 Task: Buy 1 Glass Markers & Charms from Bar & Wine Tools section under best seller category for shipping address: Janice Green, 2096 Pike Street, San Diego, California 92126, Cell Number 8585770212. Pay from credit card ending with 9757, CVV 798
Action: Mouse moved to (22, 79)
Screenshot: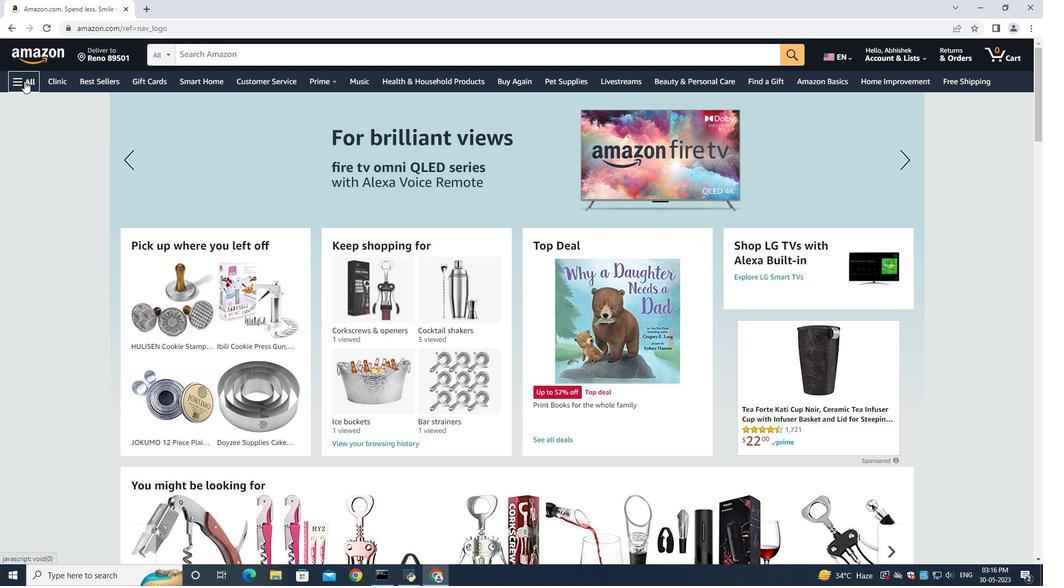 
Action: Mouse pressed left at (22, 79)
Screenshot: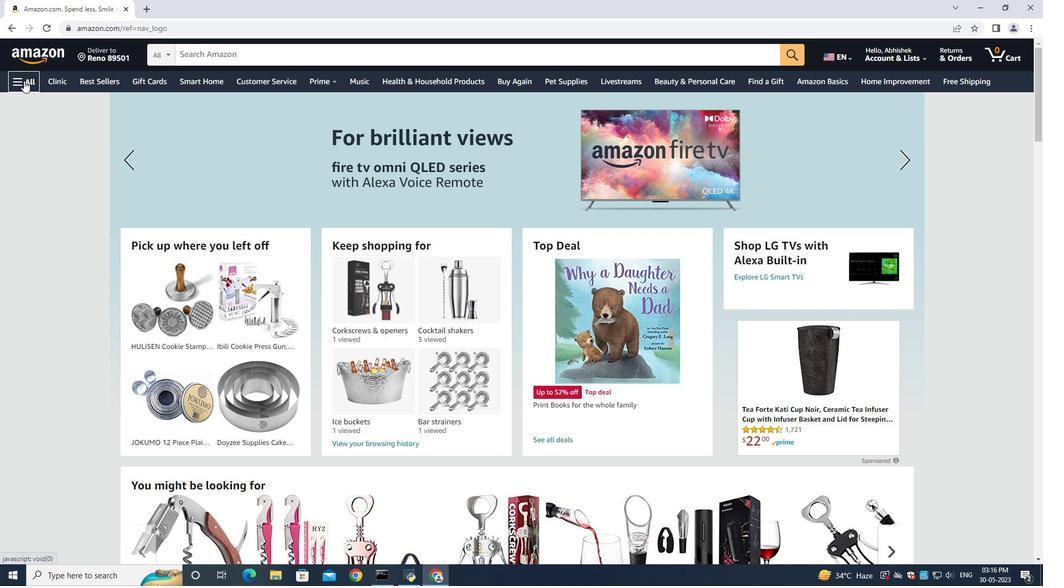 
Action: Mouse moved to (33, 96)
Screenshot: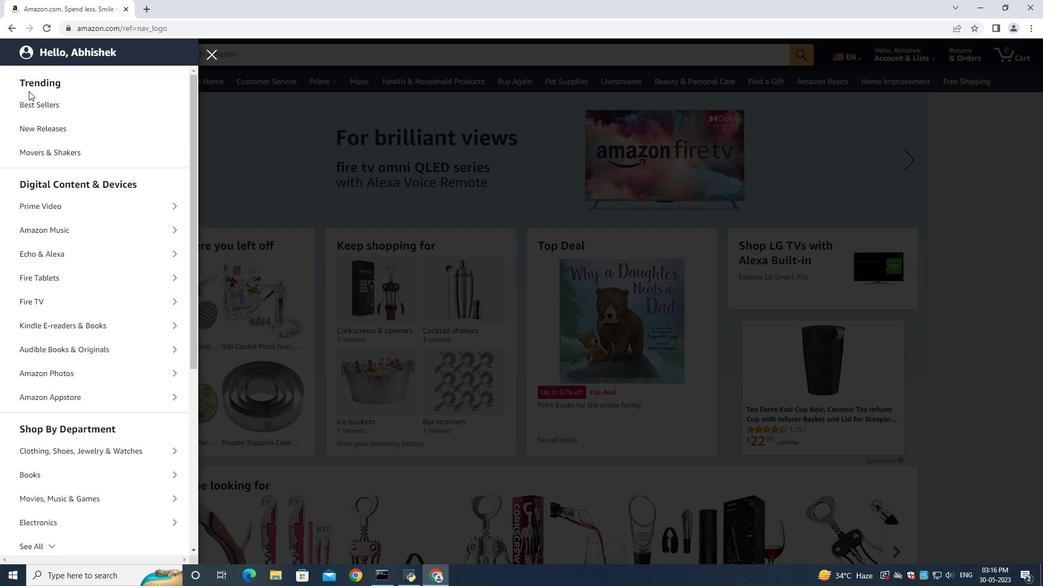 
Action: Mouse pressed left at (33, 96)
Screenshot: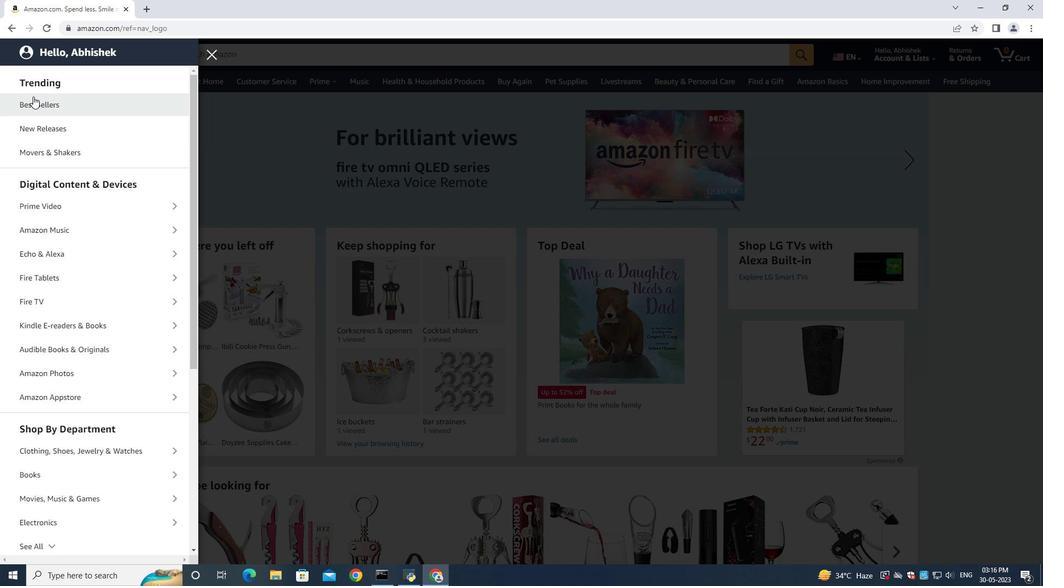 
Action: Mouse moved to (205, 57)
Screenshot: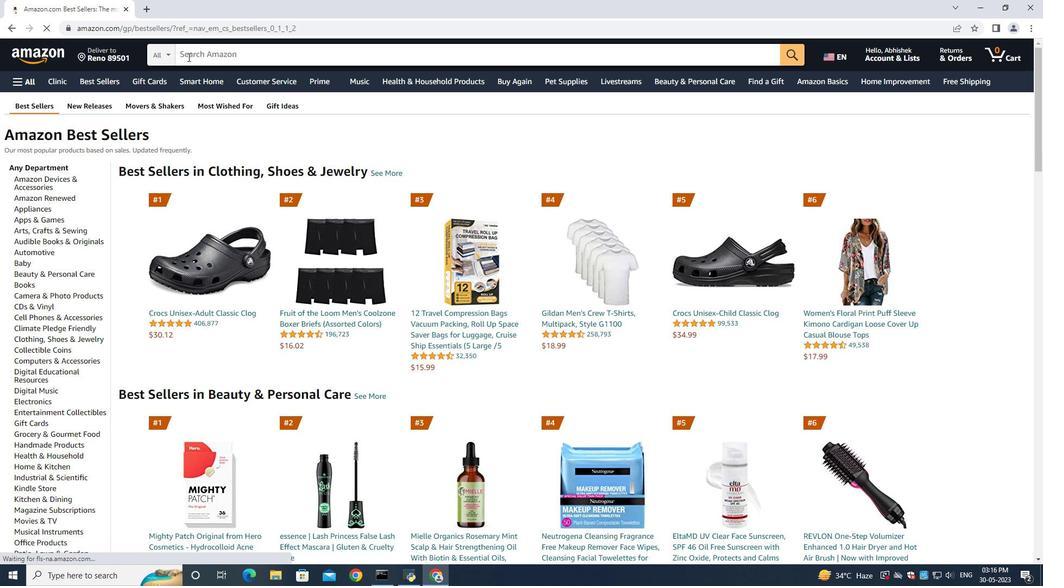 
Action: Mouse pressed left at (205, 57)
Screenshot: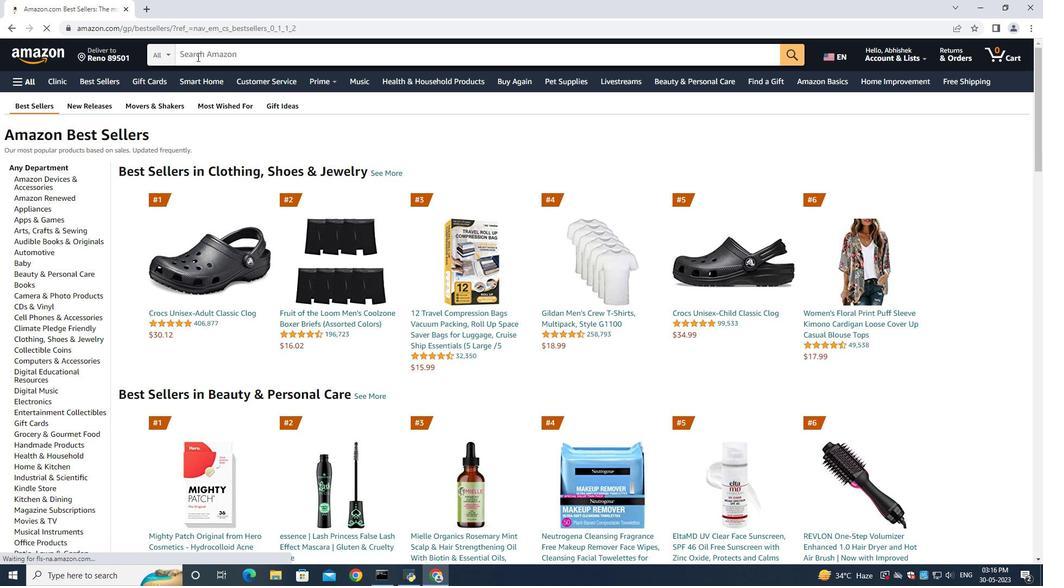 
Action: Key pressed <Key.shift><Key.shift><Key.shift><Key.shift><Key.shift><Key.shift><Key.shift><Key.shift><Key.shift>Glass<Key.space><Key.shift>Markers<Key.enter>
Screenshot: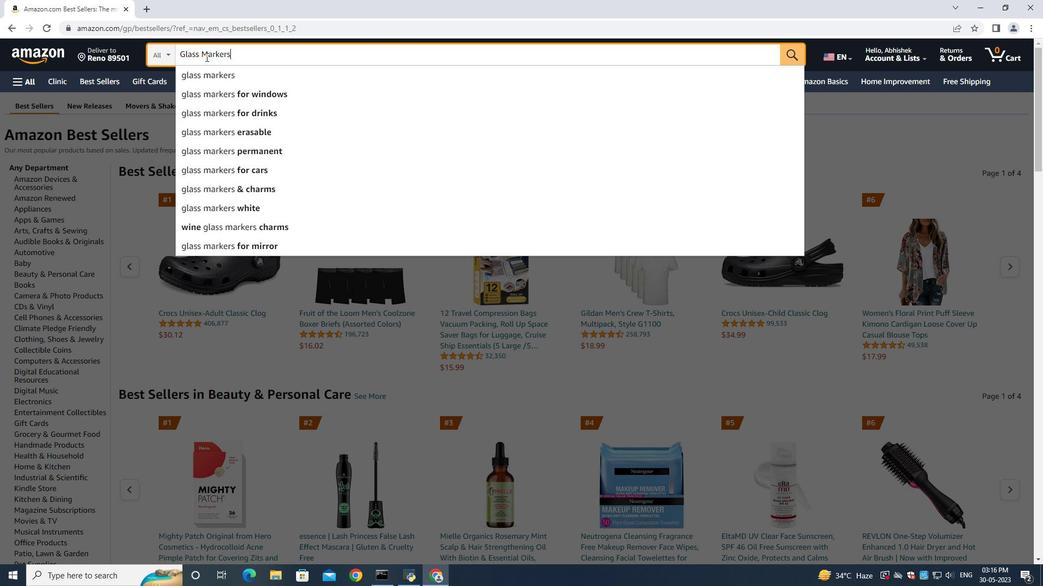 
Action: Mouse moved to (275, 54)
Screenshot: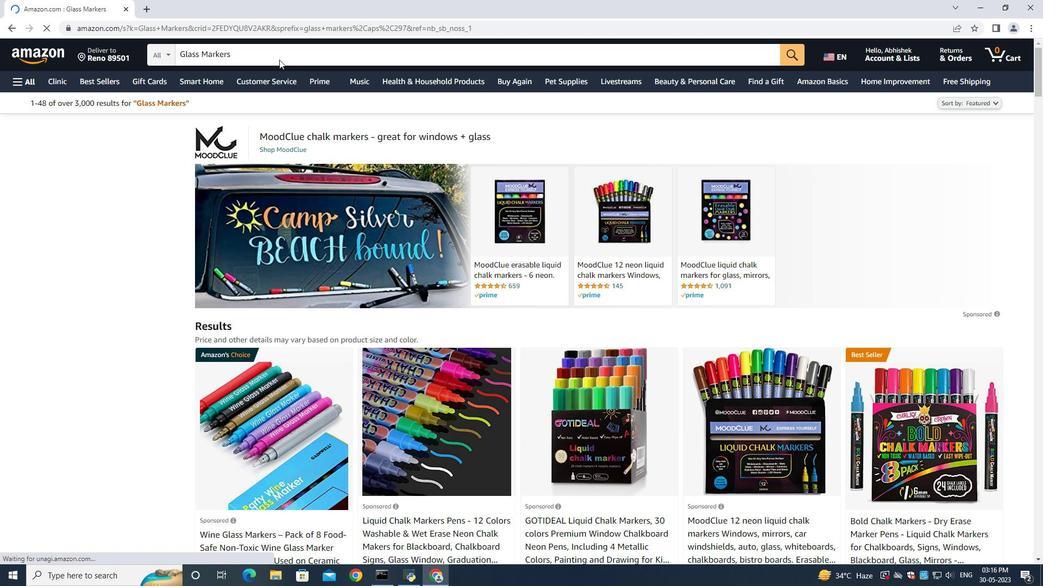 
Action: Mouse pressed left at (275, 54)
Screenshot: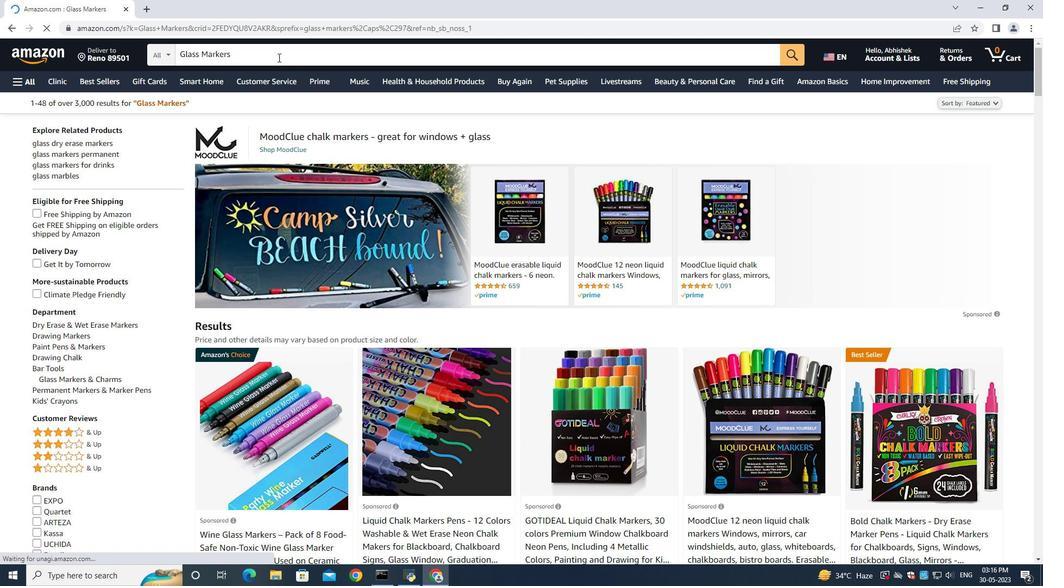 
Action: Key pressed <Key.space><Key.shift><Key.shift><Key.shift><Key.shift><Key.shift><Key.shift><Key.shift><Key.shift><Key.shift><Key.shift><Key.shift><Key.shift><Key.shift><Key.shift><Key.shift><Key.shift>&<Key.space><Key.shift>Charms<Key.space><Key.enter>
Screenshot: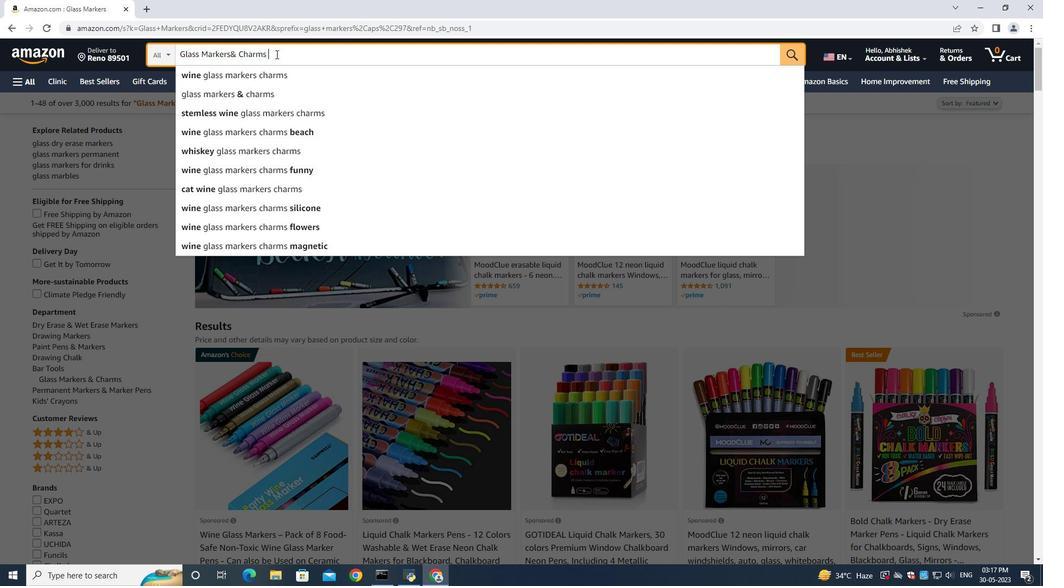
Action: Mouse moved to (354, 311)
Screenshot: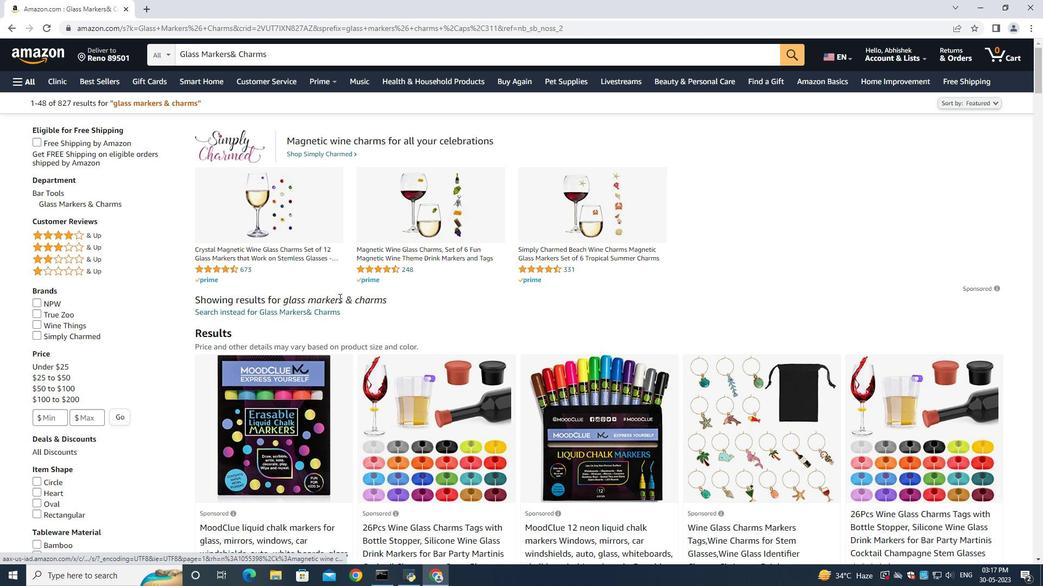 
Action: Mouse scrolled (354, 310) with delta (0, 0)
Screenshot: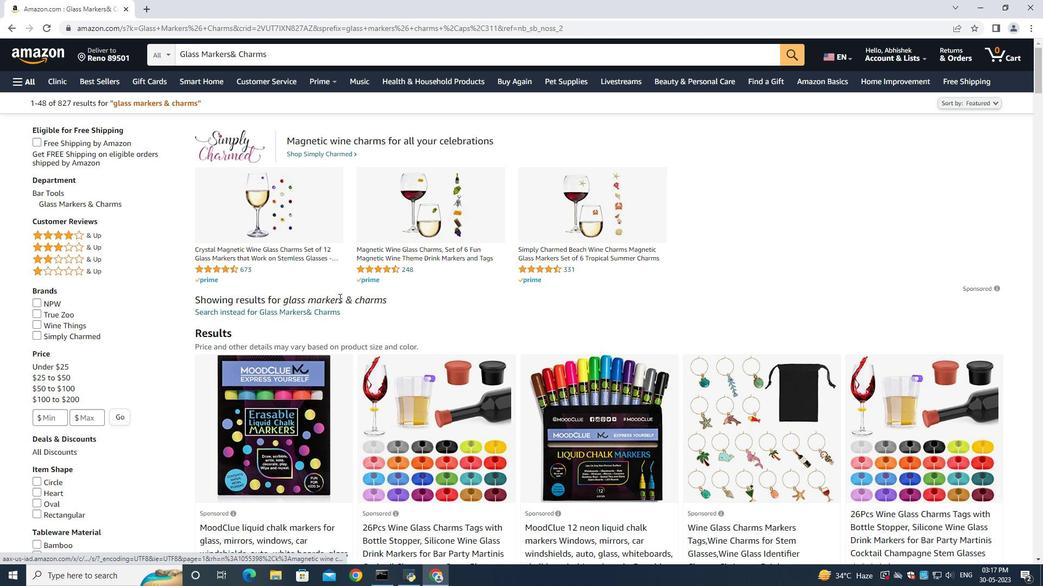 
Action: Mouse moved to (604, 331)
Screenshot: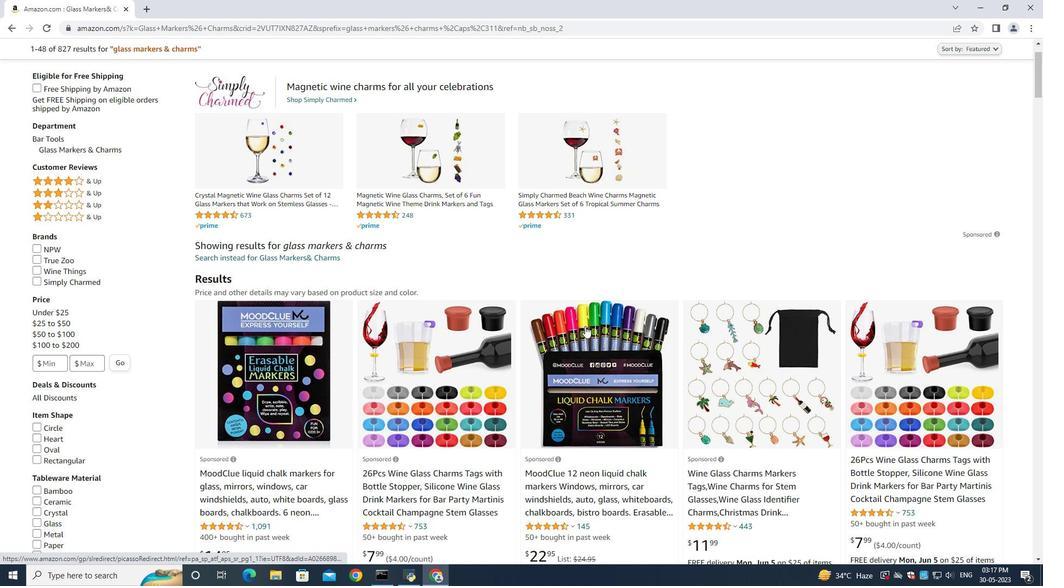 
Action: Mouse scrolled (604, 330) with delta (0, 0)
Screenshot: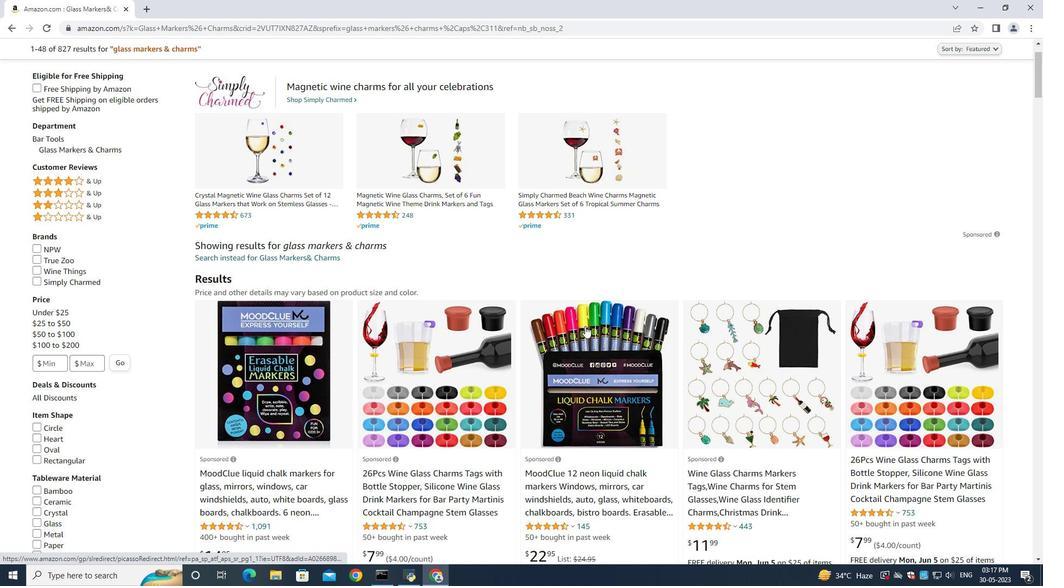 
Action: Mouse scrolled (604, 330) with delta (0, 0)
Screenshot: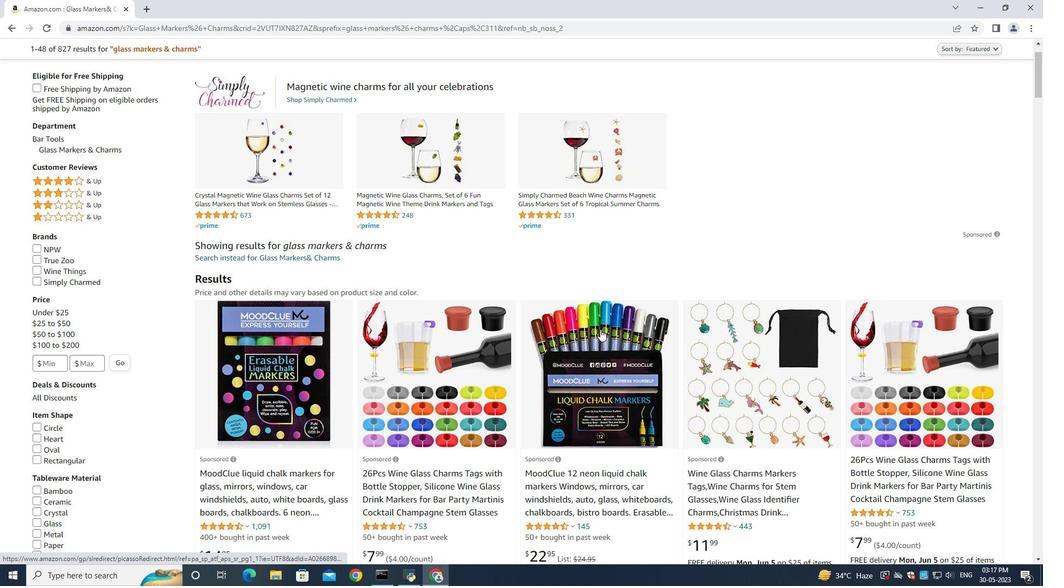 
Action: Mouse moved to (57, 102)
Screenshot: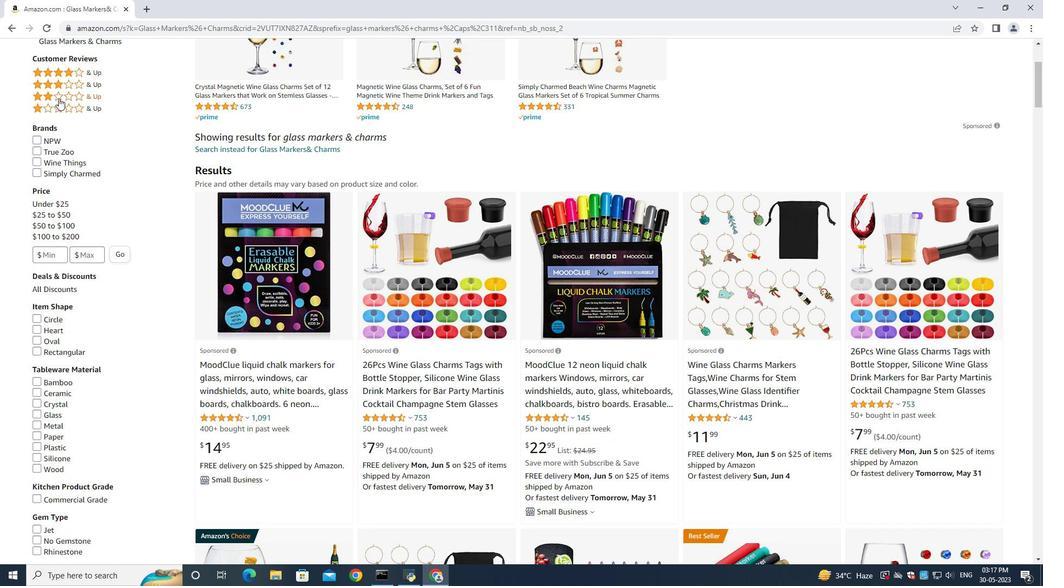 
Action: Mouse scrolled (57, 103) with delta (0, 0)
Screenshot: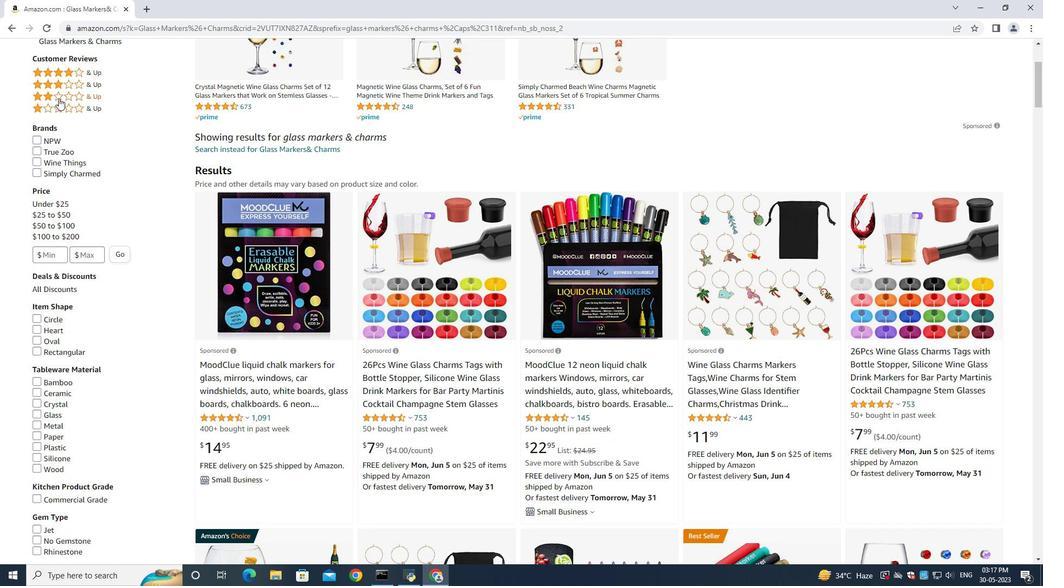 
Action: Mouse scrolled (57, 103) with delta (0, 0)
Screenshot: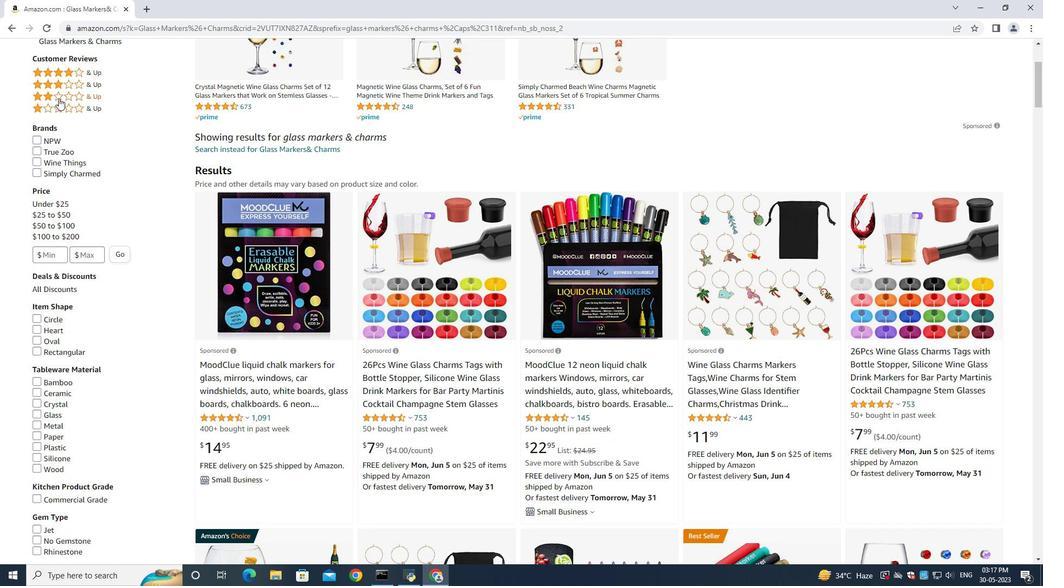 
Action: Mouse scrolled (57, 103) with delta (0, 0)
Screenshot: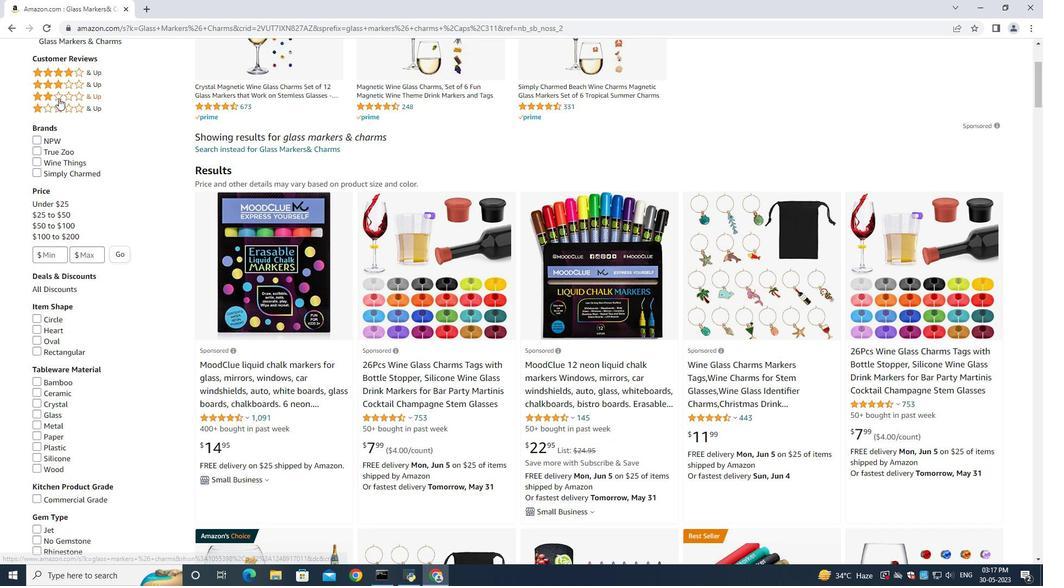 
Action: Mouse scrolled (57, 103) with delta (0, 0)
Screenshot: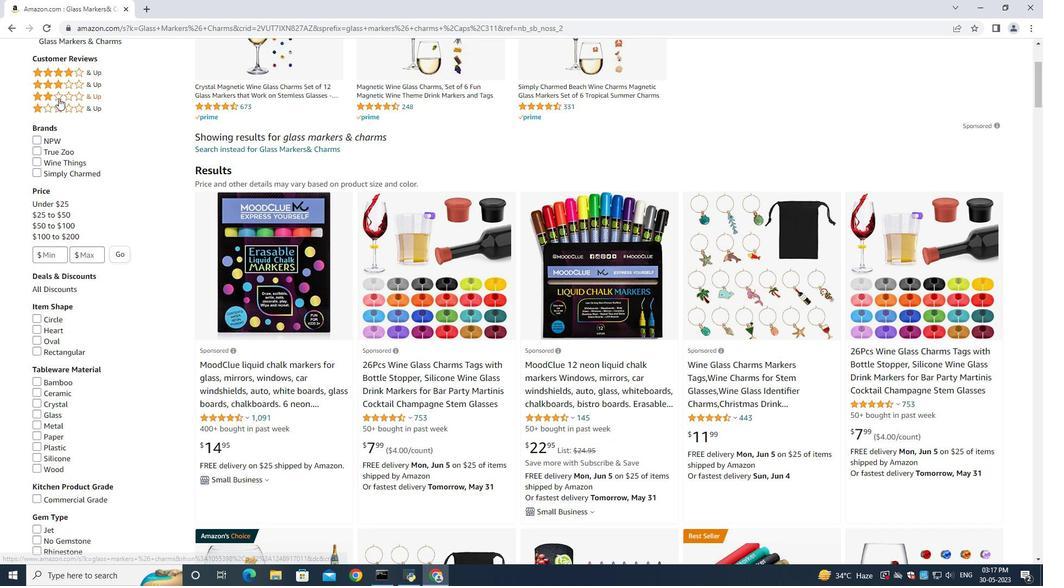 
Action: Mouse moved to (44, 191)
Screenshot: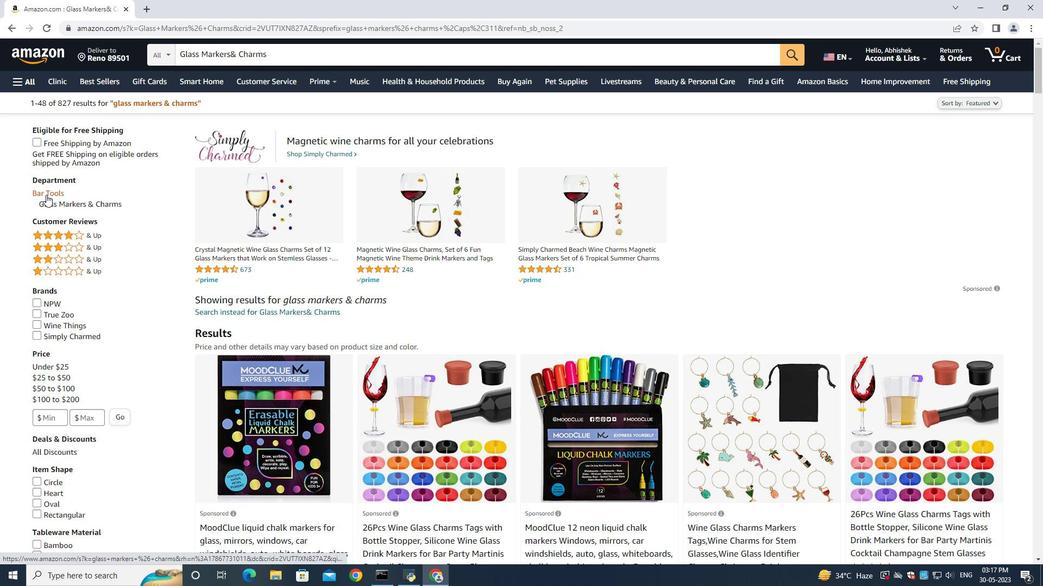 
Action: Mouse pressed left at (44, 191)
Screenshot: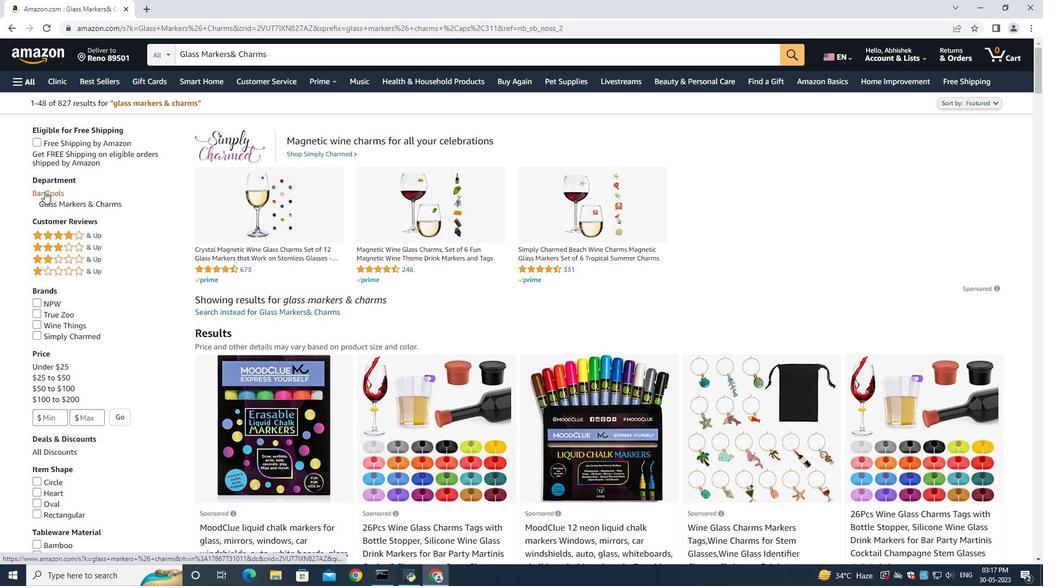 
Action: Mouse moved to (110, 253)
Screenshot: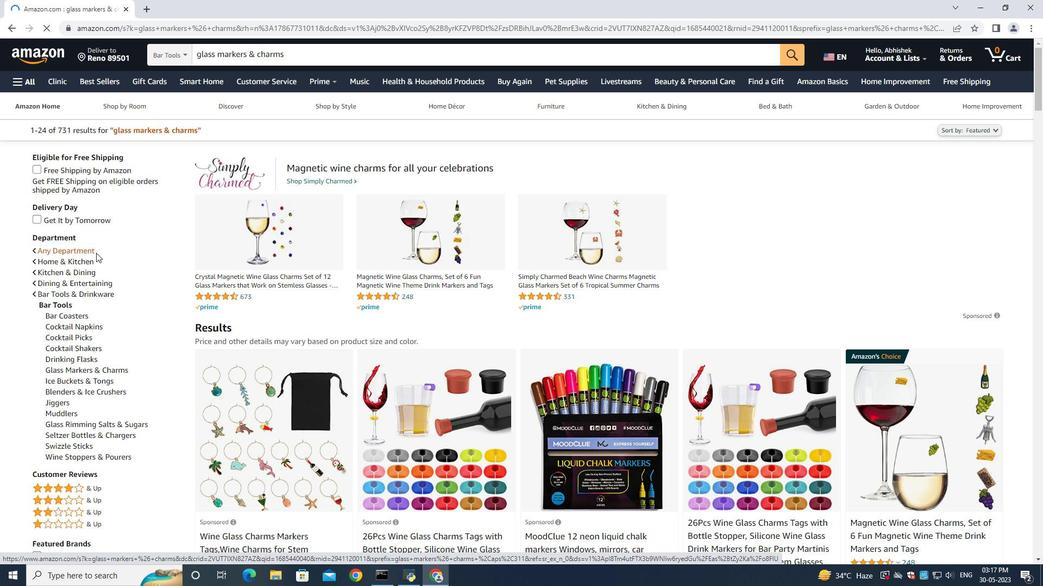 
Action: Mouse scrolled (110, 252) with delta (0, 0)
Screenshot: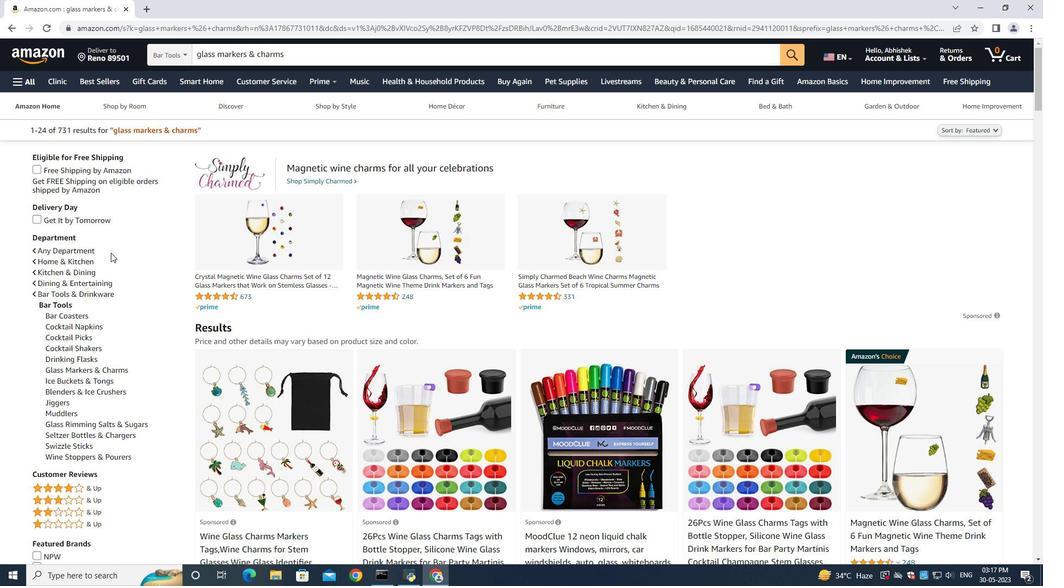 
Action: Mouse moved to (15, 32)
Screenshot: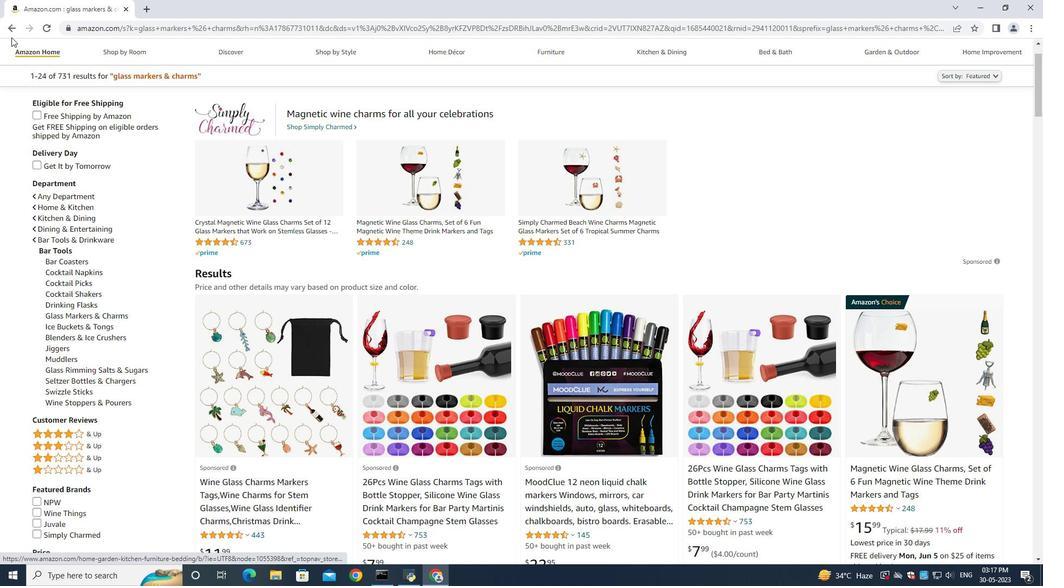 
Action: Mouse pressed left at (15, 32)
Screenshot: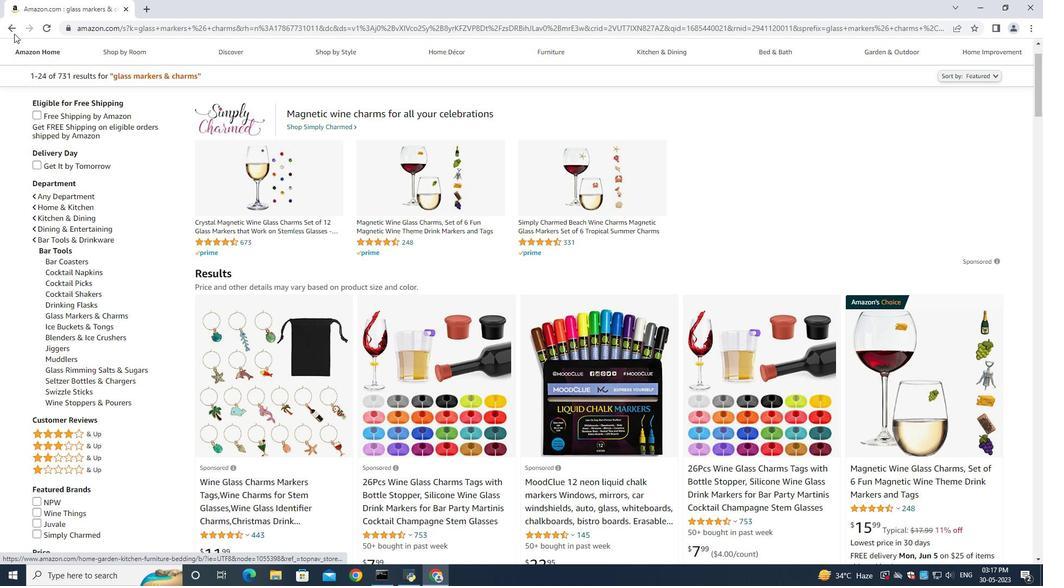 
Action: Mouse moved to (639, 339)
Screenshot: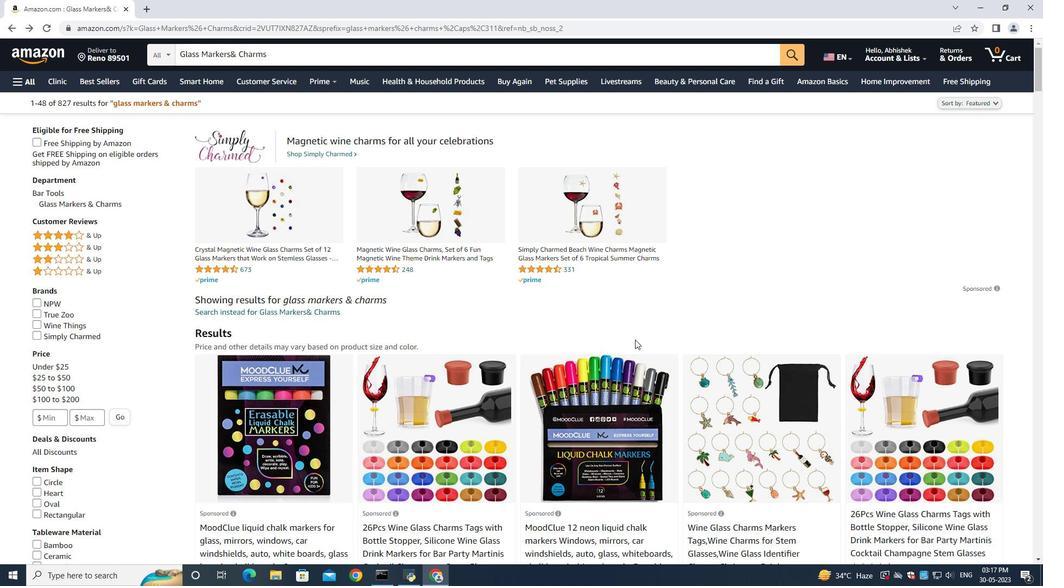 
Action: Mouse scrolled (639, 338) with delta (0, 0)
Screenshot: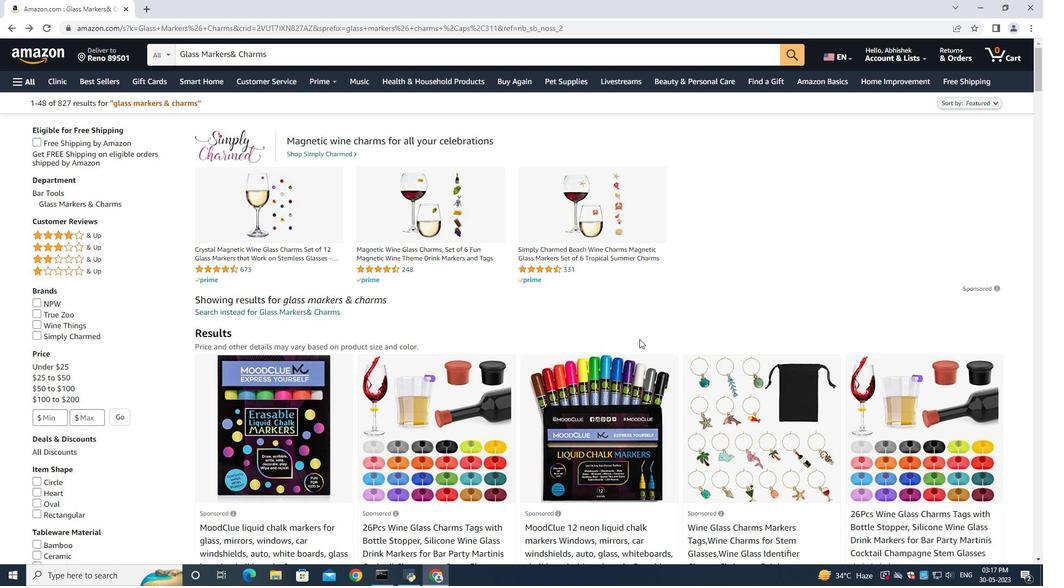 
Action: Mouse scrolled (639, 338) with delta (0, 0)
Screenshot: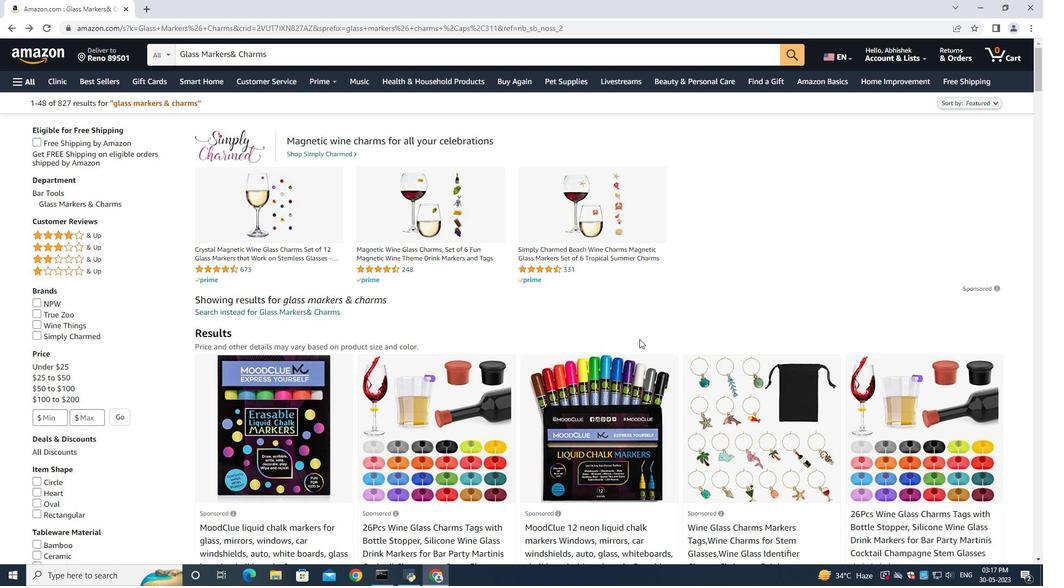 
Action: Mouse scrolled (639, 338) with delta (0, 0)
Screenshot: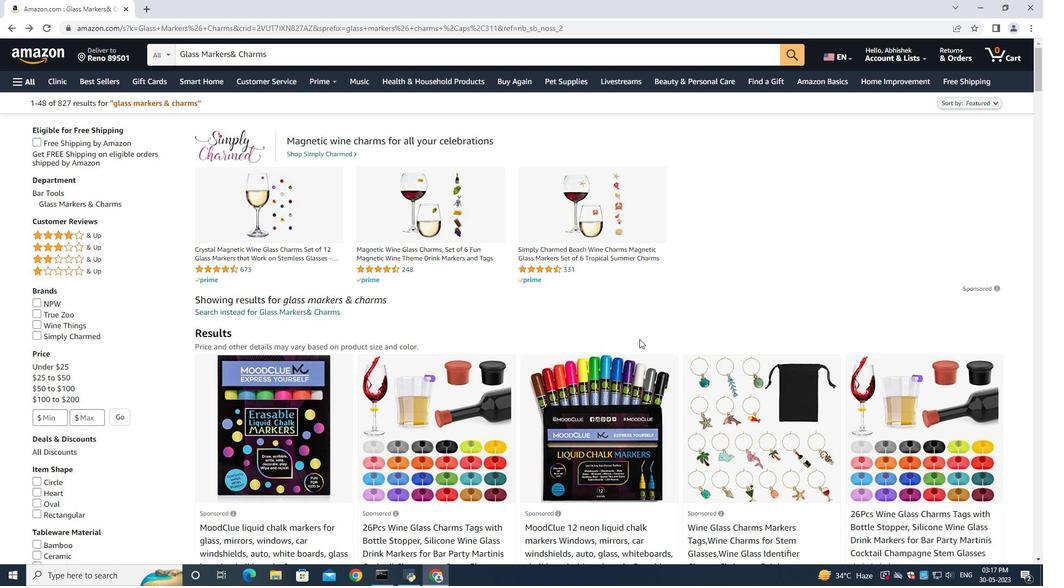 
Action: Mouse scrolled (639, 338) with delta (0, 0)
Screenshot: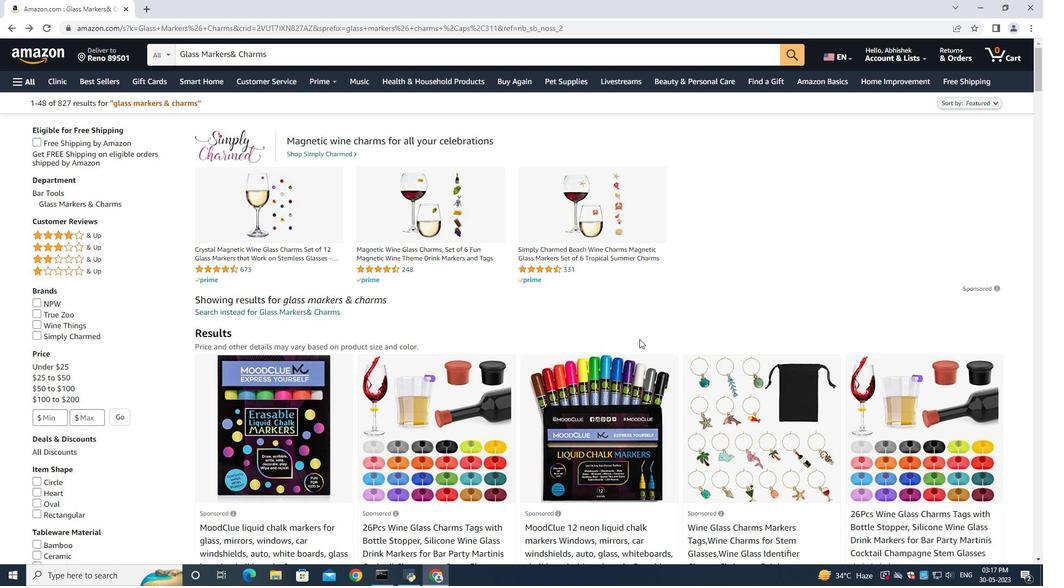 
Action: Mouse scrolled (639, 338) with delta (0, 0)
Screenshot: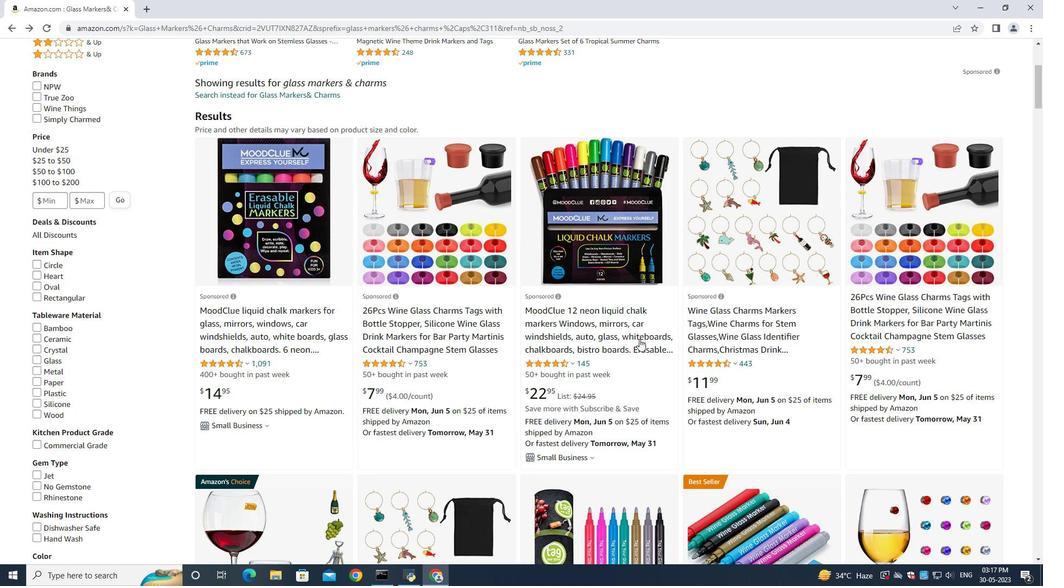 
Action: Mouse scrolled (639, 338) with delta (0, 0)
Screenshot: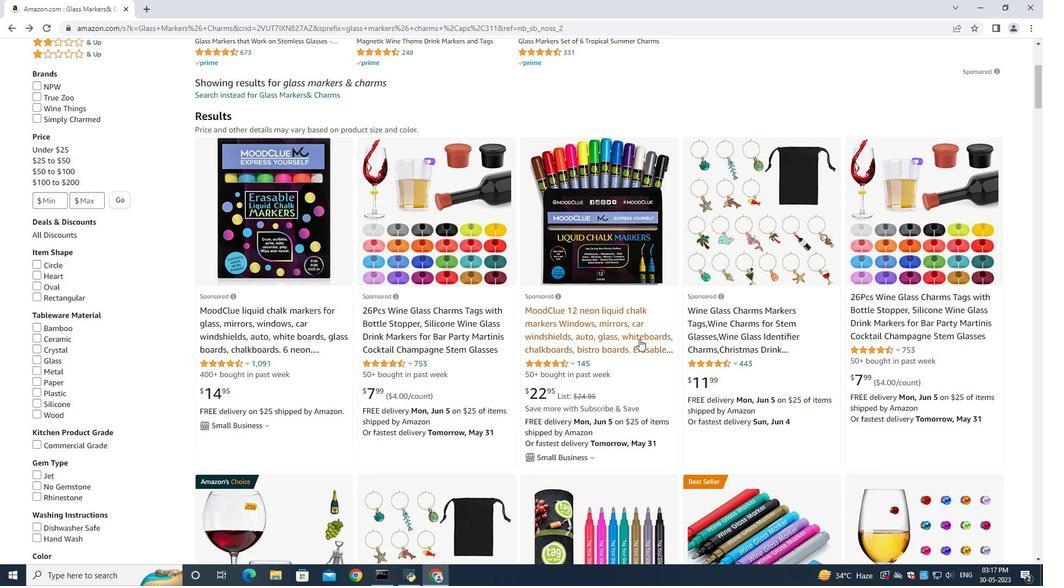 
Action: Mouse scrolled (639, 338) with delta (0, 0)
Screenshot: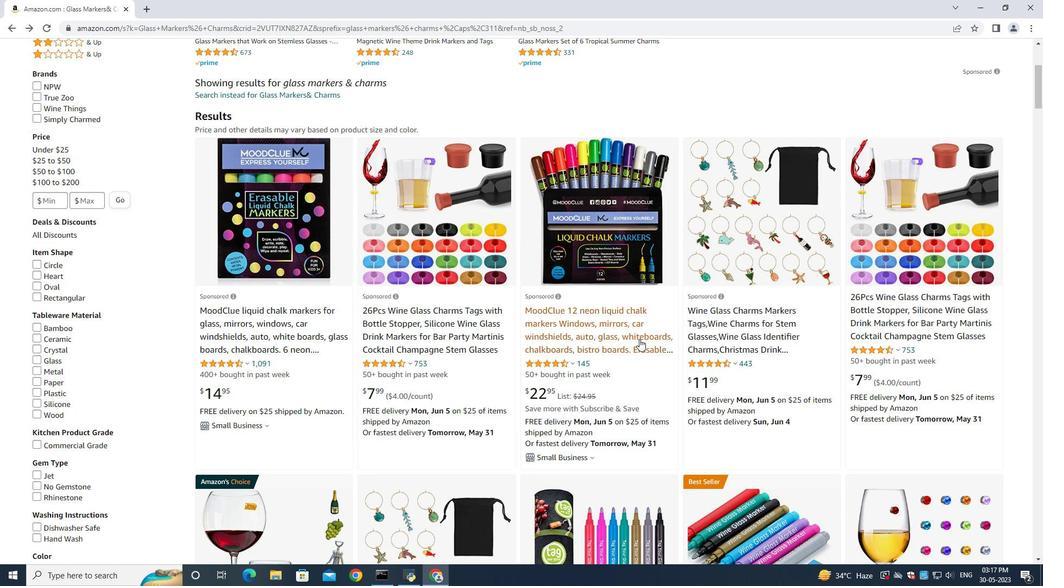 
Action: Mouse moved to (772, 494)
Screenshot: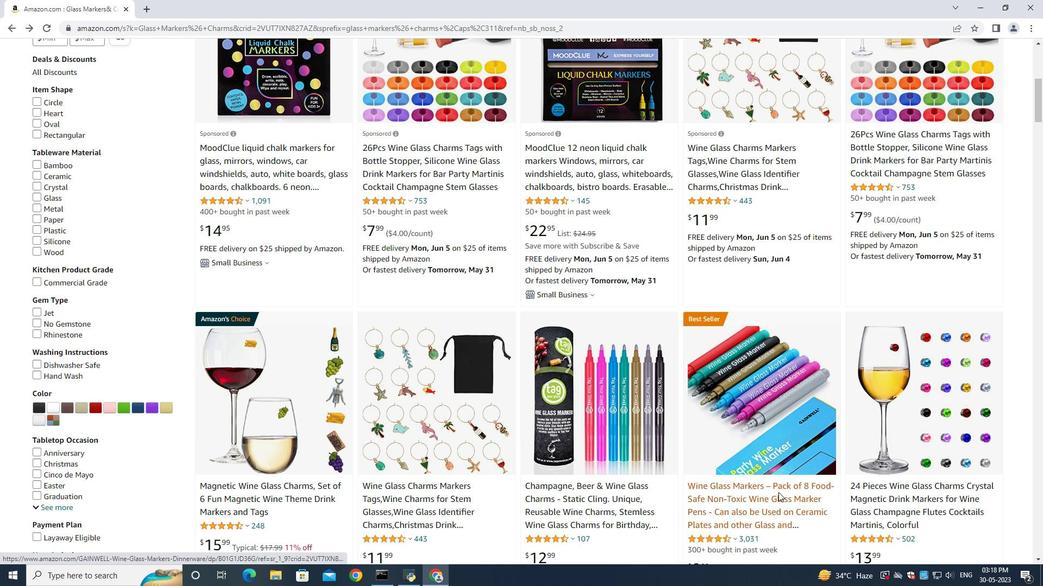 
Action: Mouse pressed left at (772, 494)
Screenshot: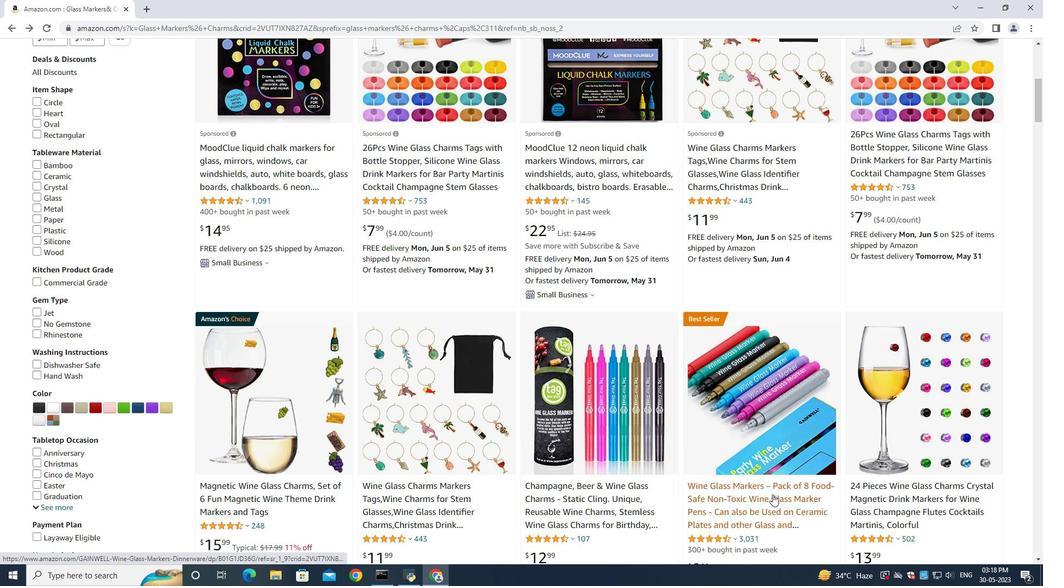 
Action: Mouse moved to (833, 451)
Screenshot: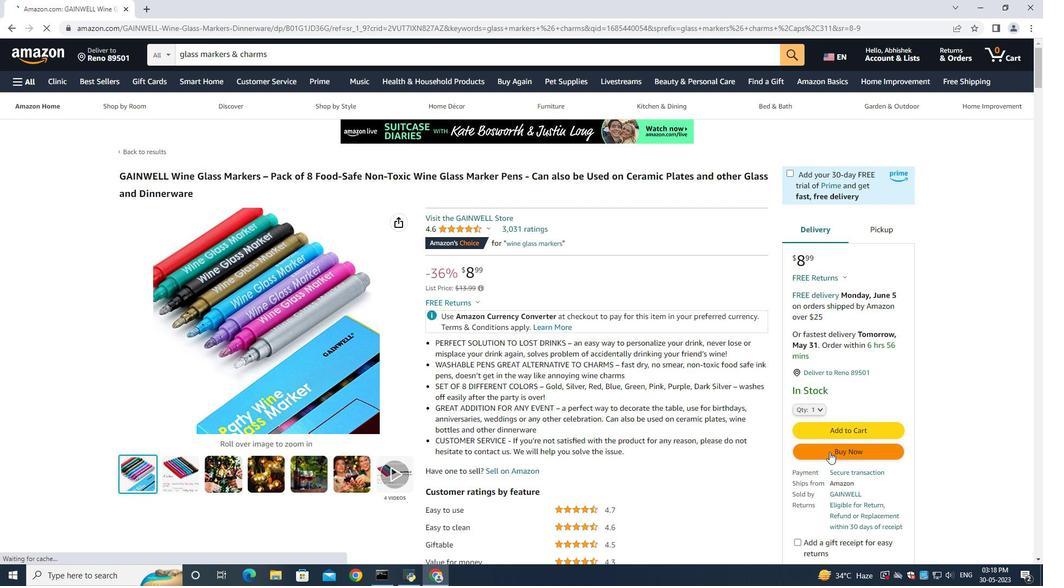 
Action: Mouse pressed left at (833, 451)
Screenshot: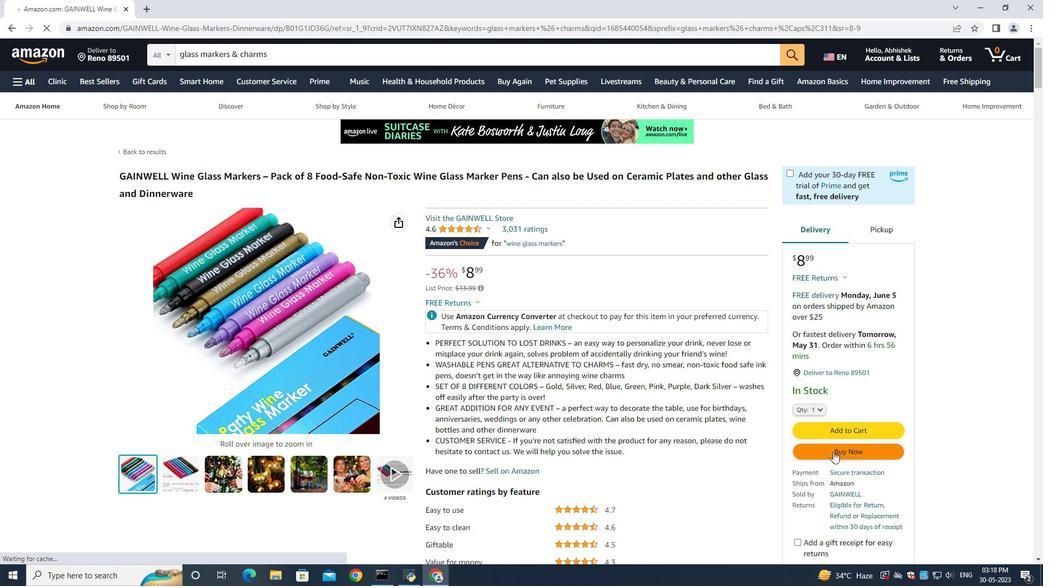 
Action: Mouse moved to (543, 242)
Screenshot: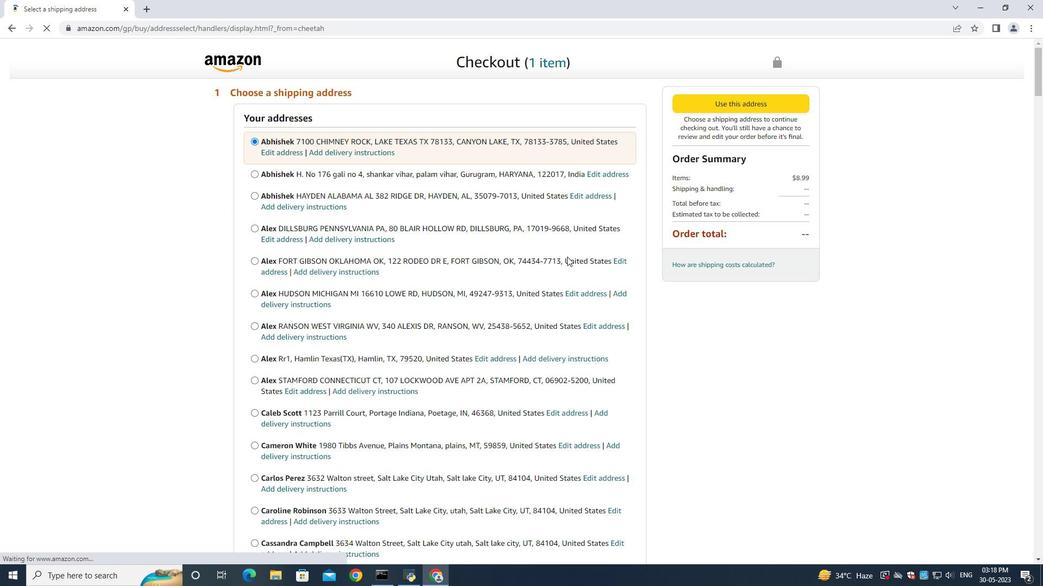 
Action: Mouse scrolled (543, 242) with delta (0, 0)
Screenshot: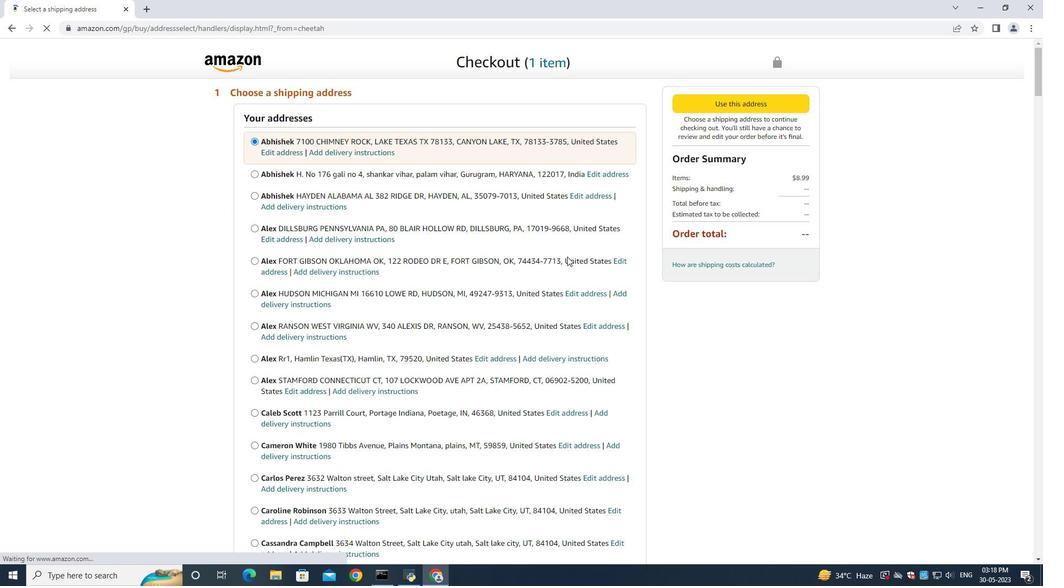 
Action: Mouse scrolled (543, 242) with delta (0, 0)
Screenshot: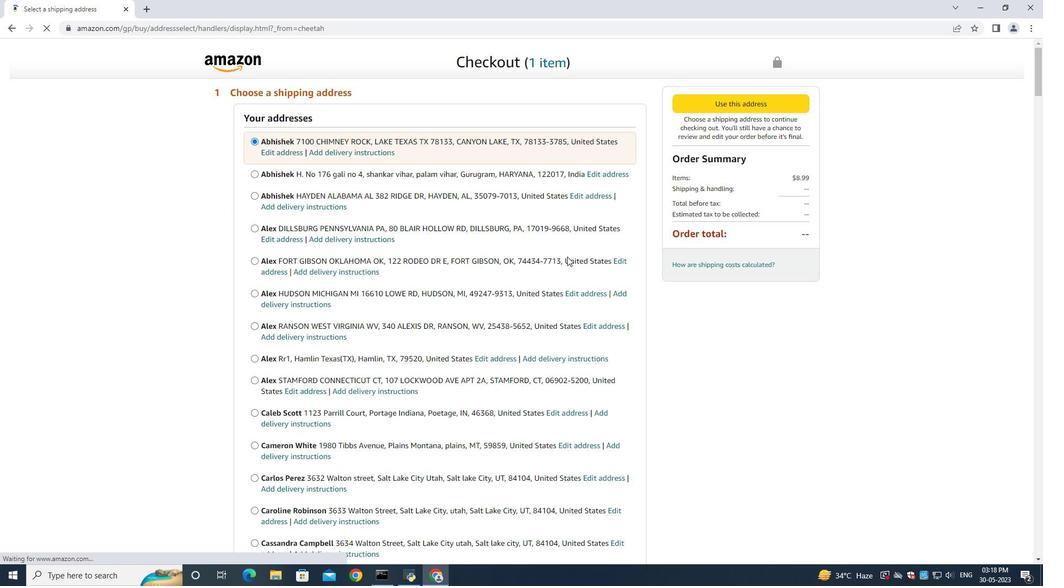 
Action: Mouse scrolled (543, 242) with delta (0, 0)
Screenshot: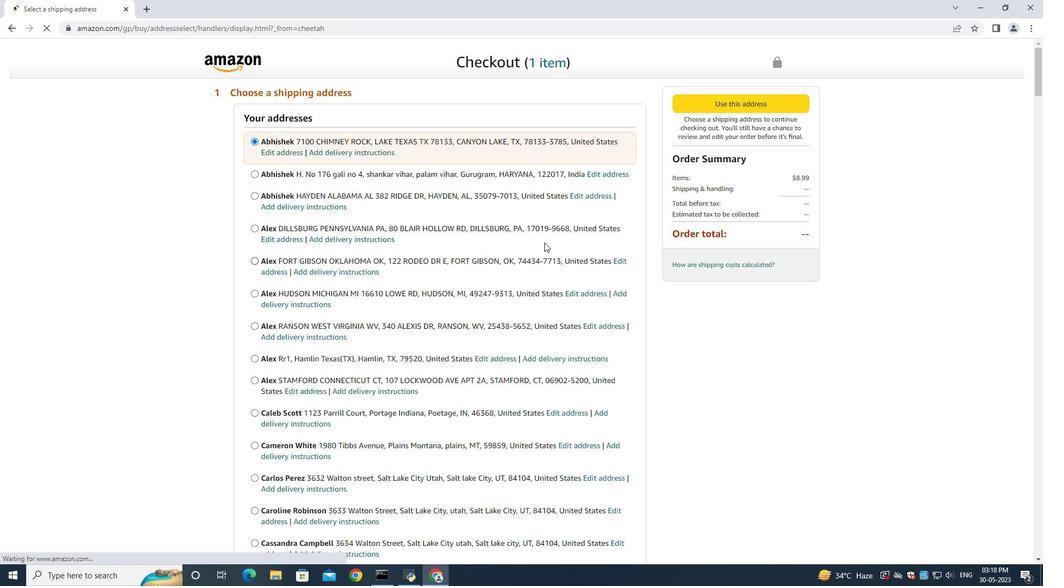 
Action: Mouse scrolled (543, 242) with delta (0, 0)
Screenshot: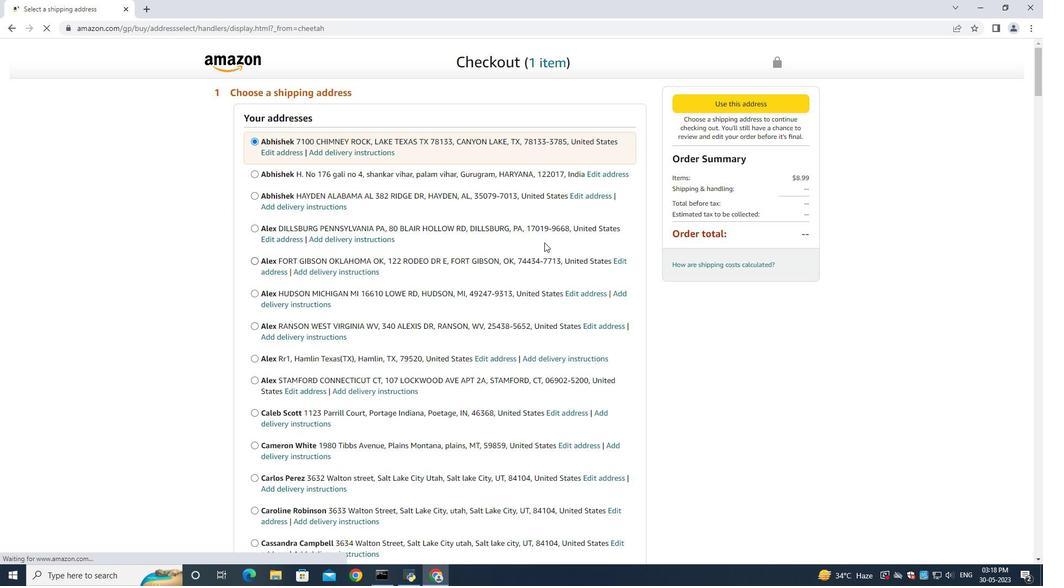 
Action: Mouse scrolled (543, 242) with delta (0, 0)
Screenshot: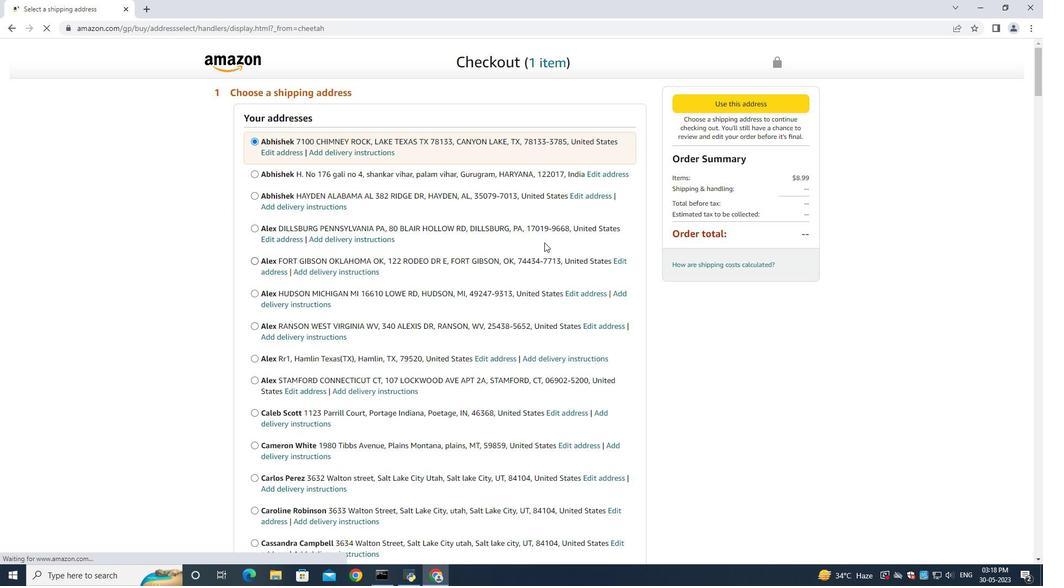 
Action: Mouse scrolled (543, 242) with delta (0, 0)
Screenshot: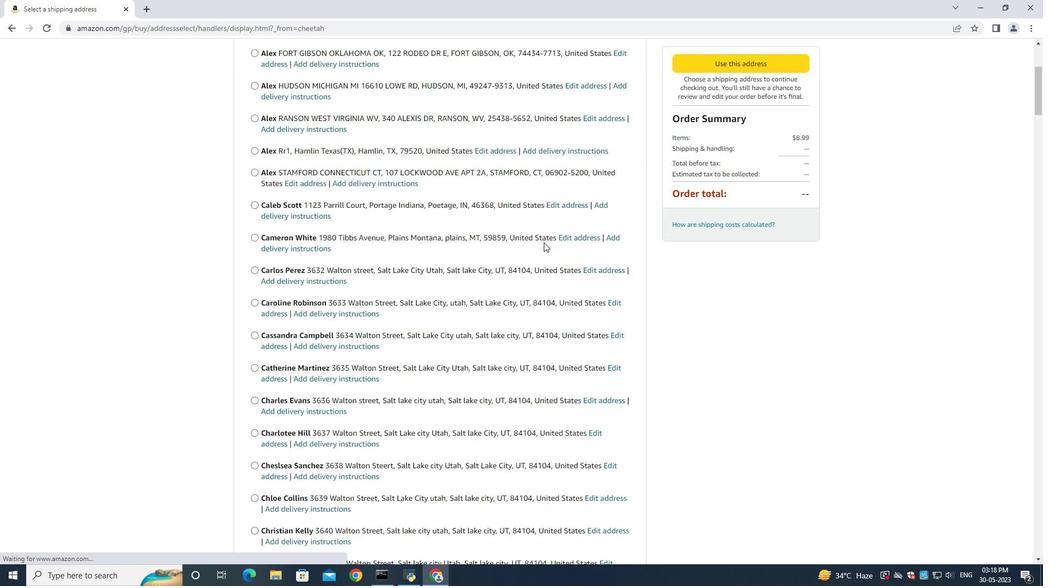 
Action: Mouse scrolled (543, 242) with delta (0, 0)
Screenshot: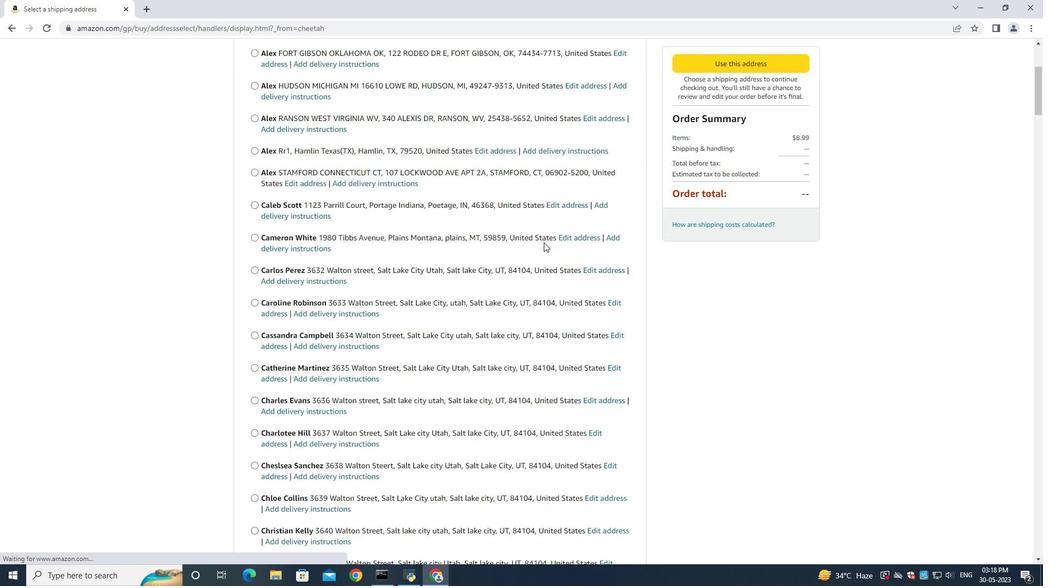 
Action: Mouse scrolled (543, 242) with delta (0, 0)
Screenshot: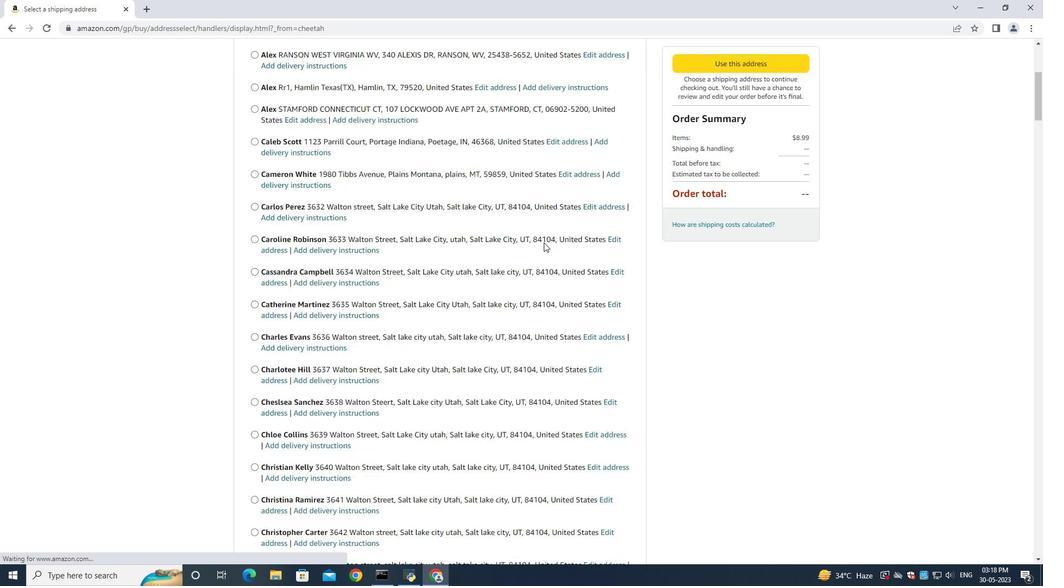 
Action: Mouse moved to (543, 242)
Screenshot: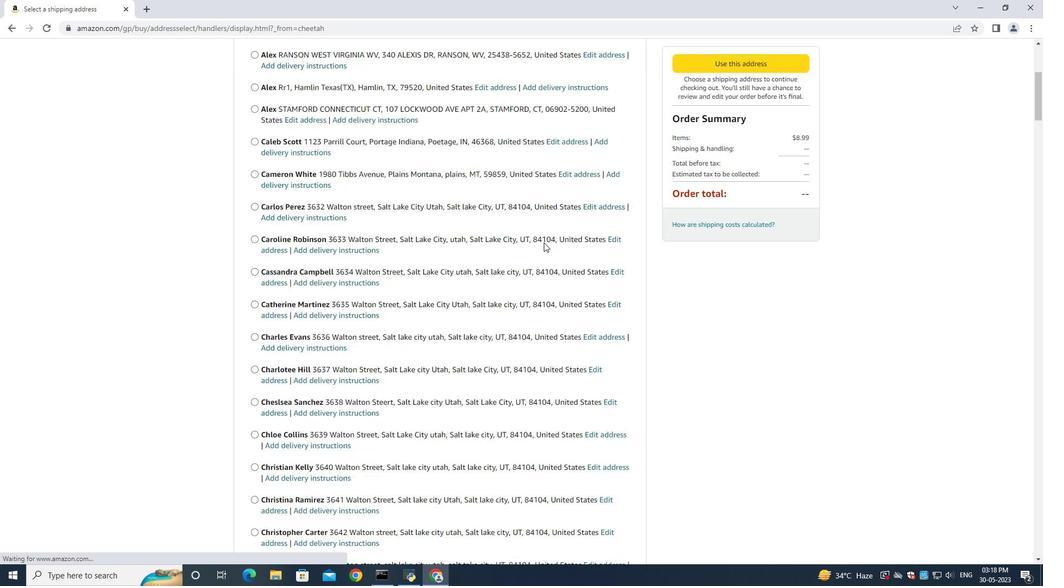 
Action: Mouse scrolled (543, 242) with delta (0, 0)
Screenshot: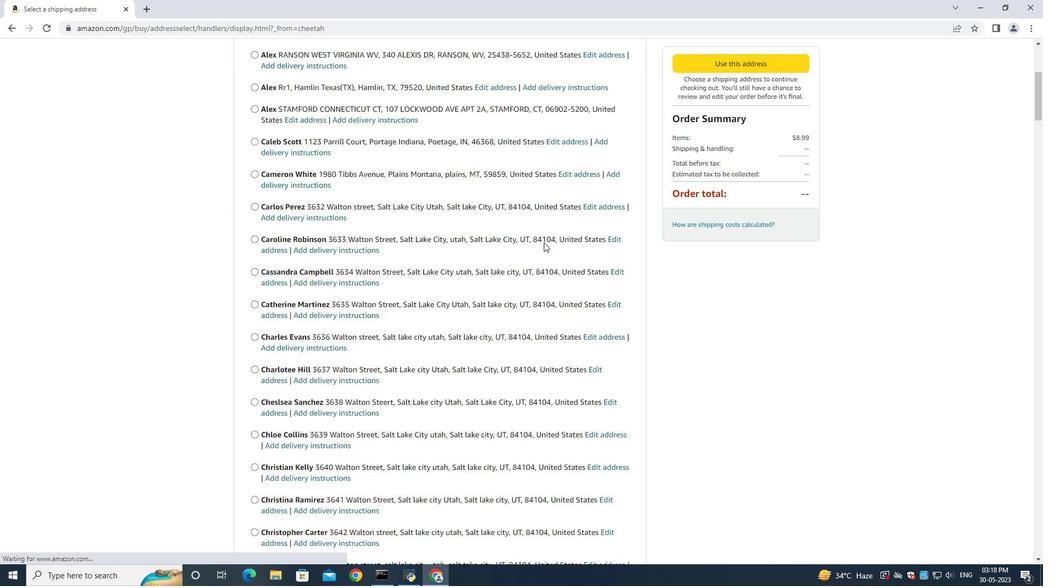 
Action: Mouse moved to (543, 242)
Screenshot: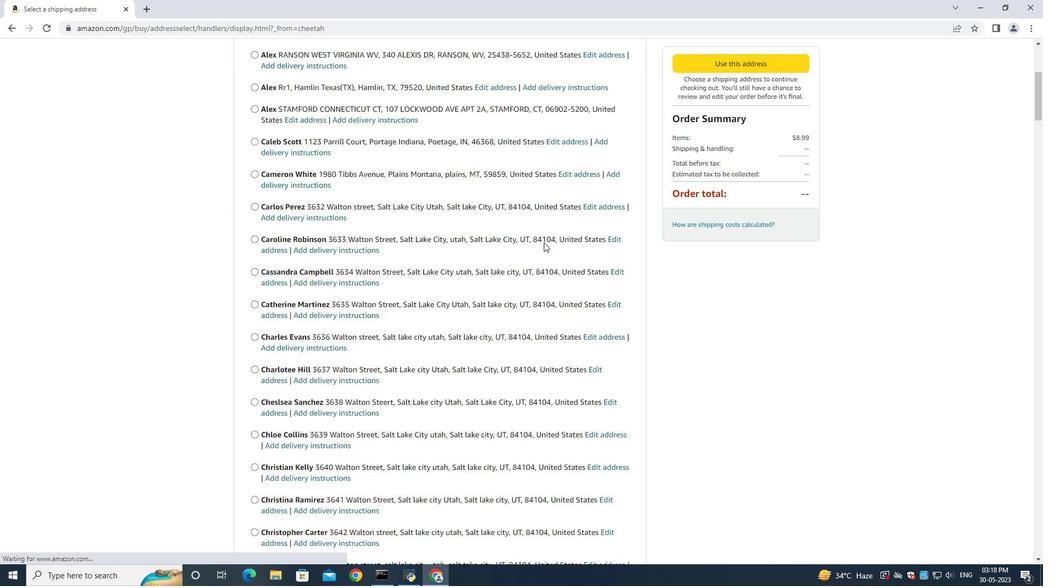 
Action: Mouse scrolled (543, 242) with delta (0, 0)
Screenshot: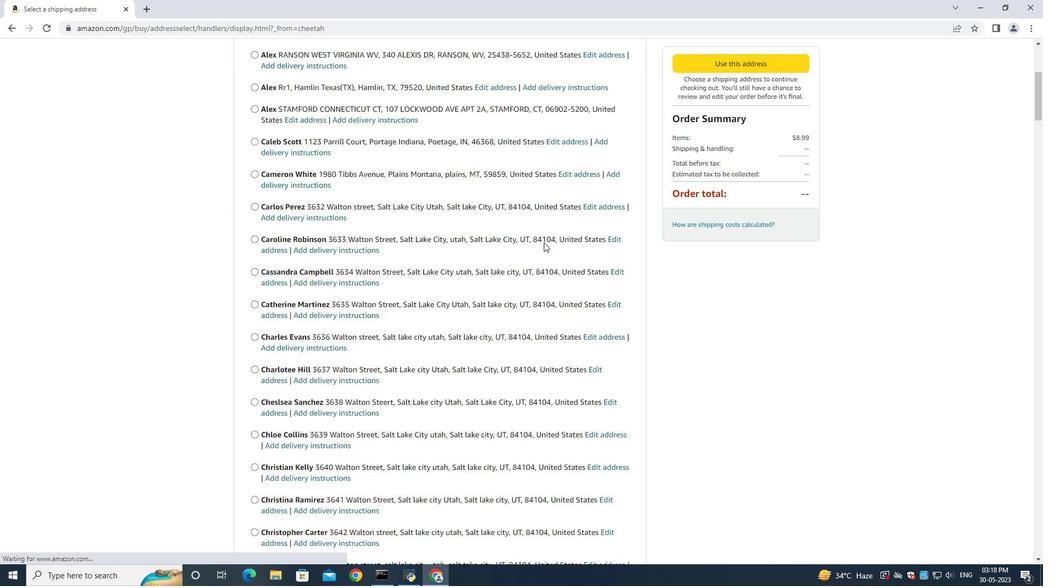 
Action: Mouse scrolled (543, 242) with delta (0, 0)
Screenshot: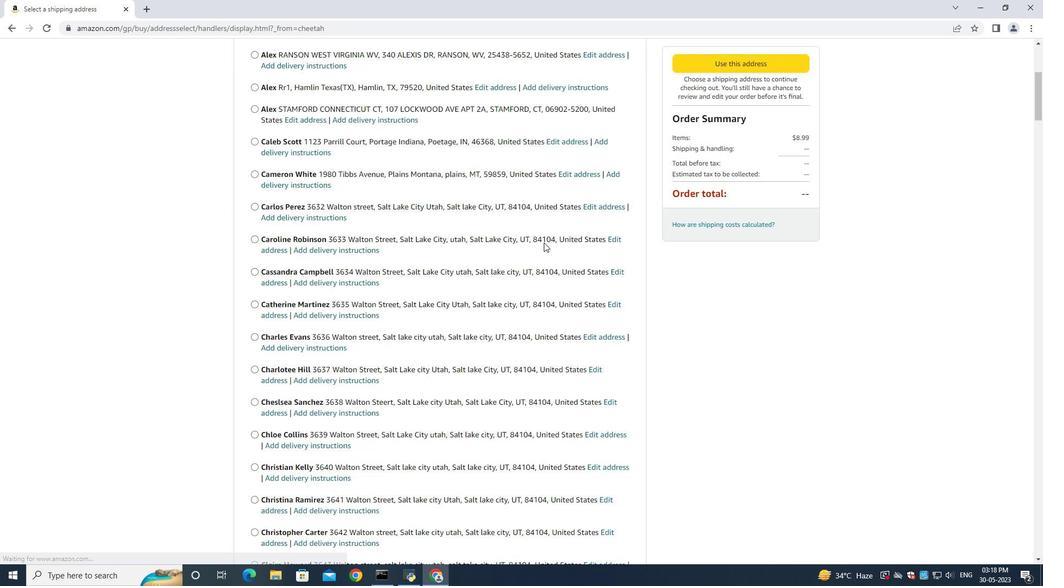 
Action: Mouse scrolled (543, 242) with delta (0, 0)
Screenshot: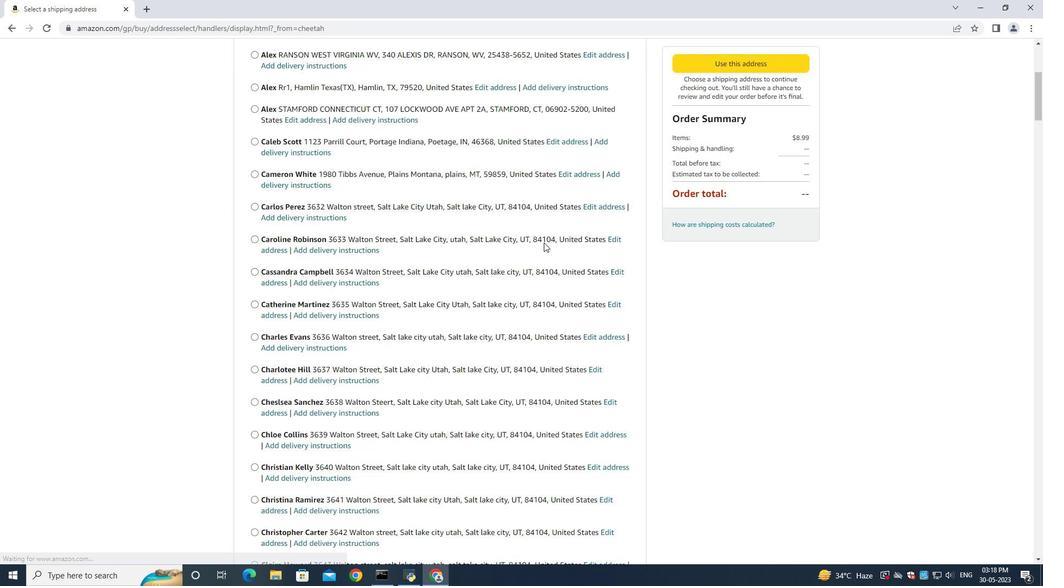 
Action: Mouse moved to (495, 281)
Screenshot: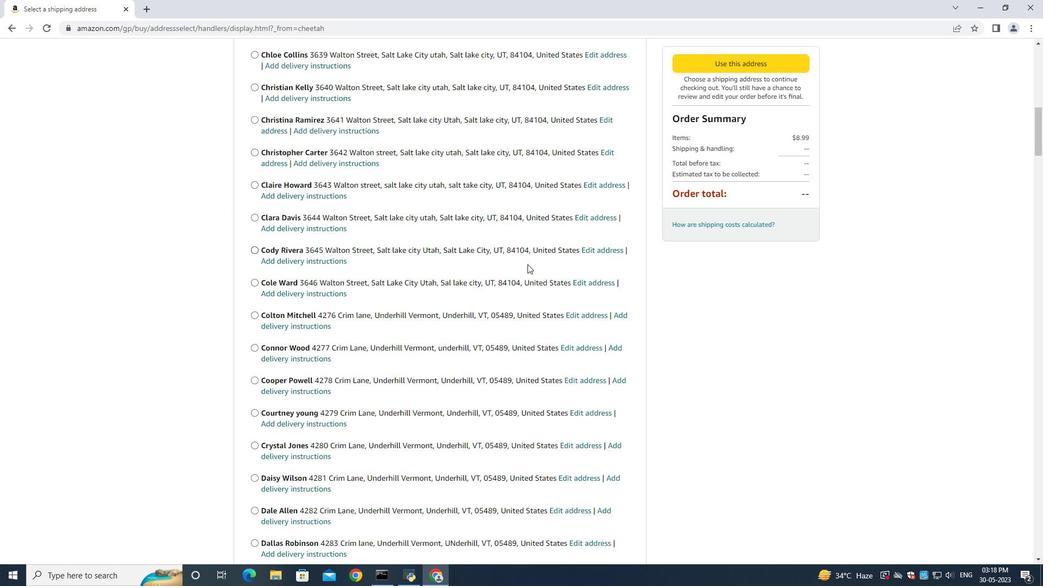
Action: Mouse scrolled (506, 276) with delta (0, 0)
Screenshot: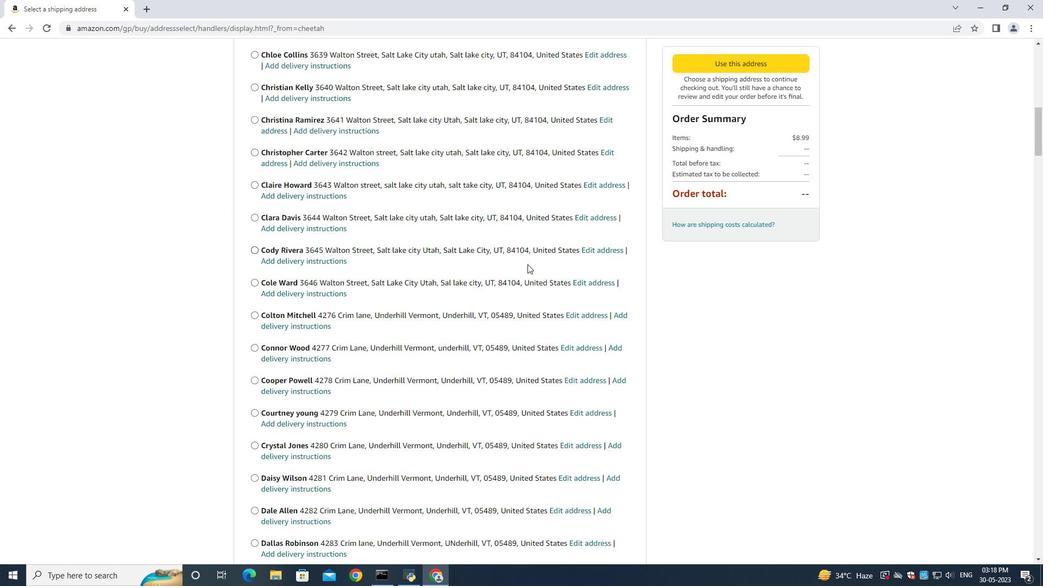 
Action: Mouse moved to (495, 281)
Screenshot: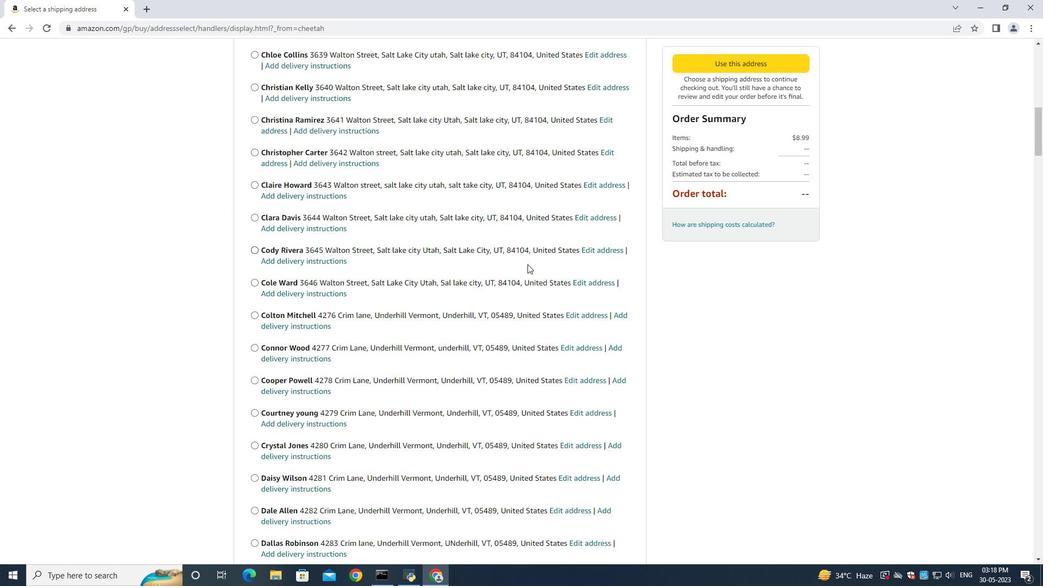 
Action: Mouse scrolled (500, 278) with delta (0, 0)
Screenshot: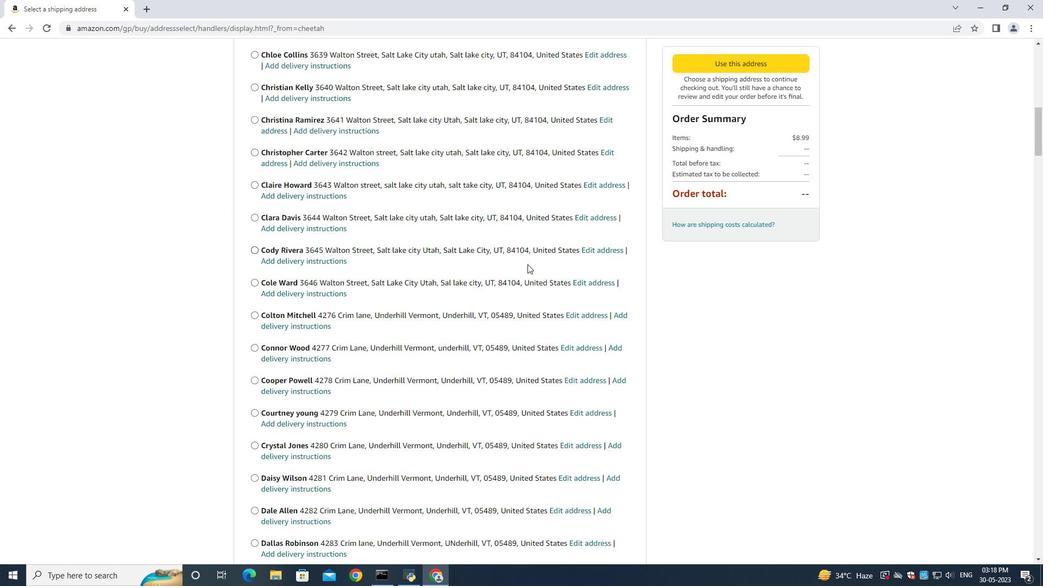 
Action: Mouse moved to (488, 279)
Screenshot: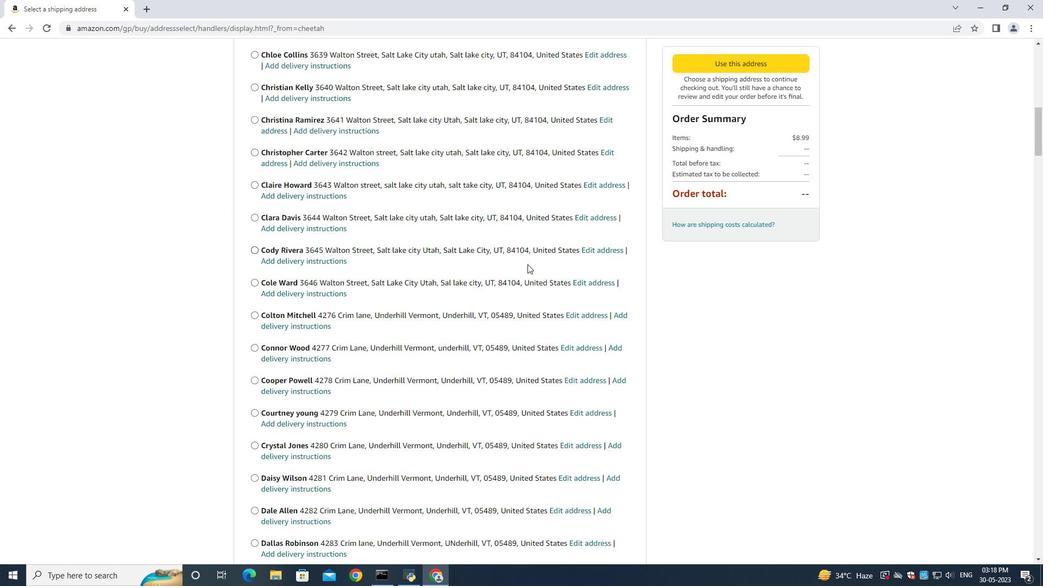 
Action: Mouse scrolled (496, 280) with delta (0, 0)
Screenshot: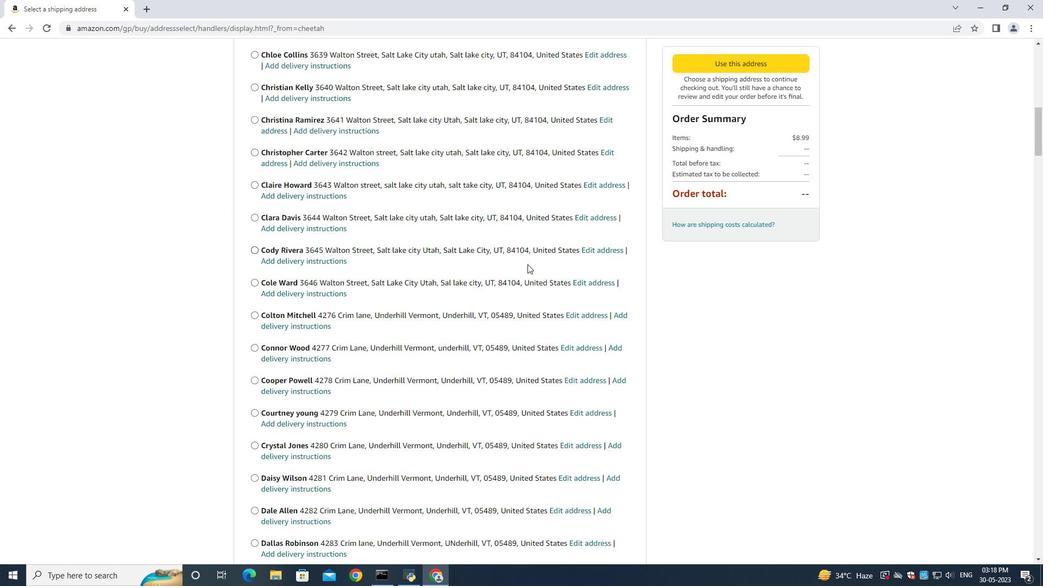 
Action: Mouse moved to (478, 278)
Screenshot: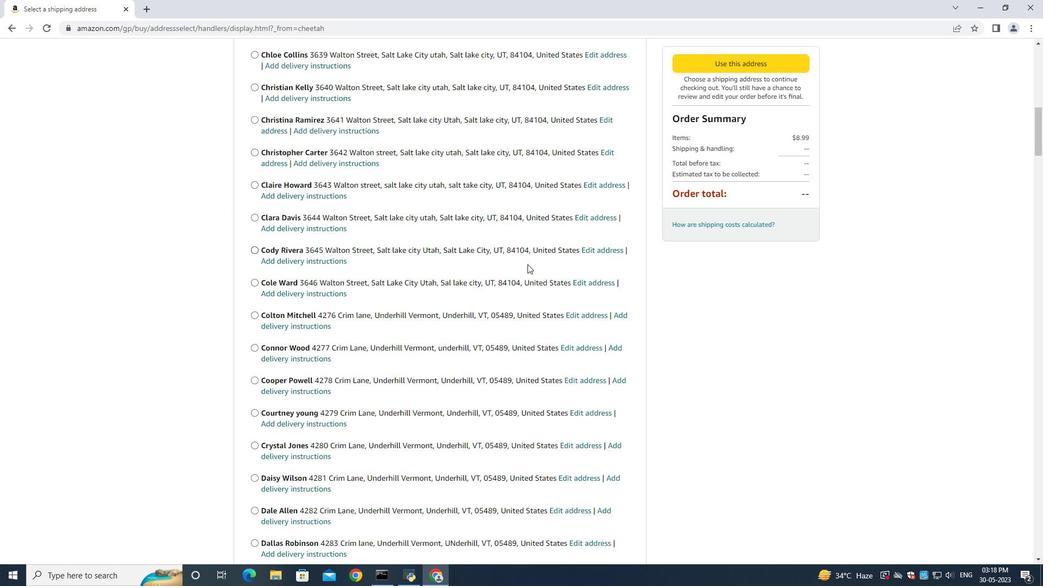 
Action: Mouse scrolled (495, 281) with delta (0, 0)
Screenshot: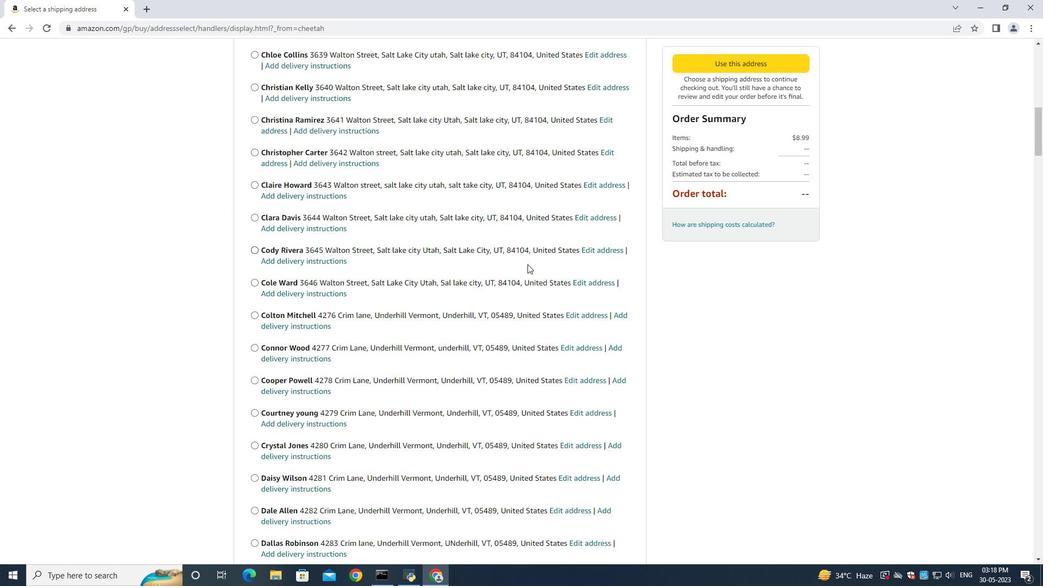 
Action: Mouse moved to (478, 278)
Screenshot: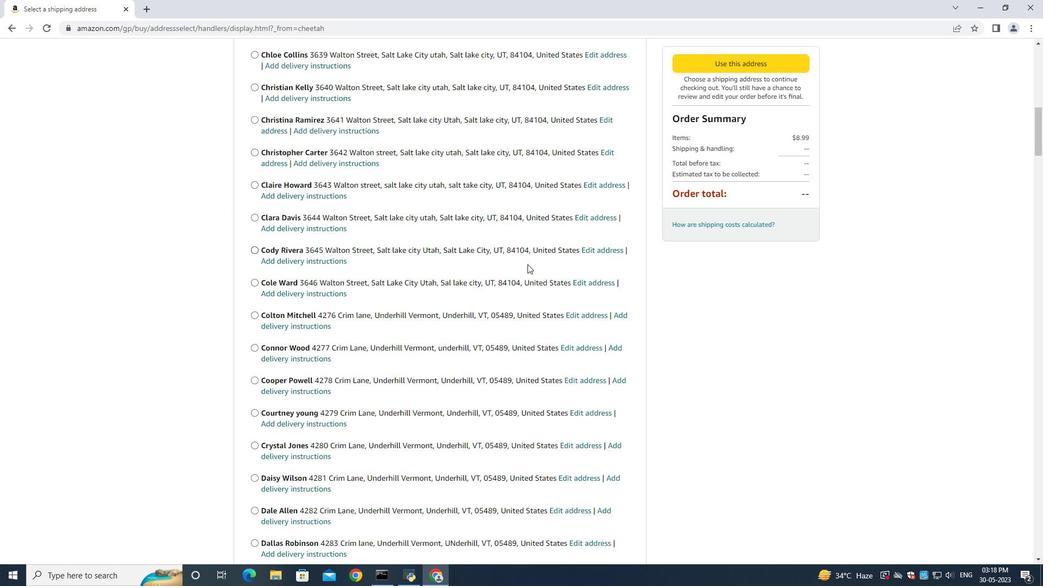 
Action: Mouse scrolled (495, 281) with delta (0, 0)
Screenshot: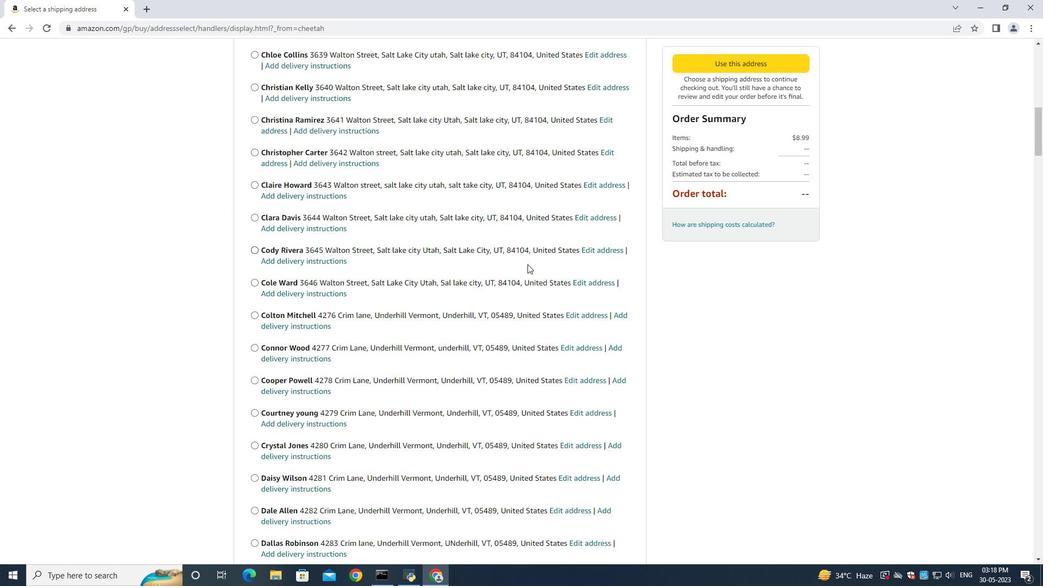 
Action: Mouse moved to (477, 278)
Screenshot: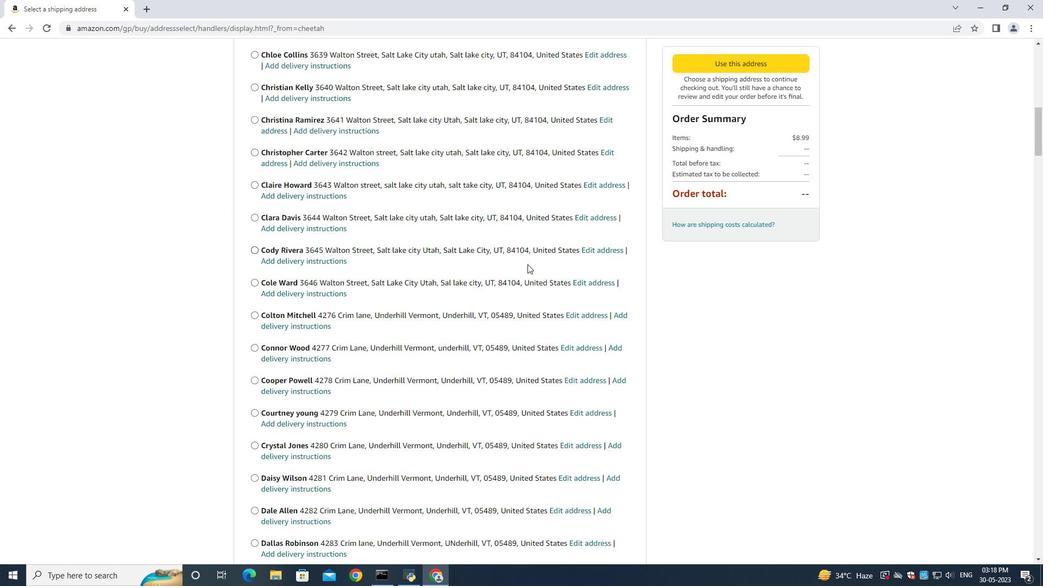 
Action: Mouse scrolled (495, 281) with delta (0, 0)
Screenshot: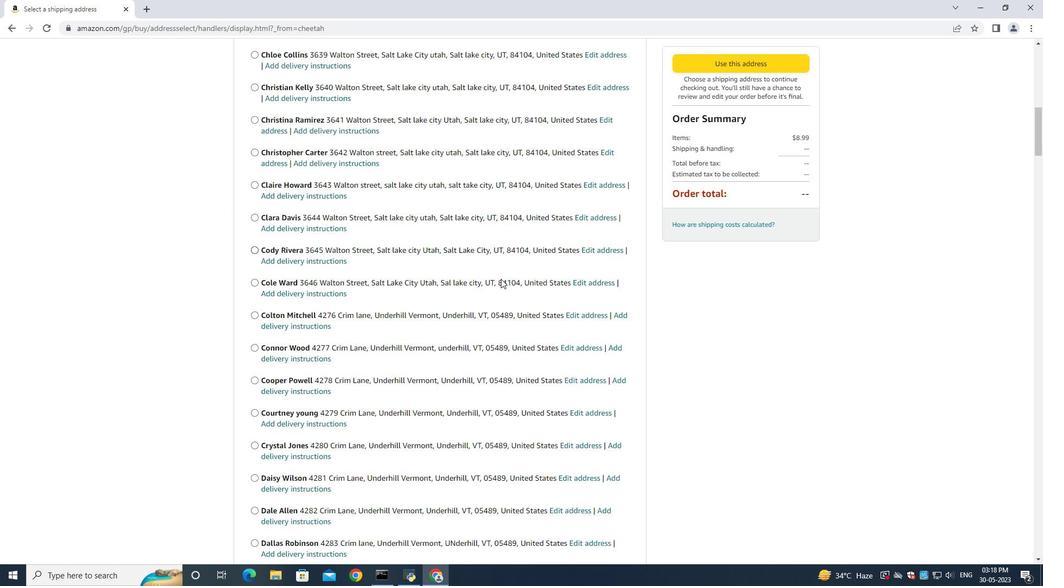 
Action: Mouse moved to (476, 278)
Screenshot: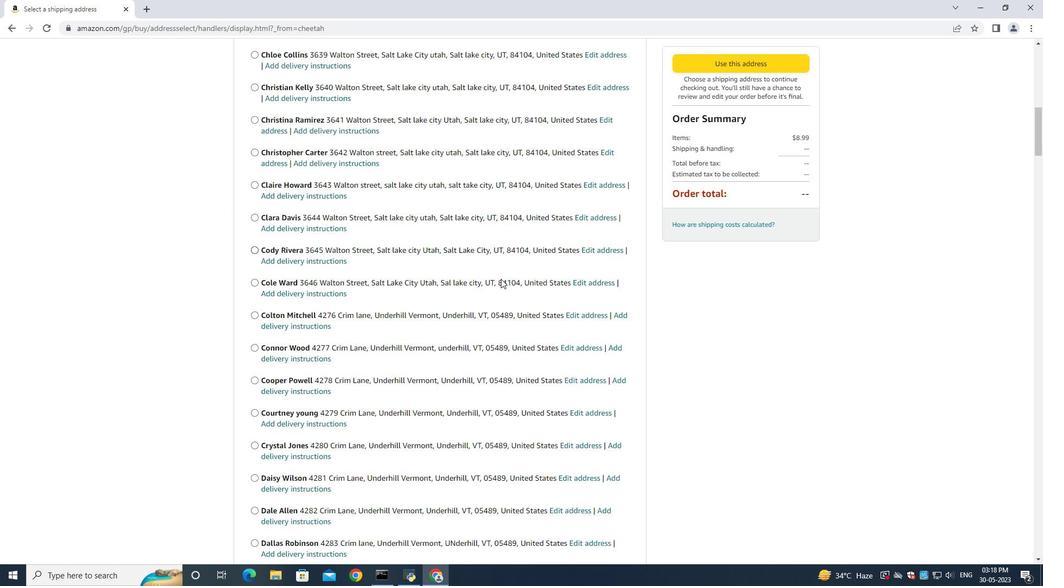 
Action: Mouse scrolled (478, 278) with delta (0, 0)
Screenshot: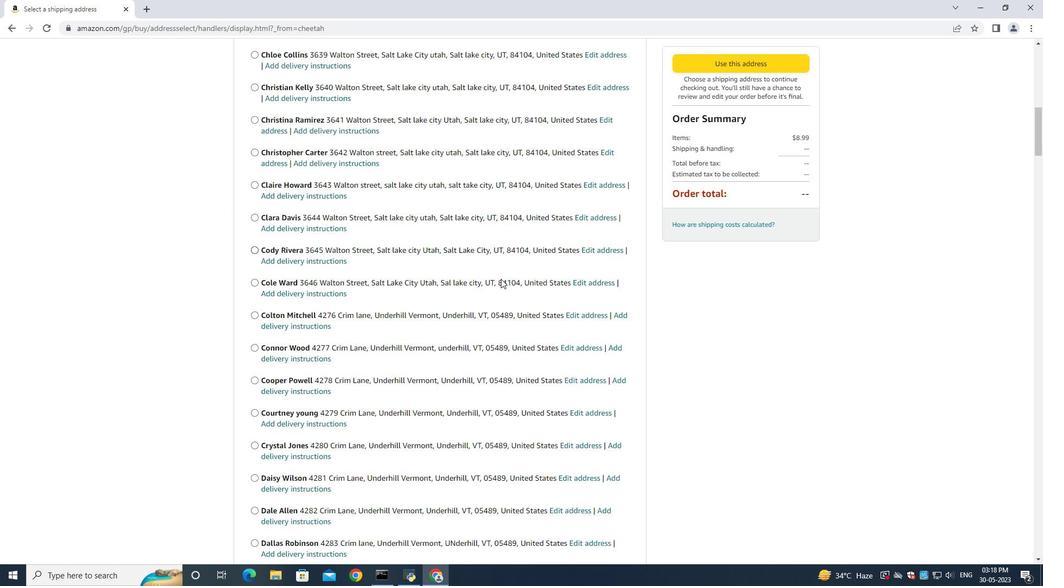 
Action: Mouse moved to (475, 279)
Screenshot: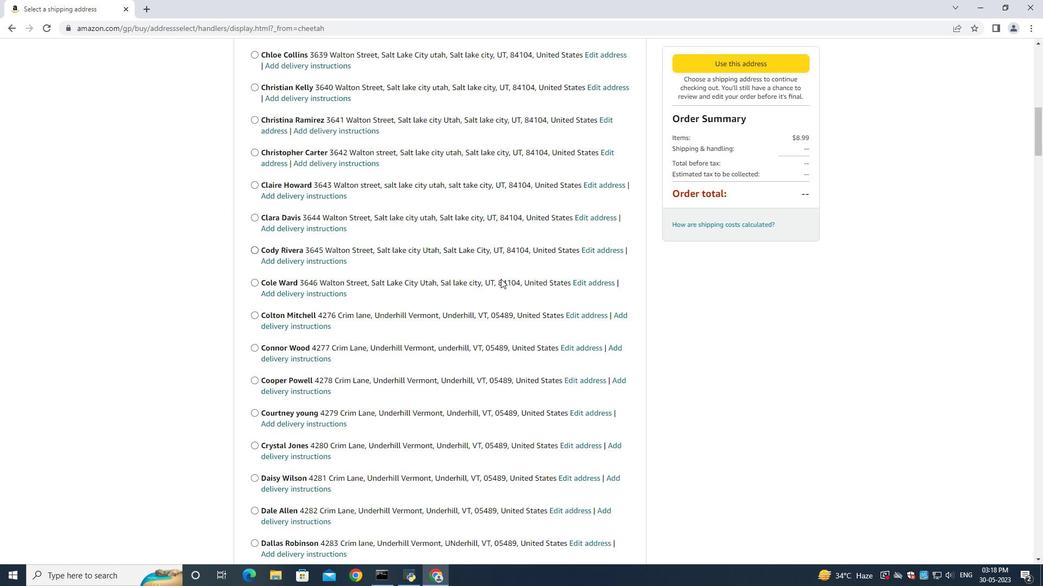 
Action: Mouse scrolled (476, 278) with delta (0, 0)
Screenshot: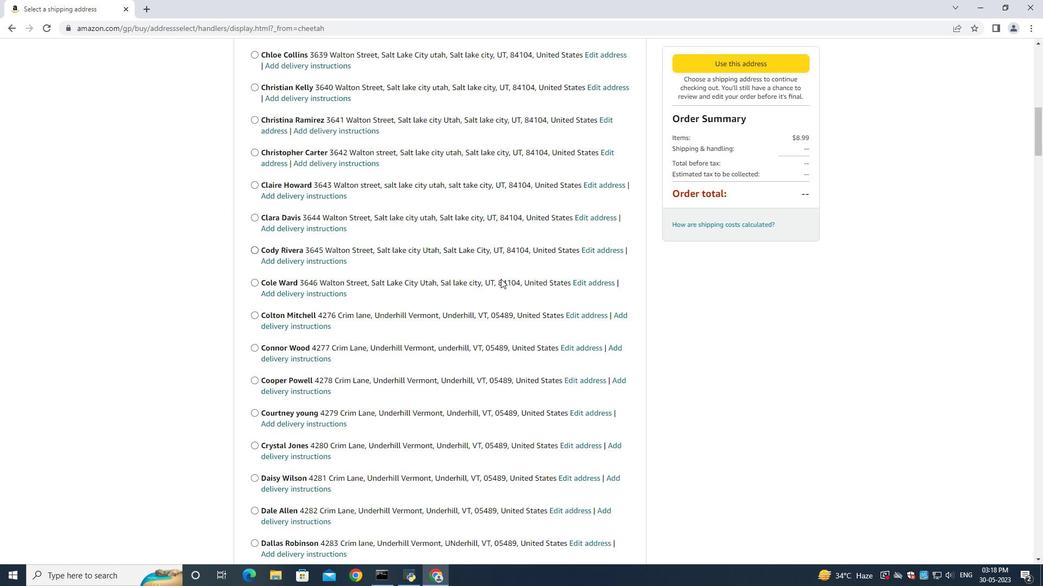 
Action: Mouse scrolled (475, 278) with delta (0, 0)
Screenshot: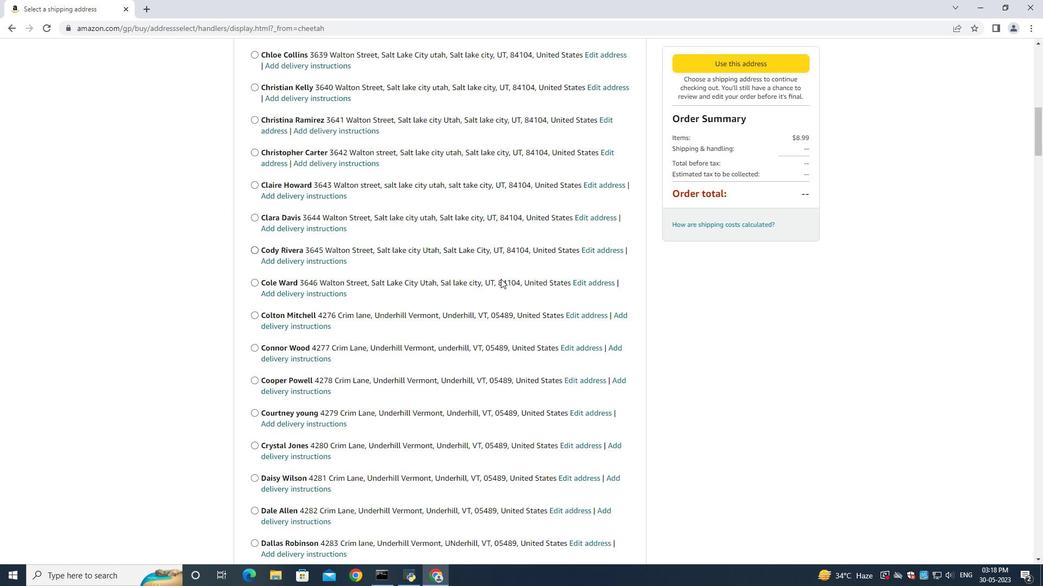 
Action: Mouse scrolled (475, 278) with delta (0, 0)
Screenshot: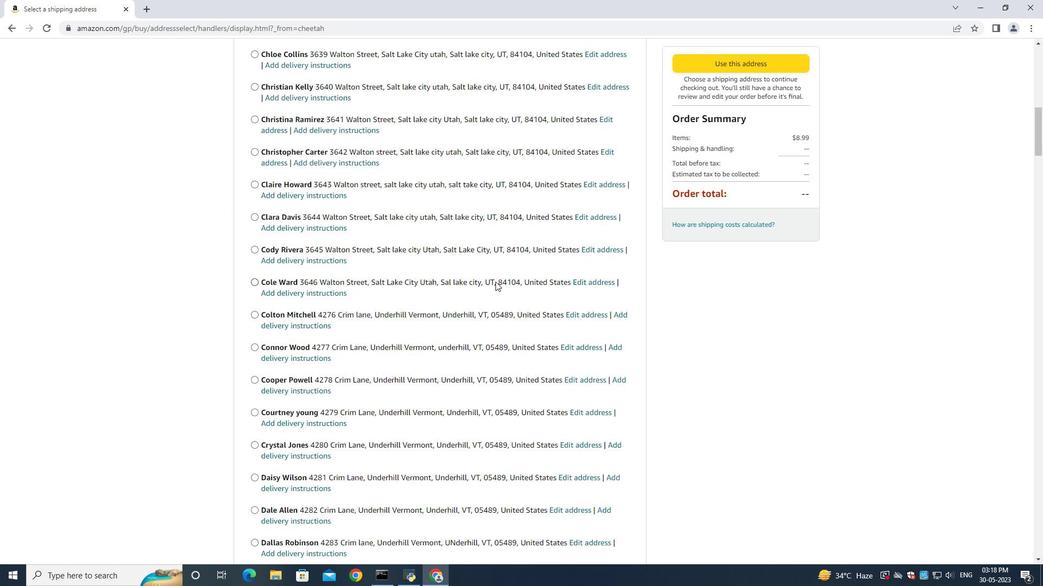 
Action: Mouse scrolled (475, 278) with delta (0, 0)
Screenshot: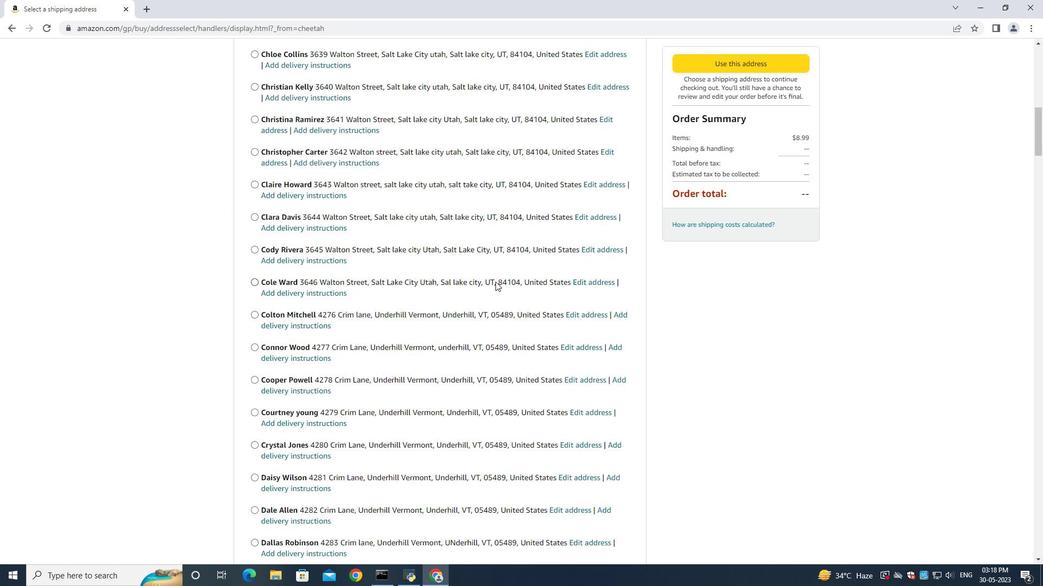 
Action: Mouse scrolled (475, 278) with delta (0, 0)
Screenshot: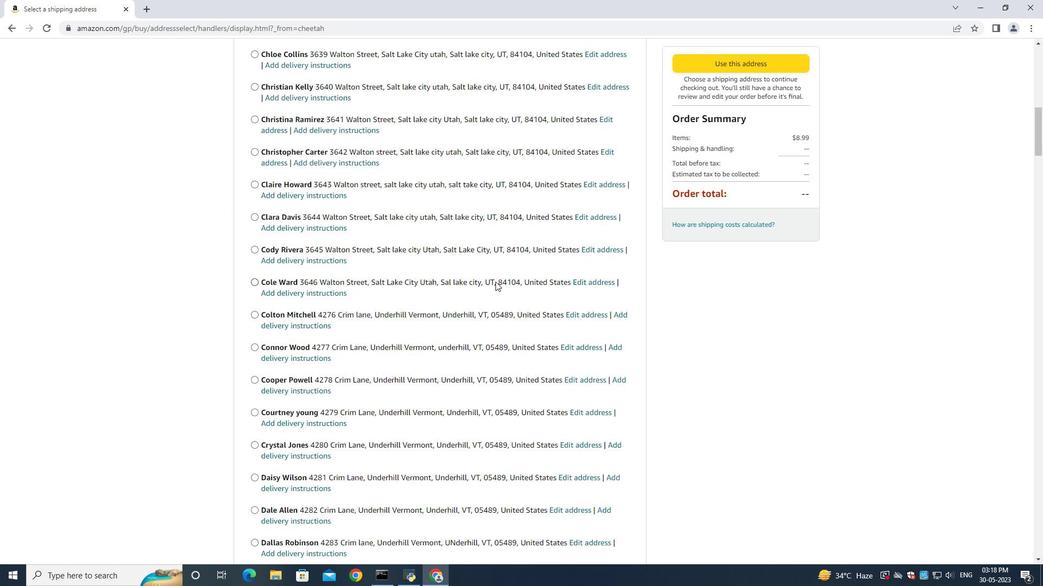 
Action: Mouse moved to (474, 278)
Screenshot: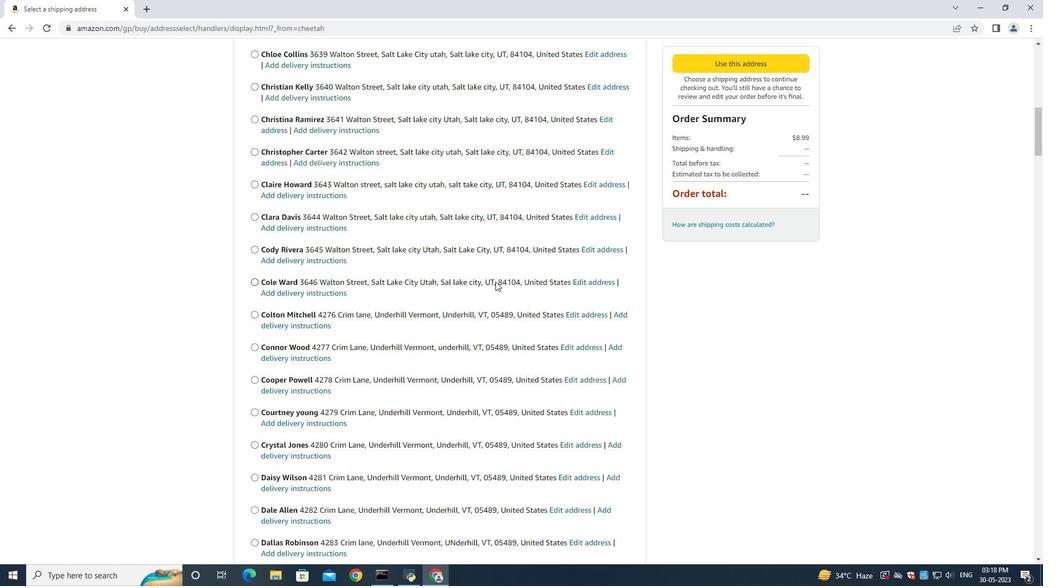 
Action: Mouse scrolled (474, 277) with delta (0, 0)
Screenshot: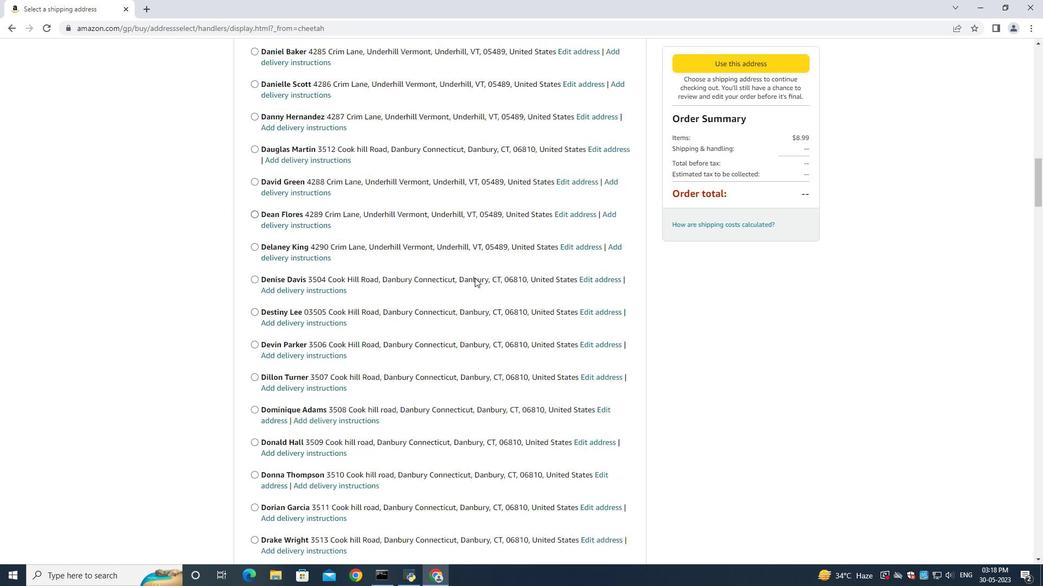 
Action: Mouse scrolled (474, 277) with delta (0, 0)
Screenshot: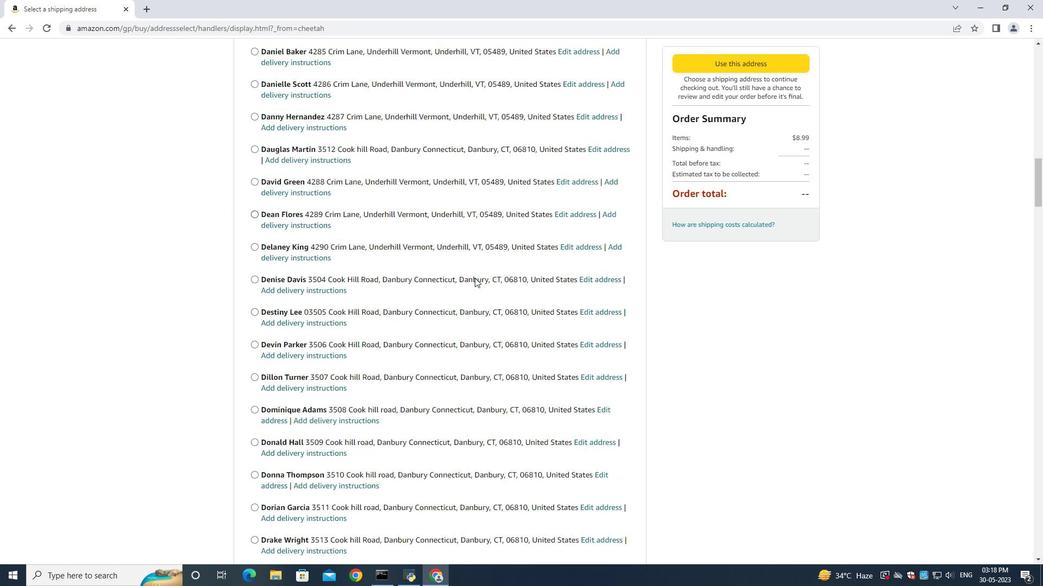 
Action: Mouse scrolled (474, 277) with delta (0, 0)
Screenshot: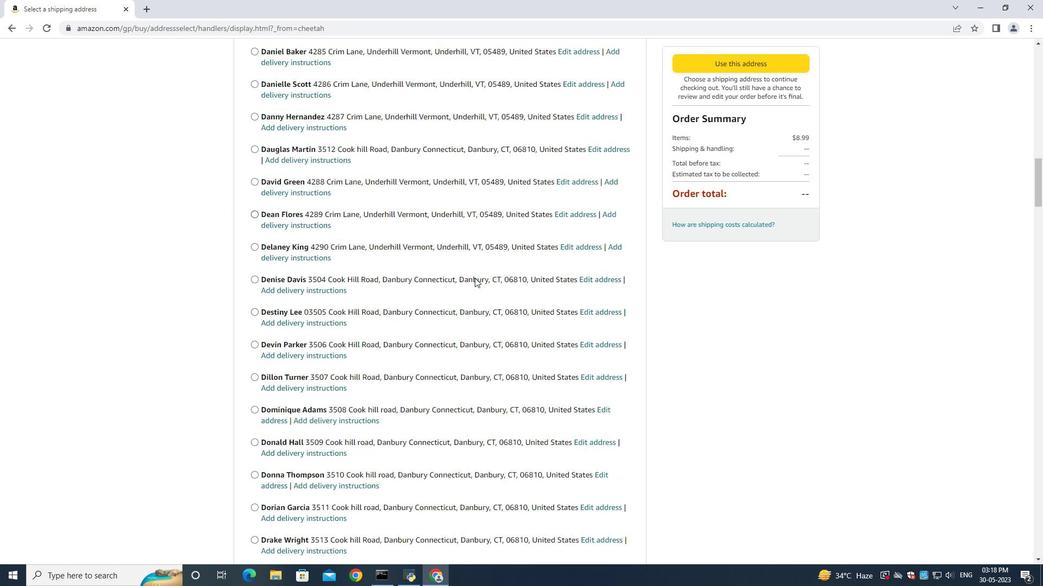 
Action: Mouse scrolled (474, 277) with delta (0, 0)
Screenshot: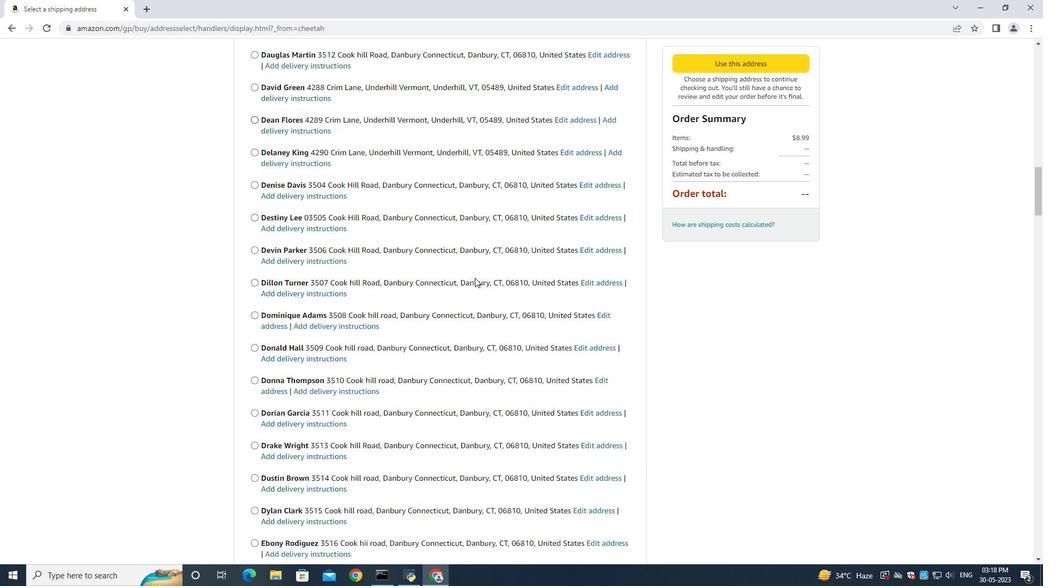
Action: Mouse scrolled (474, 277) with delta (0, 0)
Screenshot: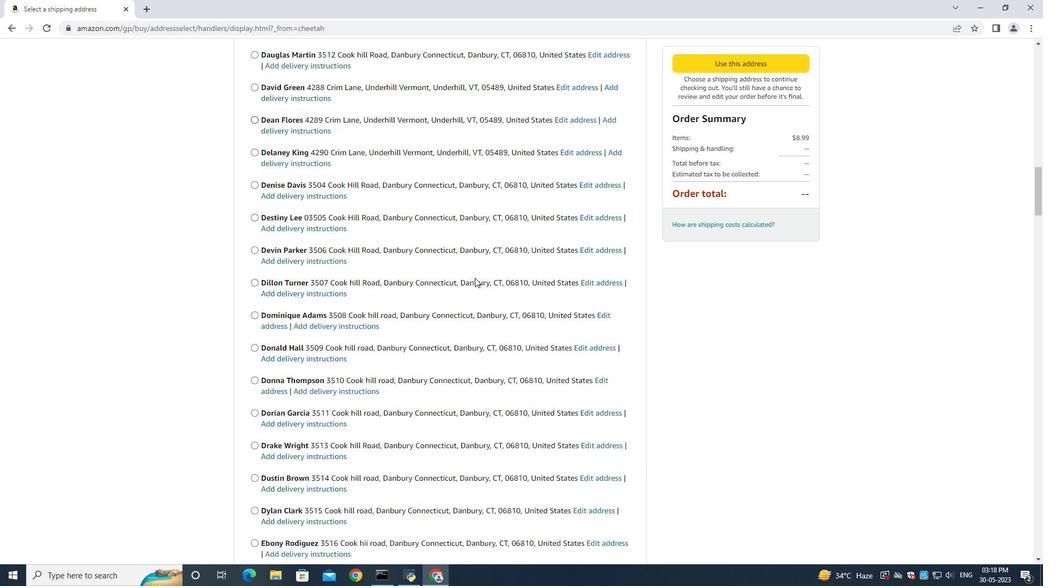 
Action: Mouse moved to (473, 274)
Screenshot: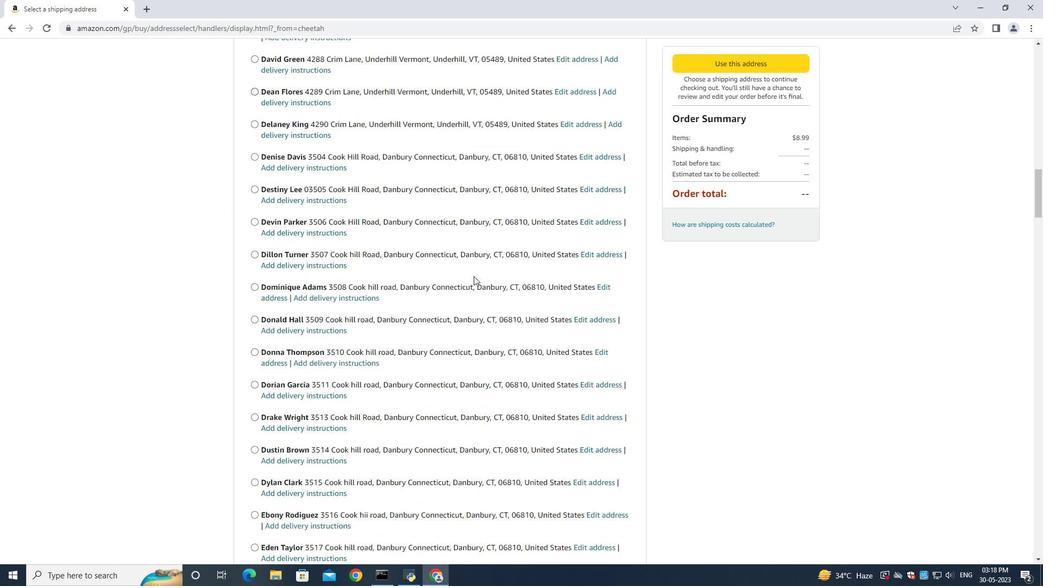 
Action: Mouse scrolled (473, 273) with delta (0, 0)
Screenshot: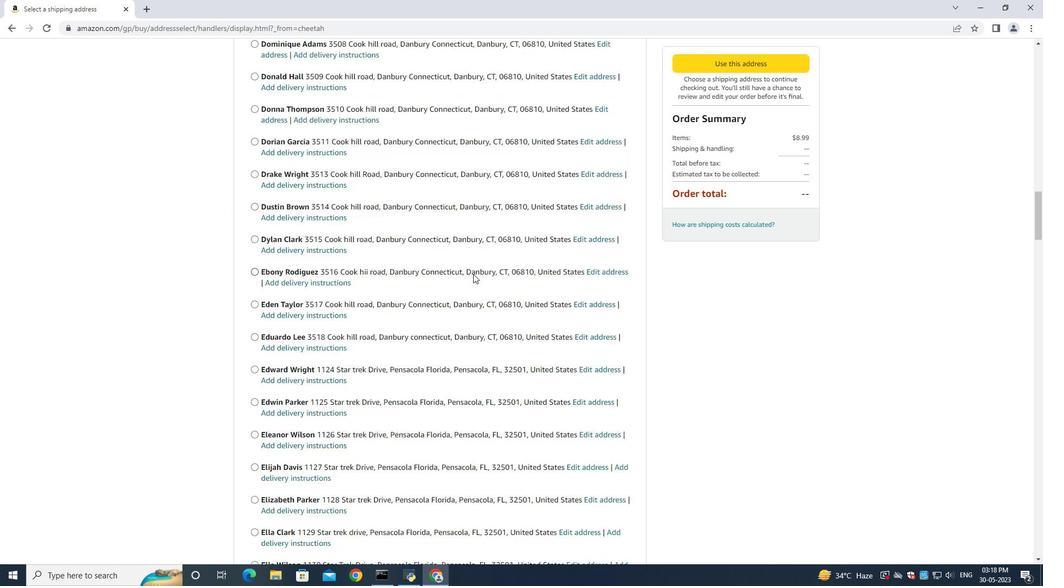 
Action: Mouse scrolled (473, 273) with delta (0, 0)
Screenshot: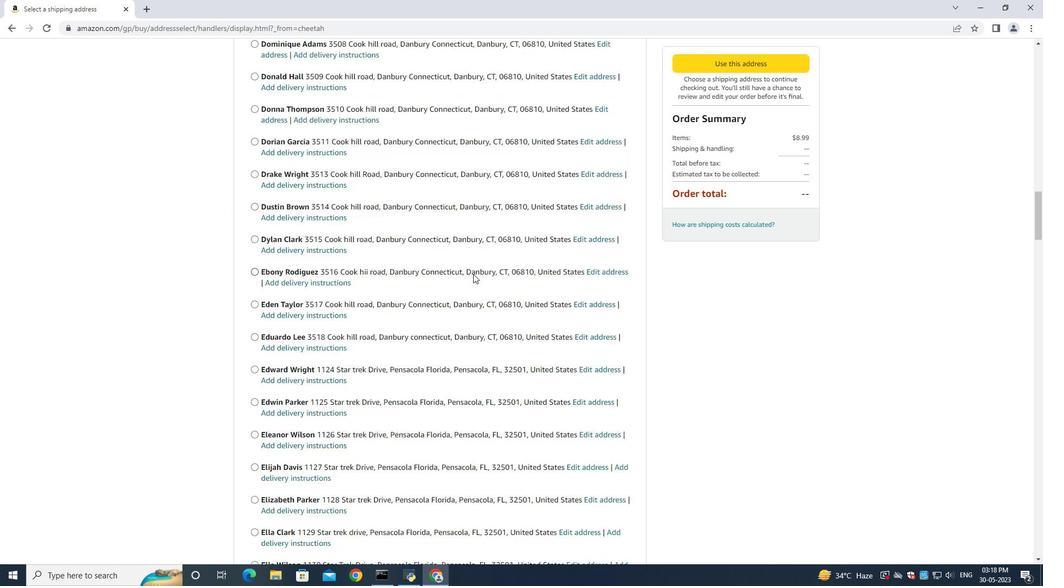 
Action: Mouse scrolled (473, 273) with delta (0, 0)
Screenshot: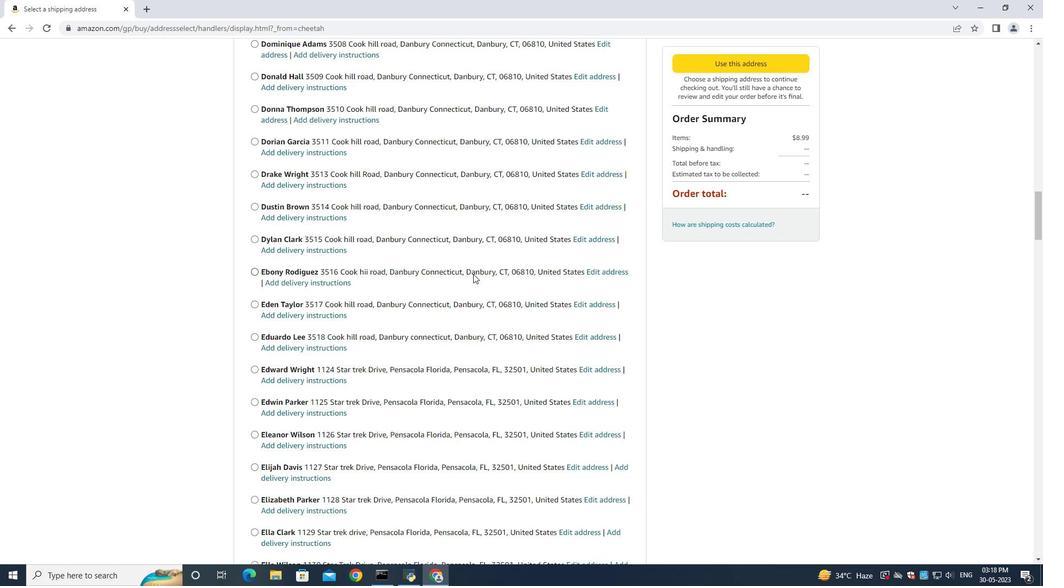 
Action: Mouse scrolled (473, 273) with delta (0, 0)
Screenshot: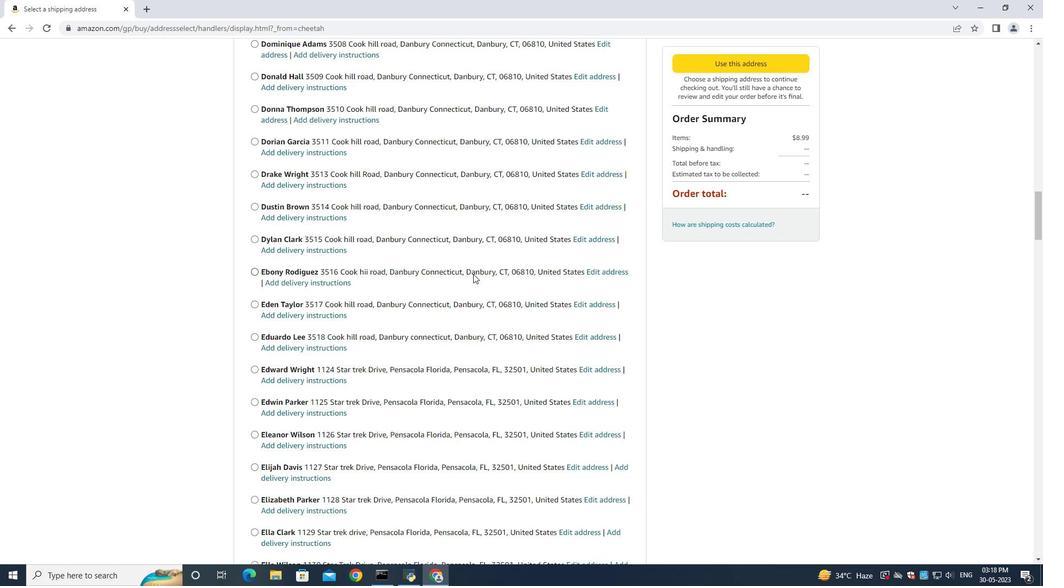 
Action: Mouse scrolled (473, 273) with delta (0, 0)
Screenshot: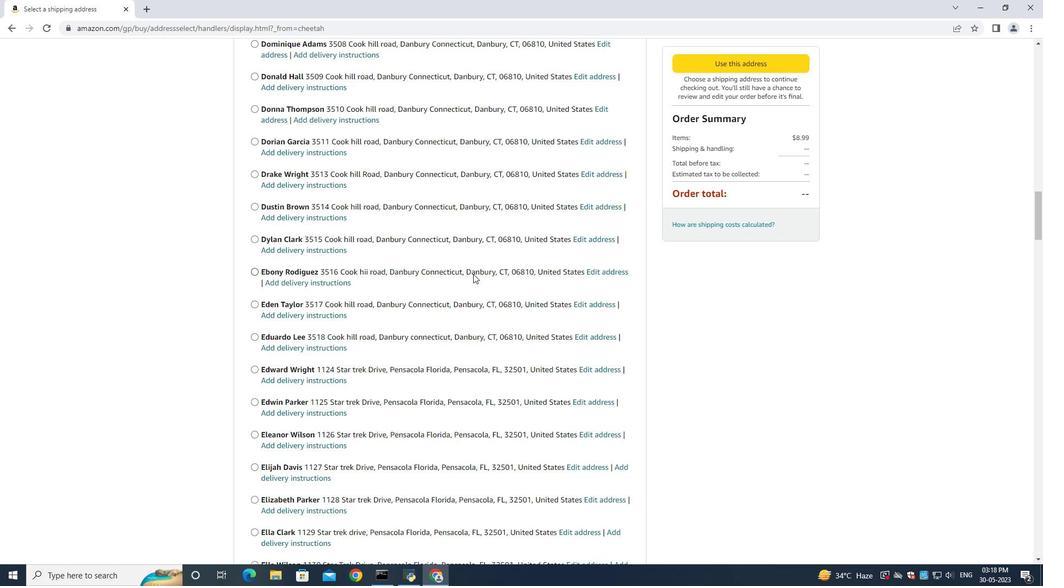 
Action: Mouse scrolled (473, 273) with delta (0, 0)
Screenshot: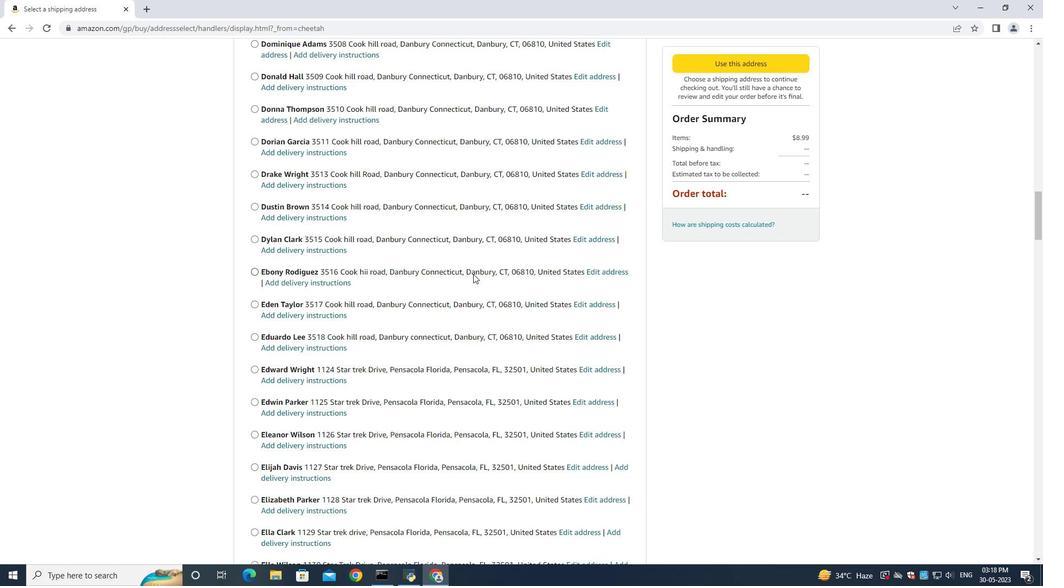 
Action: Mouse moved to (473, 272)
Screenshot: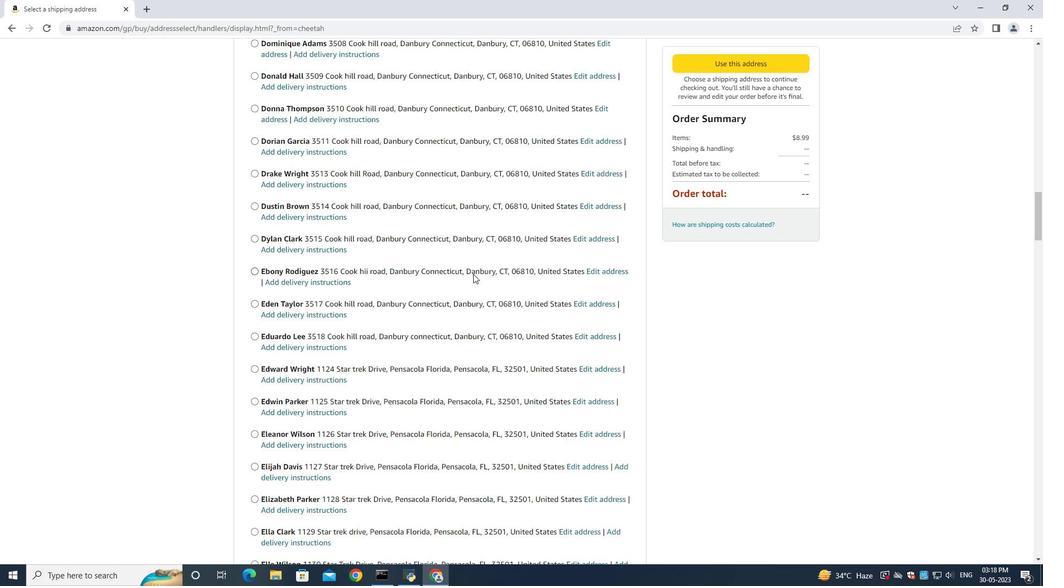
Action: Mouse scrolled (473, 271) with delta (0, 0)
Screenshot: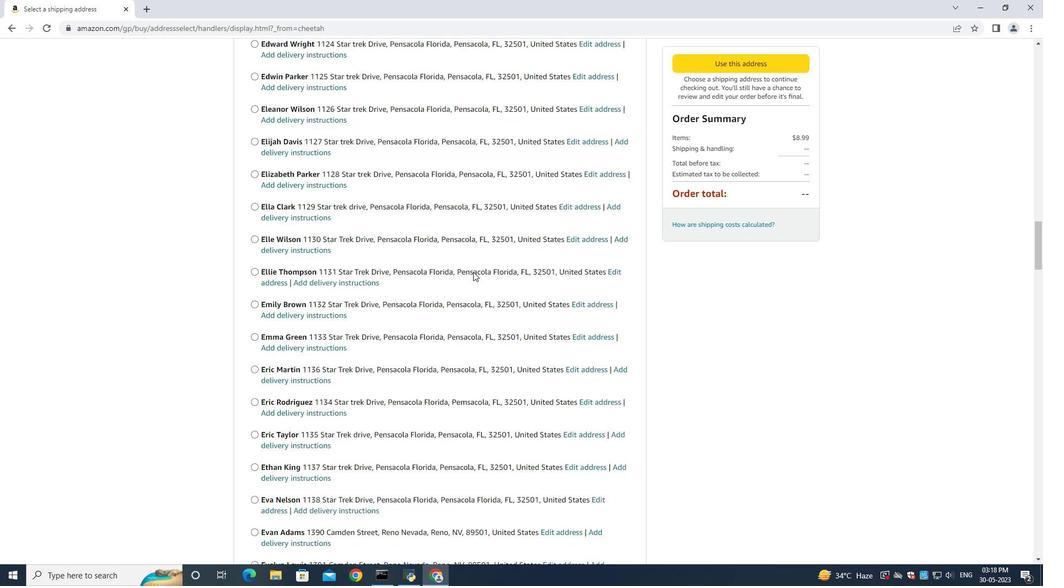 
Action: Mouse scrolled (473, 271) with delta (0, 0)
Screenshot: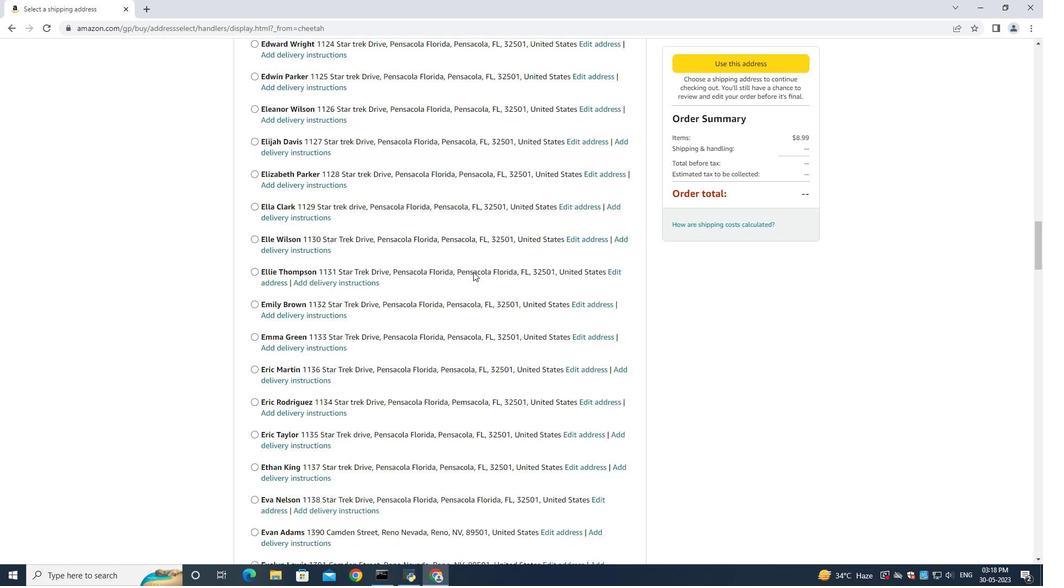 
Action: Mouse scrolled (473, 271) with delta (0, 0)
Screenshot: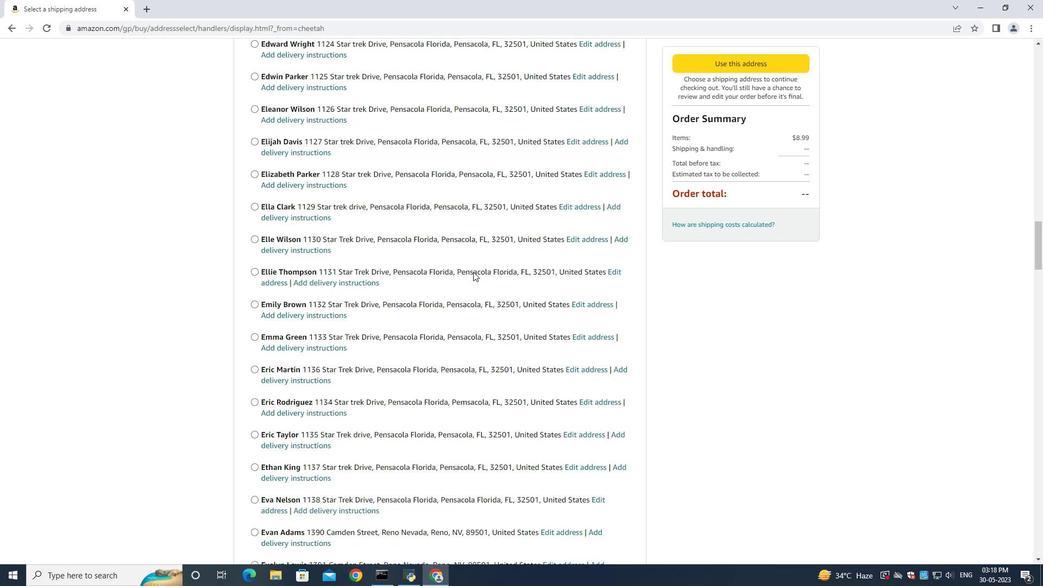 
Action: Mouse scrolled (473, 271) with delta (0, 0)
Screenshot: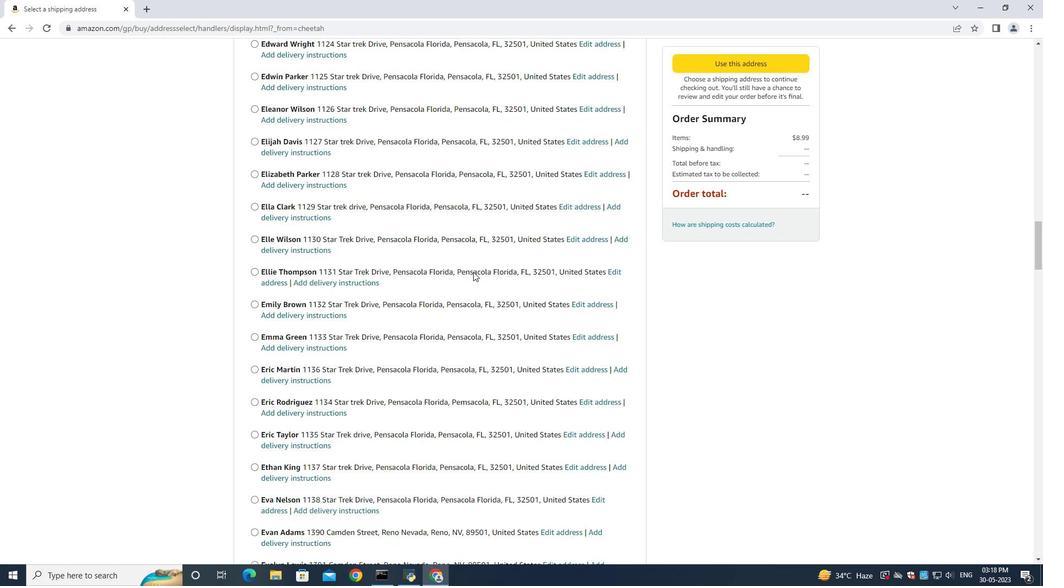 
Action: Mouse scrolled (473, 271) with delta (0, 0)
Screenshot: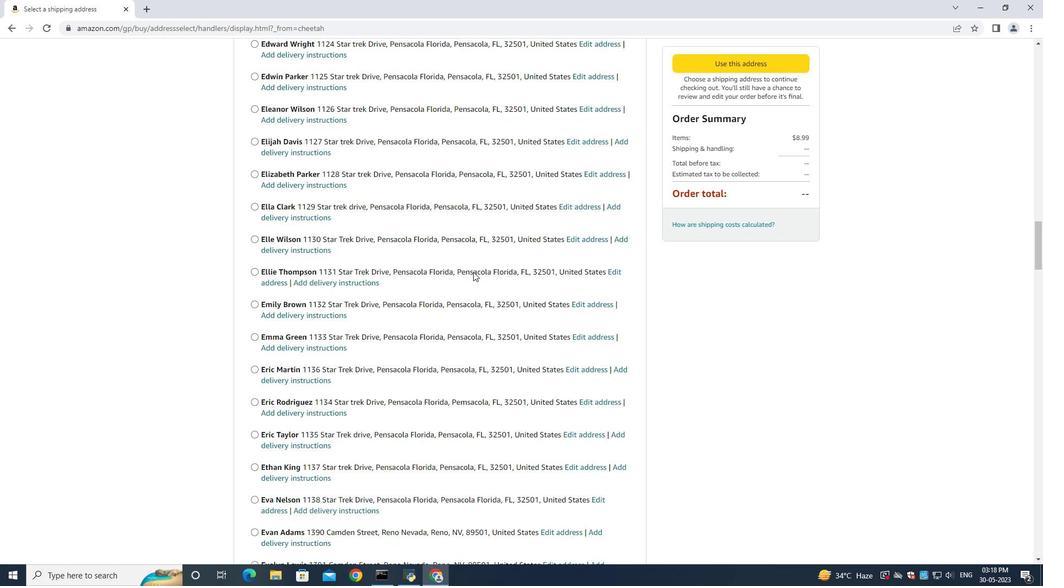 
Action: Mouse scrolled (473, 271) with delta (0, 0)
Screenshot: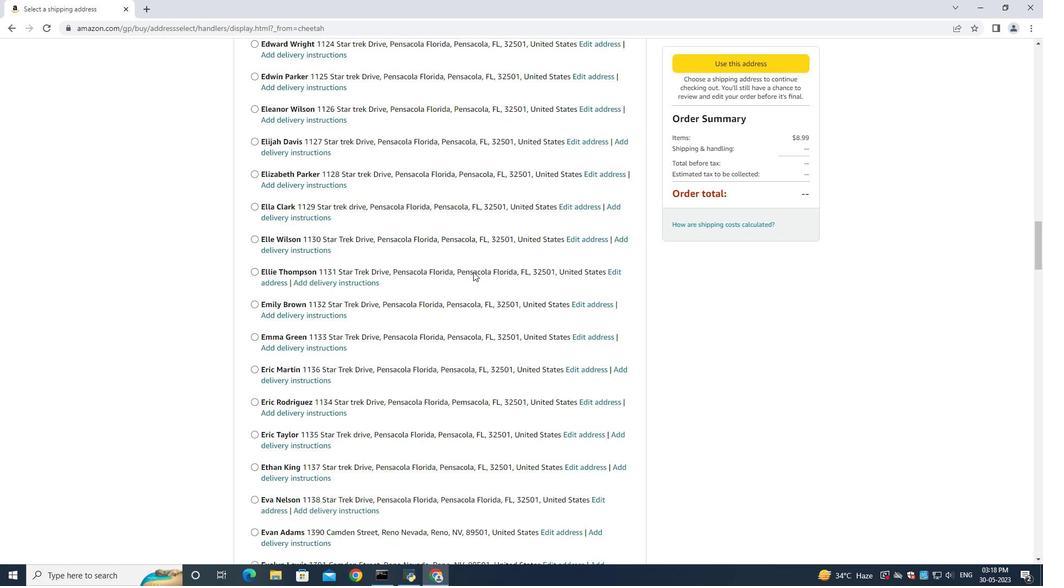 
Action: Mouse moved to (473, 271)
Screenshot: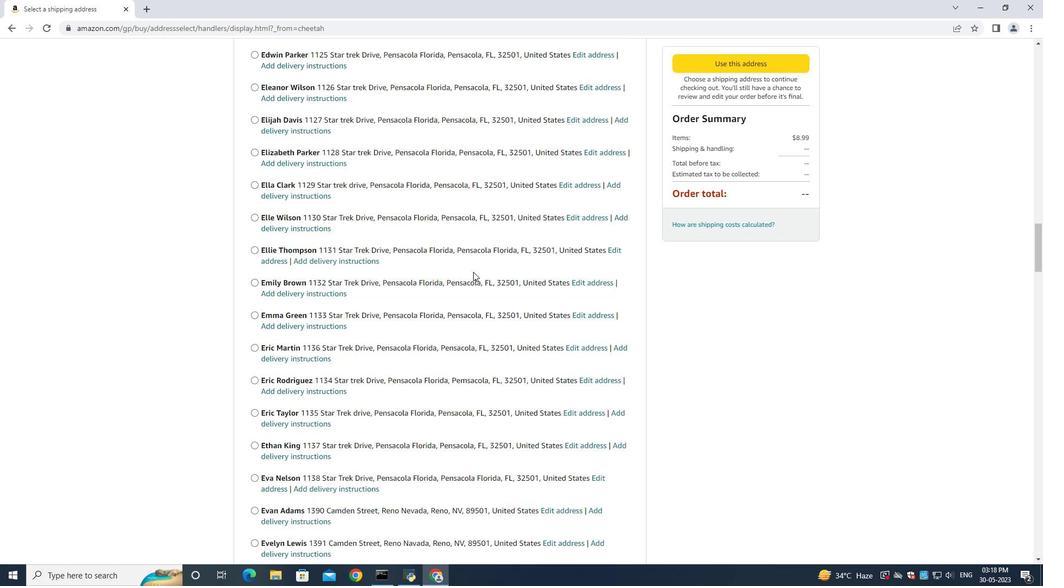 
Action: Mouse scrolled (473, 270) with delta (0, 0)
Screenshot: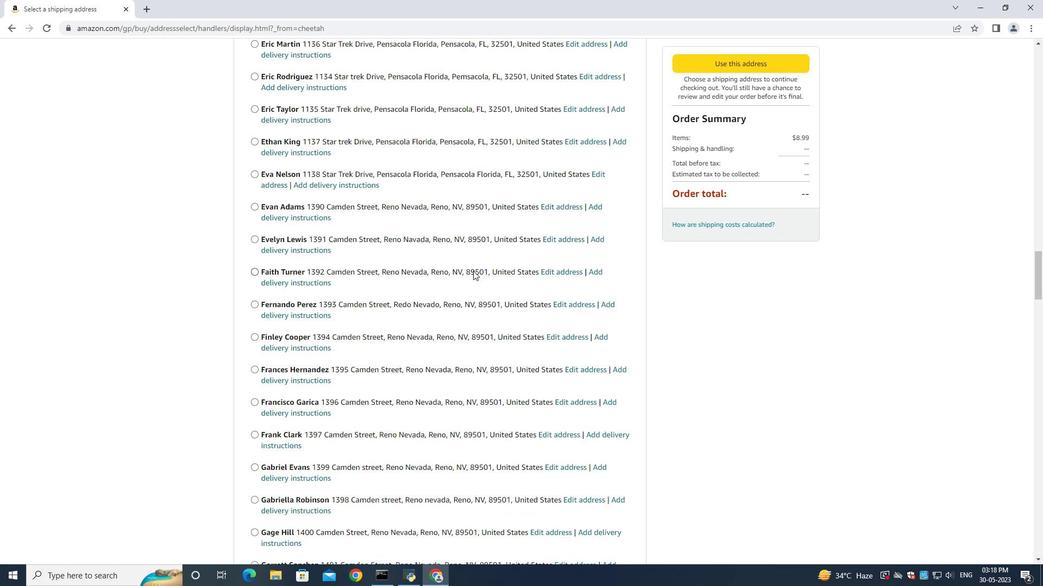
Action: Mouse scrolled (473, 270) with delta (0, 0)
Screenshot: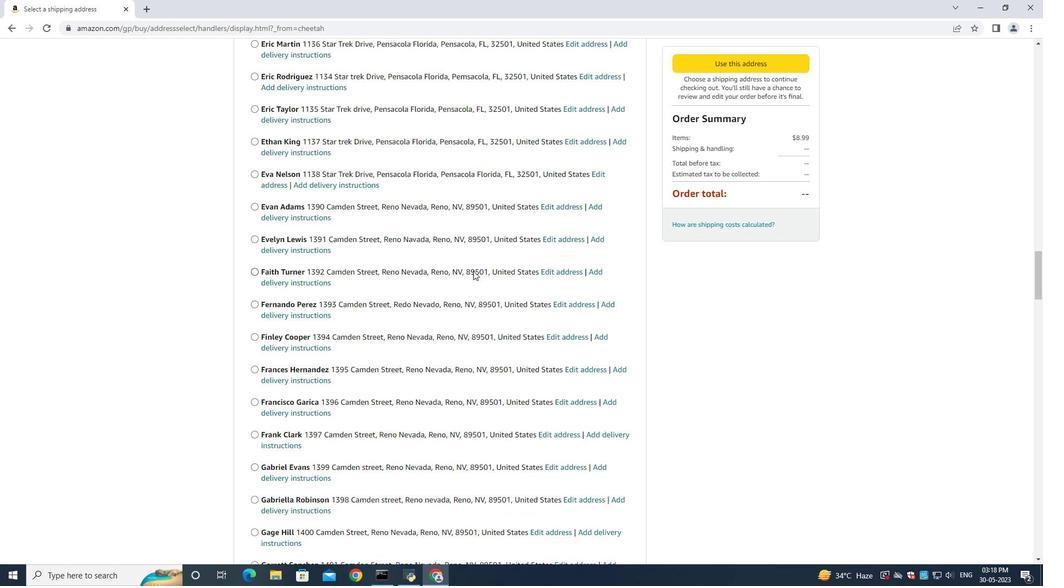 
Action: Mouse scrolled (473, 270) with delta (0, 0)
Screenshot: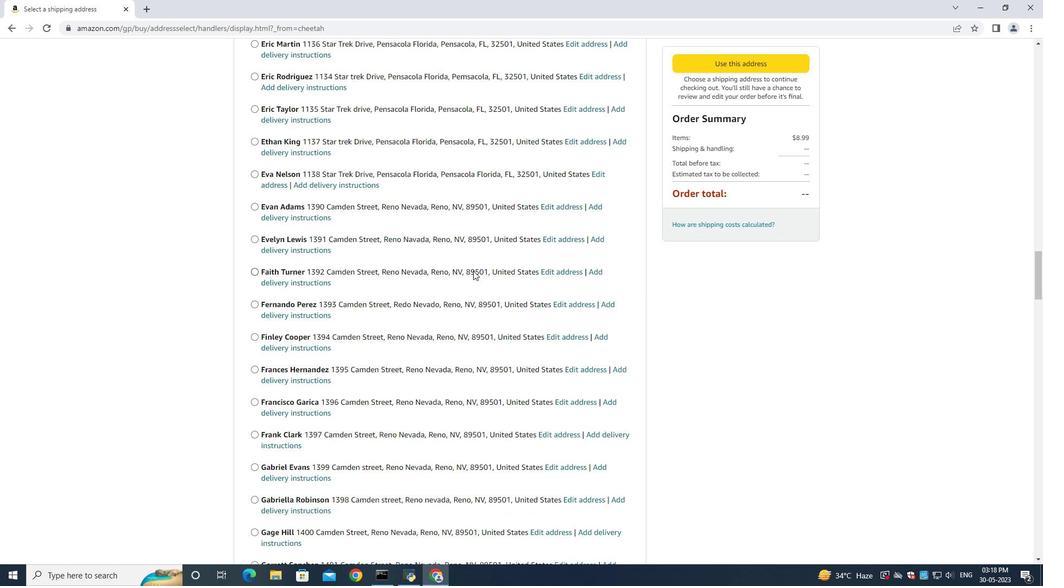 
Action: Mouse scrolled (473, 270) with delta (0, 0)
Screenshot: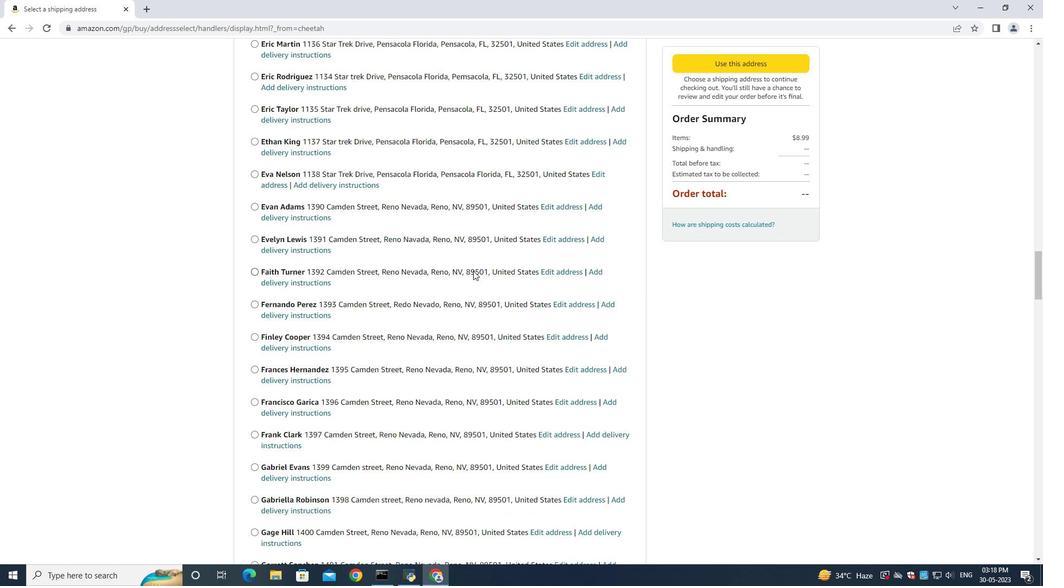 
Action: Mouse scrolled (473, 270) with delta (0, 0)
Screenshot: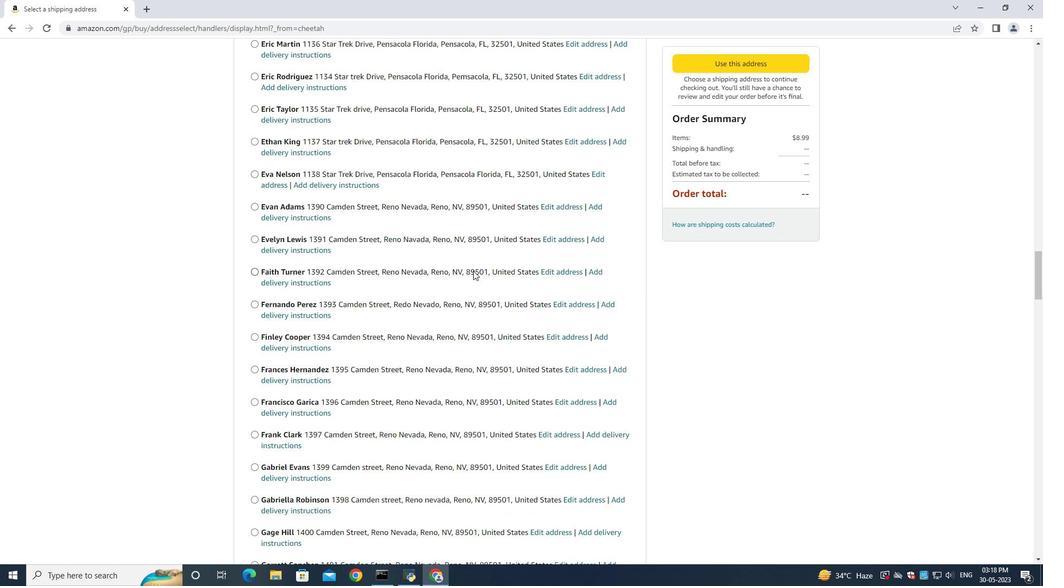 
Action: Mouse scrolled (473, 270) with delta (0, 0)
Screenshot: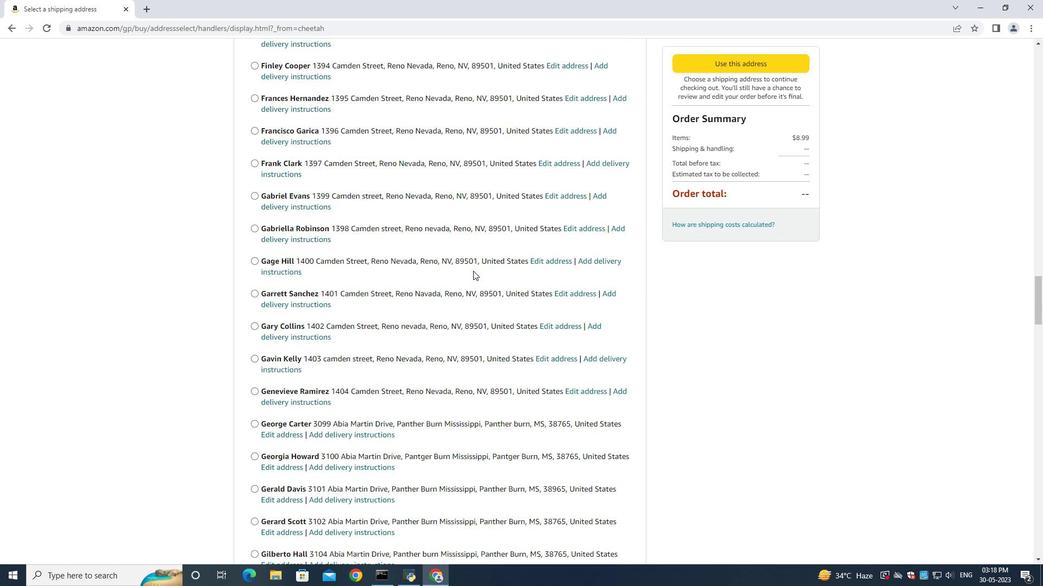 
Action: Mouse scrolled (473, 270) with delta (0, 0)
Screenshot: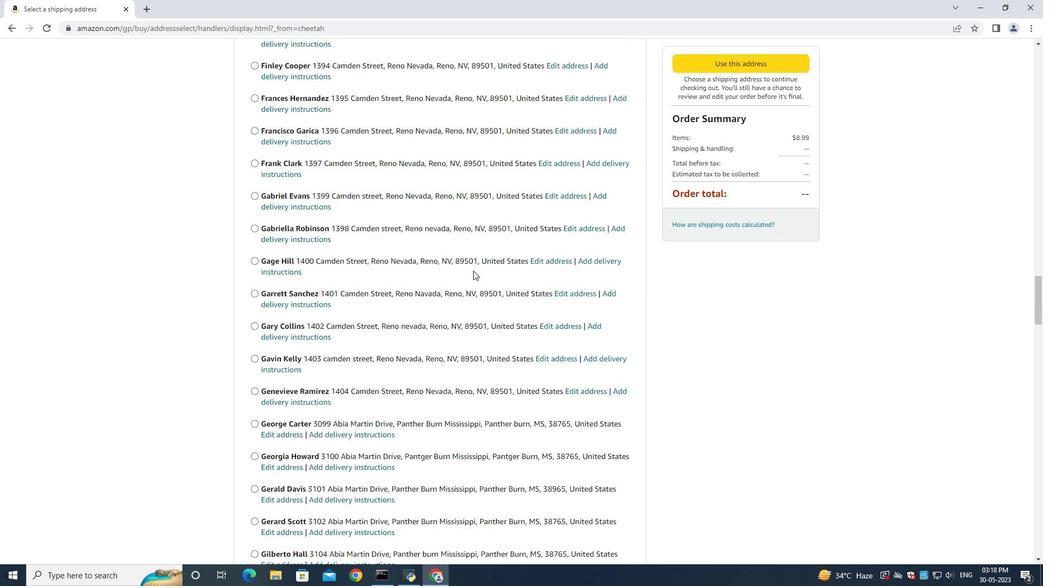 
Action: Mouse scrolled (473, 270) with delta (0, 0)
Screenshot: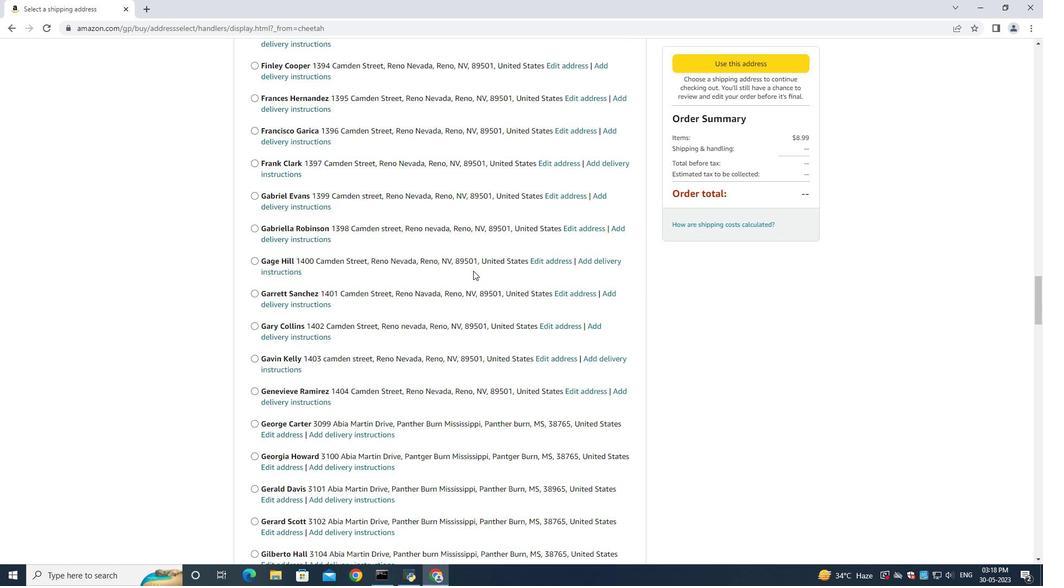 
Action: Mouse scrolled (473, 270) with delta (0, 0)
Screenshot: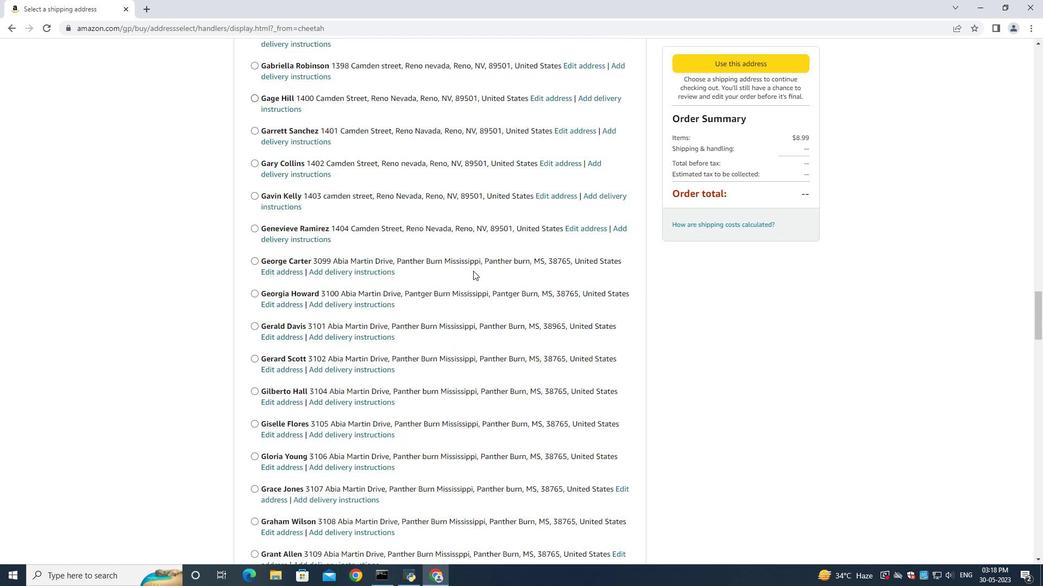 
Action: Mouse scrolled (473, 270) with delta (0, 0)
Screenshot: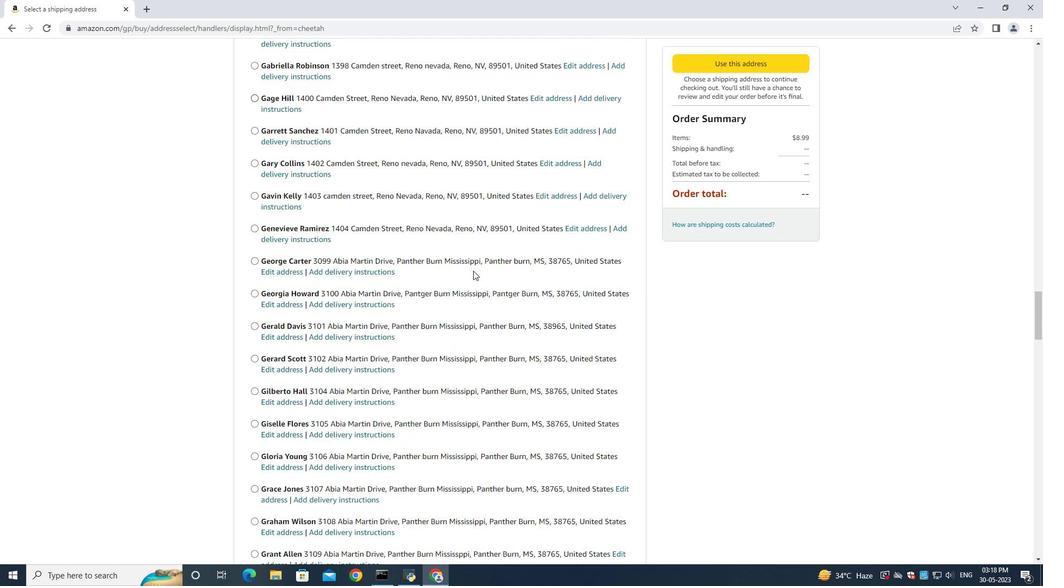 
Action: Mouse scrolled (473, 270) with delta (0, 0)
Screenshot: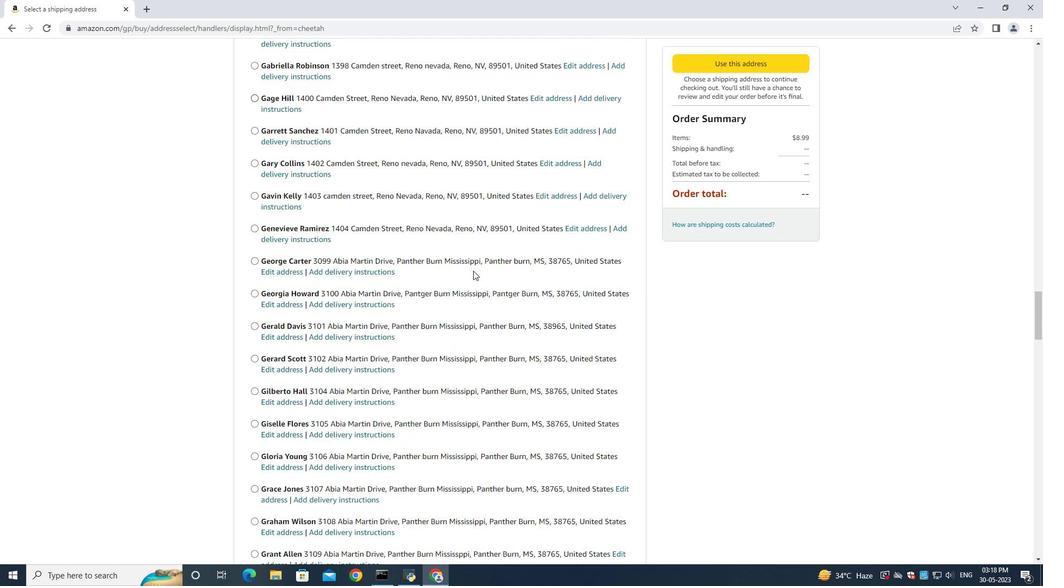 
Action: Mouse moved to (473, 272)
Screenshot: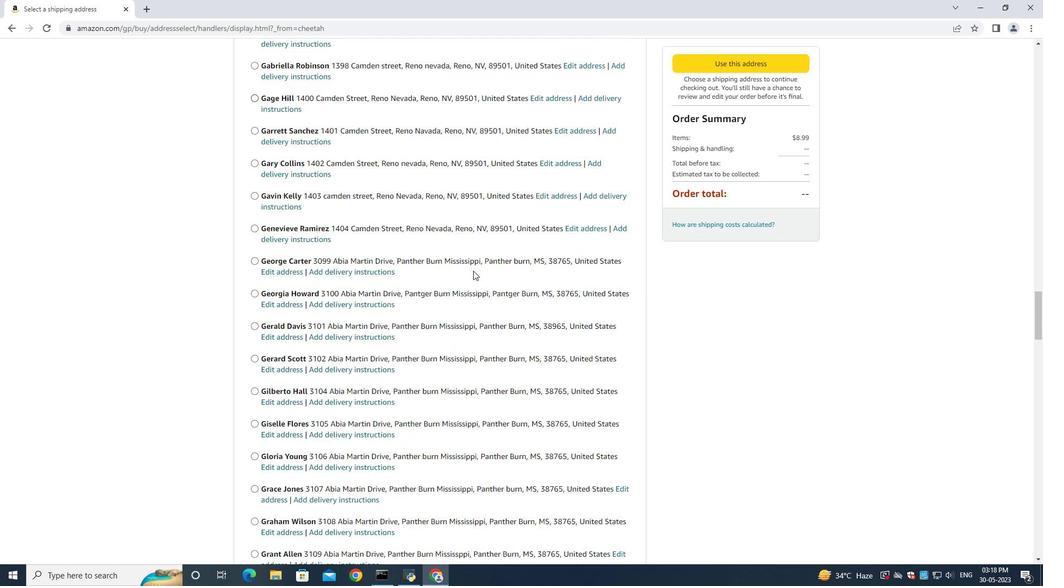 
Action: Mouse scrolled (473, 271) with delta (0, 0)
Screenshot: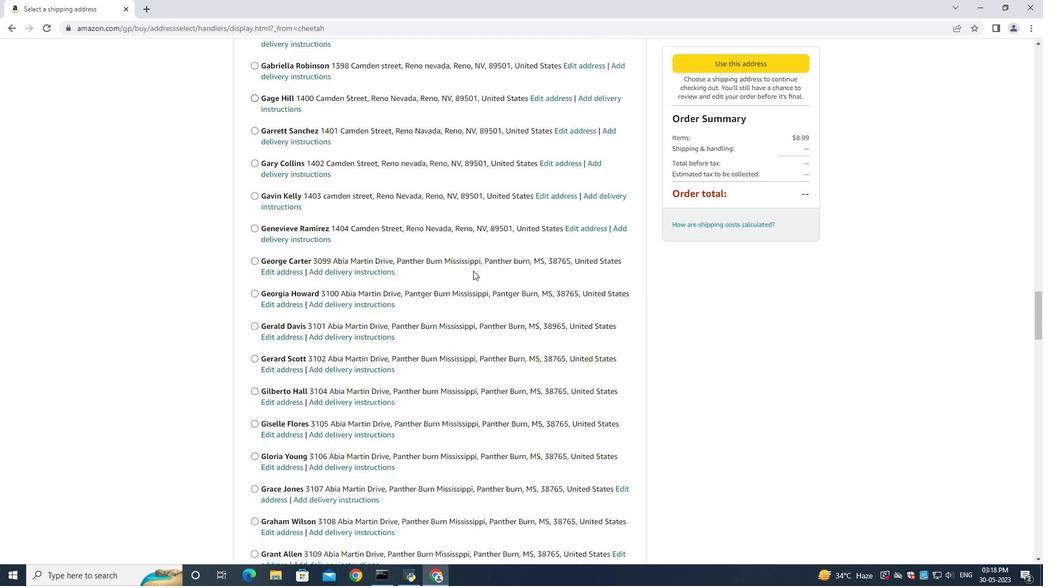 
Action: Mouse moved to (472, 272)
Screenshot: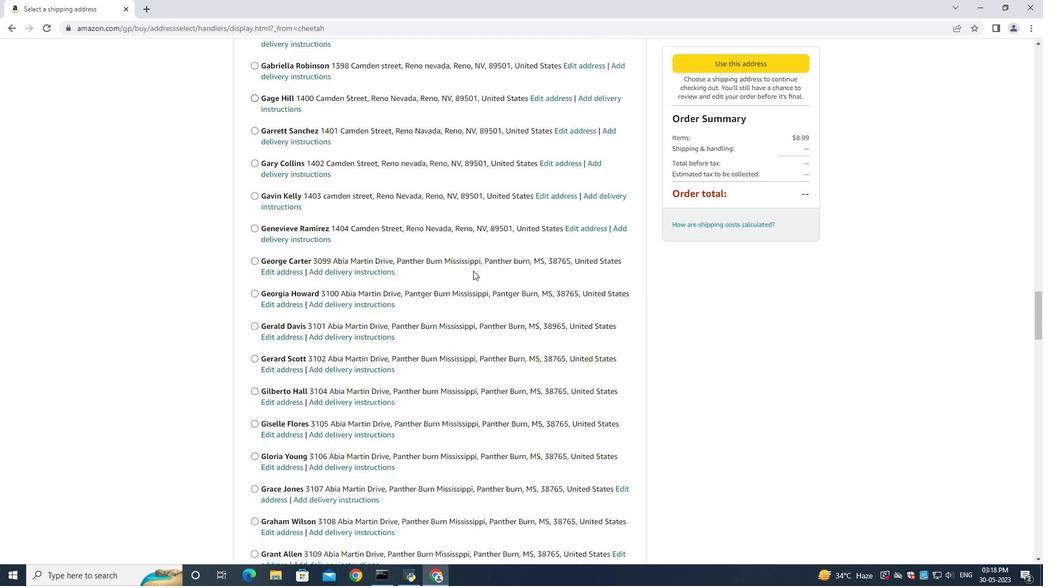 
Action: Mouse scrolled (472, 271) with delta (0, 0)
Screenshot: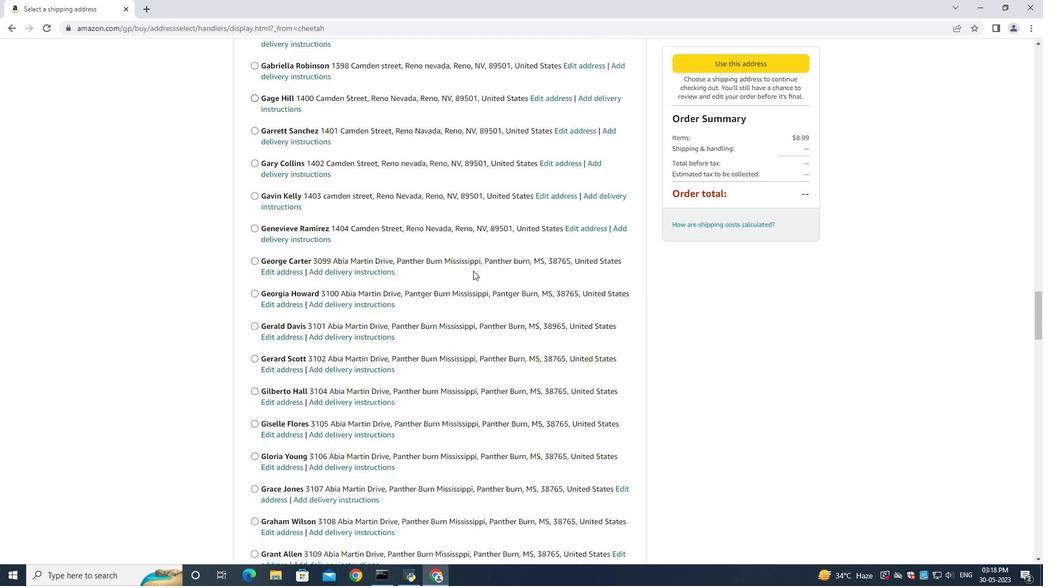 
Action: Mouse scrolled (472, 271) with delta (0, 0)
Screenshot: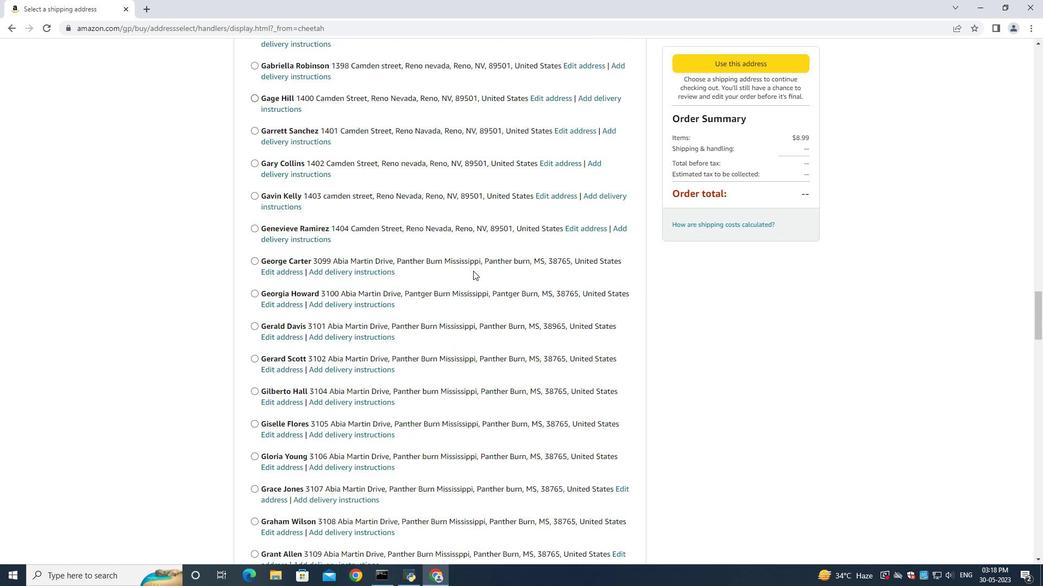 
Action: Mouse scrolled (472, 271) with delta (0, 0)
Screenshot: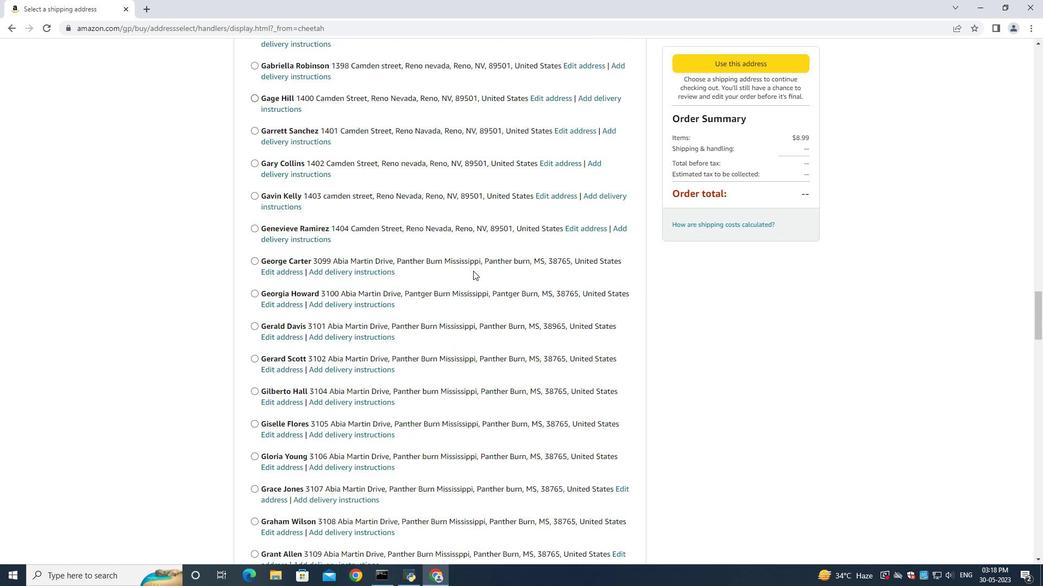 
Action: Mouse scrolled (472, 271) with delta (0, 0)
Screenshot: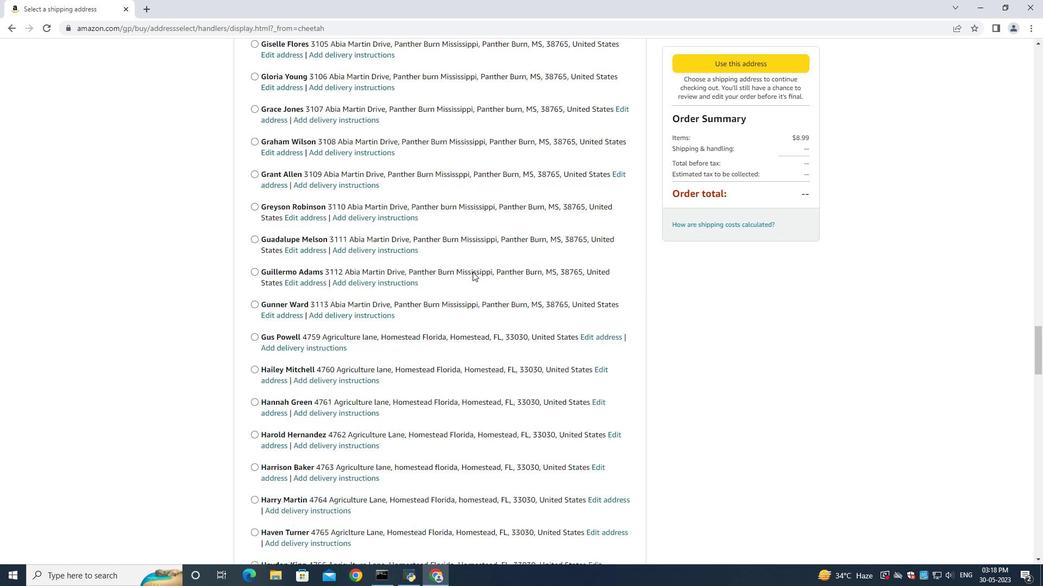 
Action: Mouse moved to (472, 273)
Screenshot: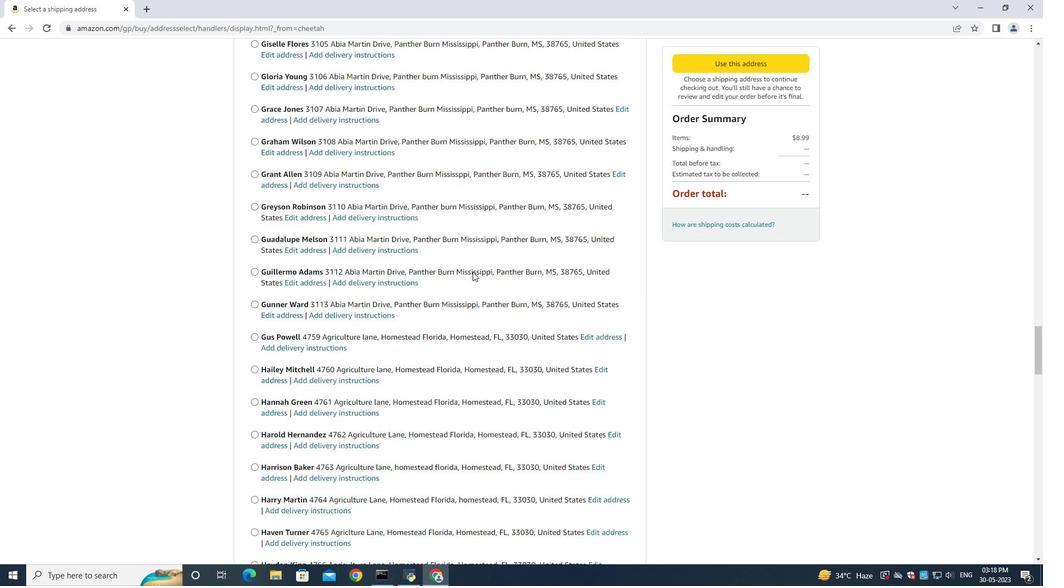
Action: Mouse scrolled (472, 272) with delta (0, 0)
Screenshot: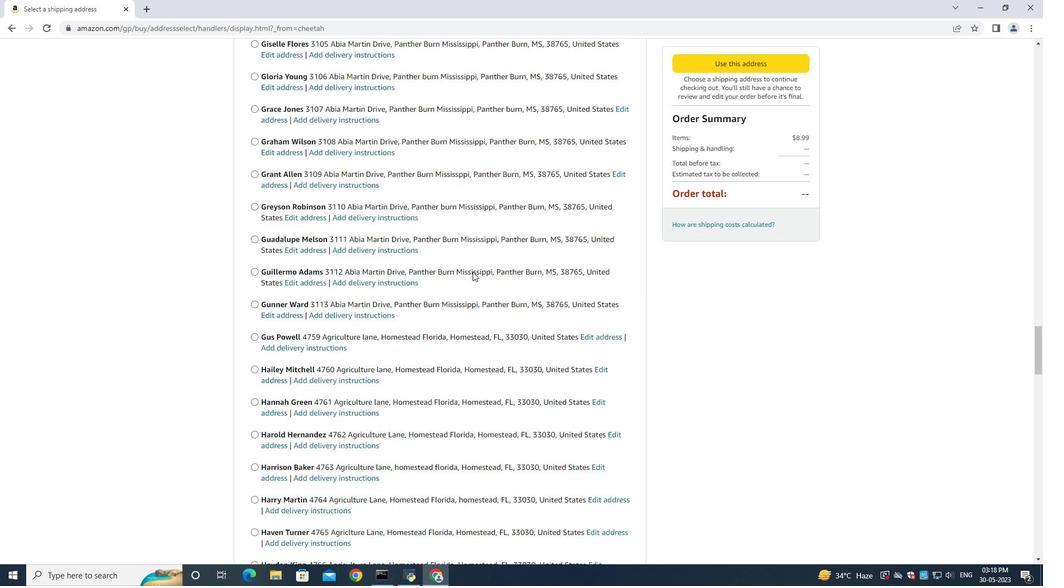 
Action: Mouse moved to (472, 278)
Screenshot: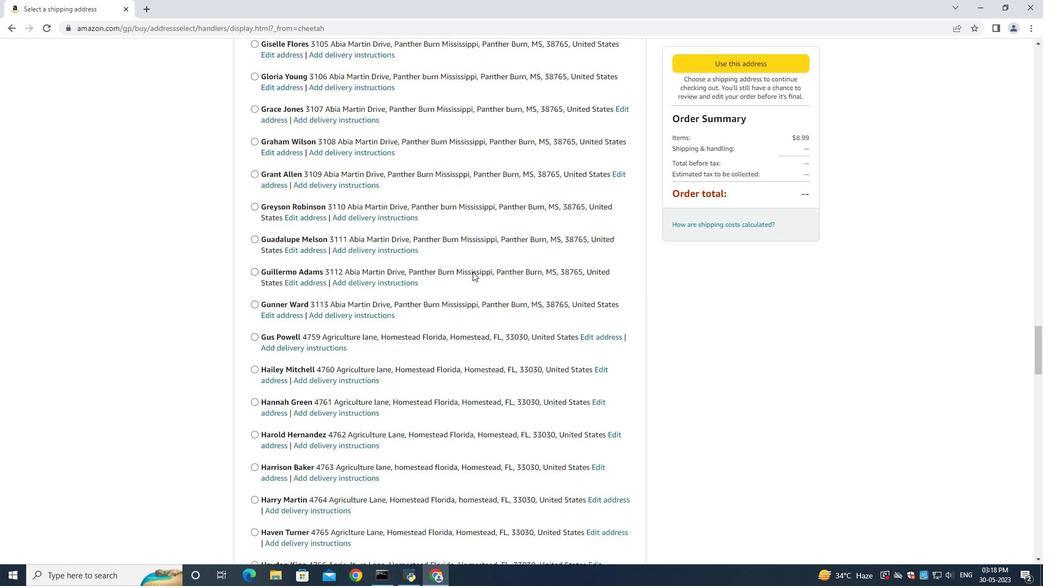 
Action: Mouse scrolled (472, 277) with delta (0, 0)
Screenshot: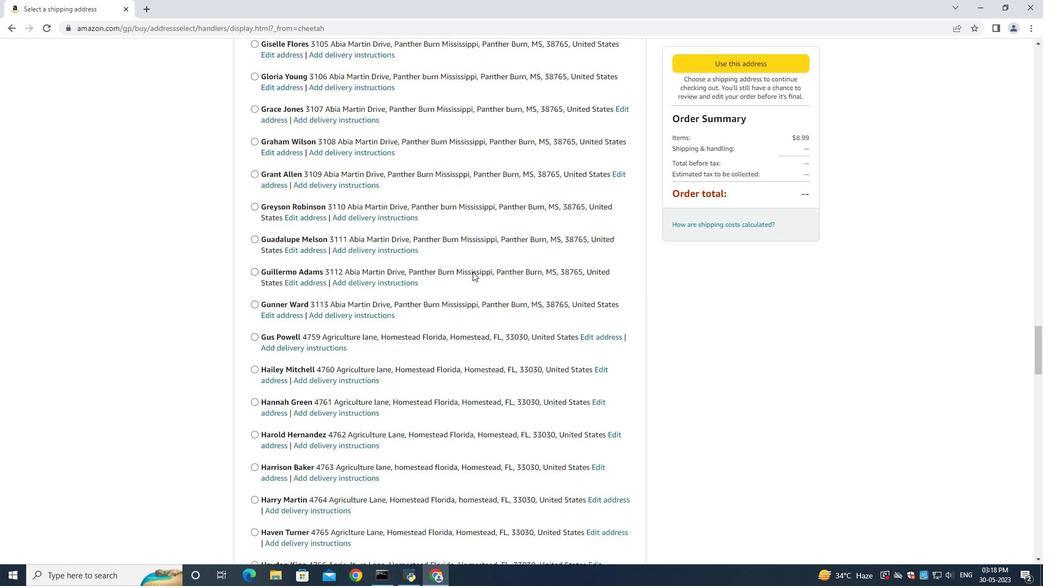 
Action: Mouse moved to (471, 278)
Screenshot: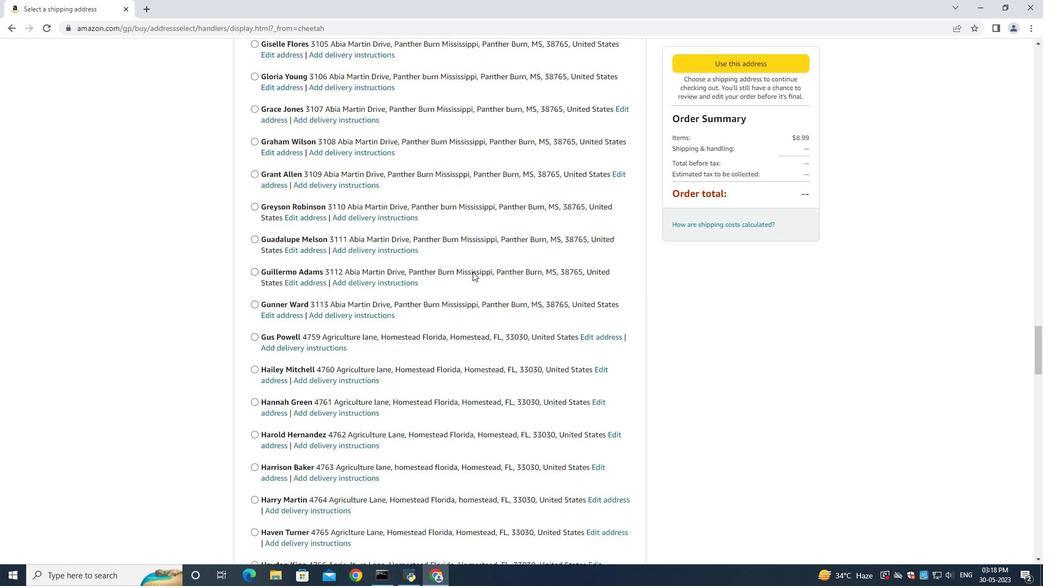 
Action: Mouse scrolled (472, 278) with delta (0, 0)
Screenshot: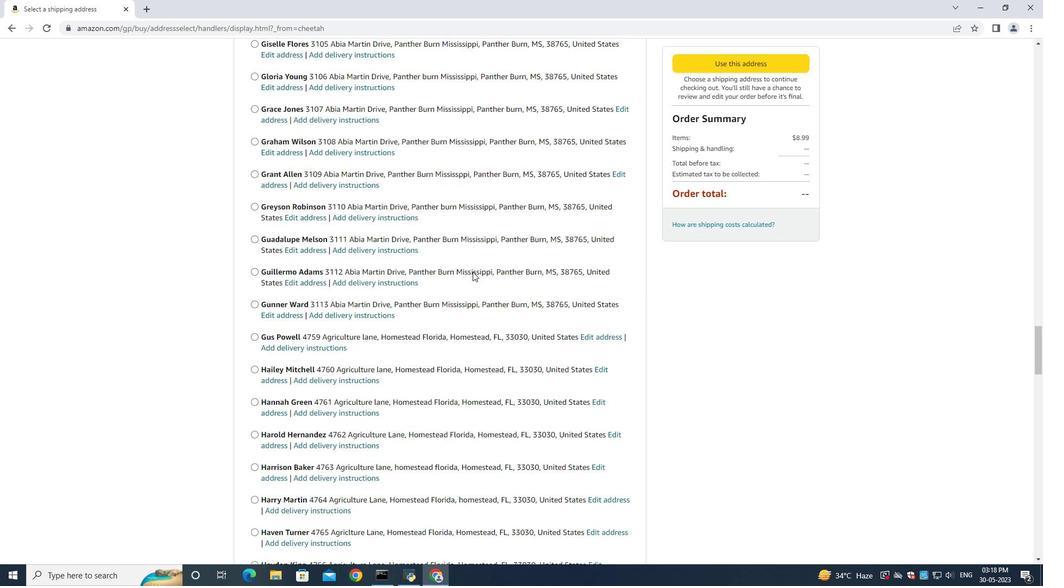 
Action: Mouse scrolled (471, 278) with delta (0, 0)
Screenshot: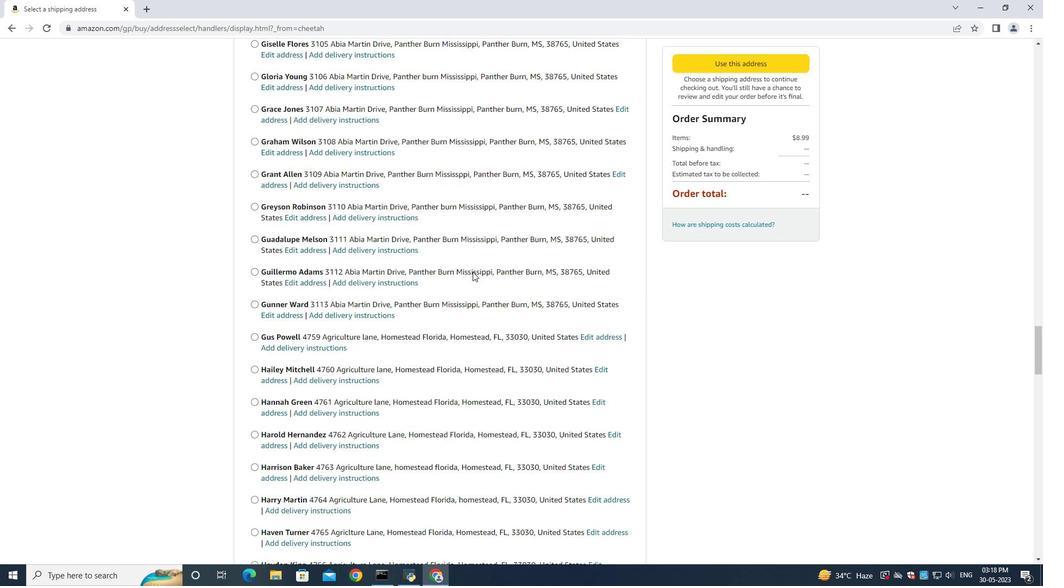
Action: Mouse scrolled (471, 278) with delta (0, 0)
Screenshot: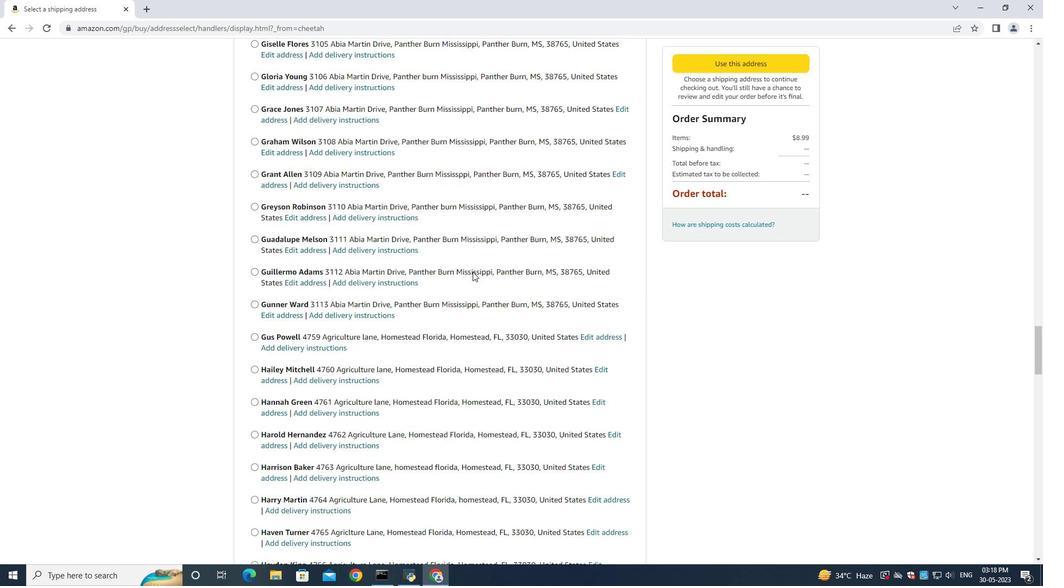 
Action: Mouse scrolled (471, 278) with delta (0, 0)
Screenshot: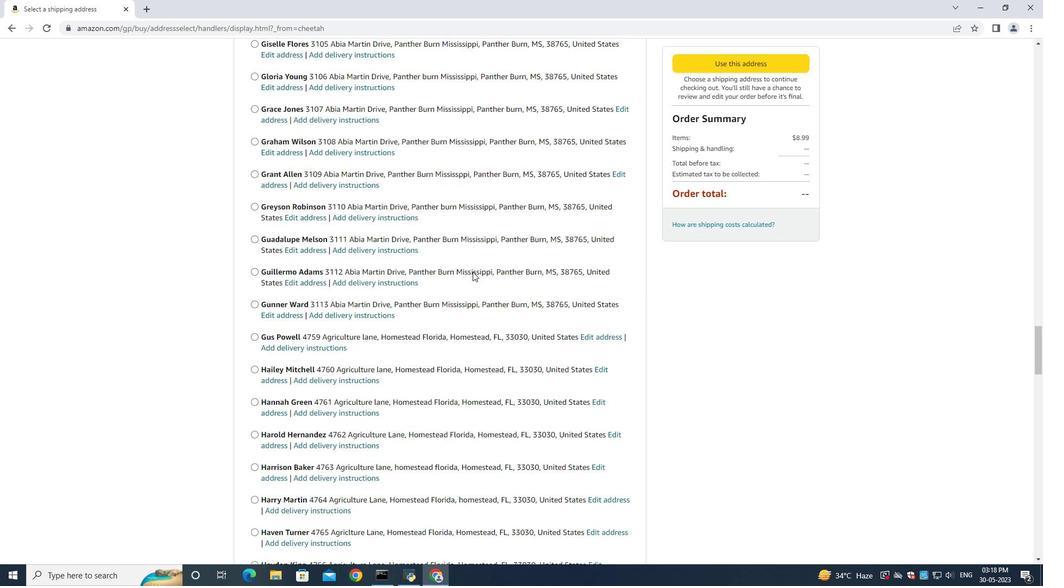 
Action: Mouse scrolled (471, 278) with delta (0, 0)
Screenshot: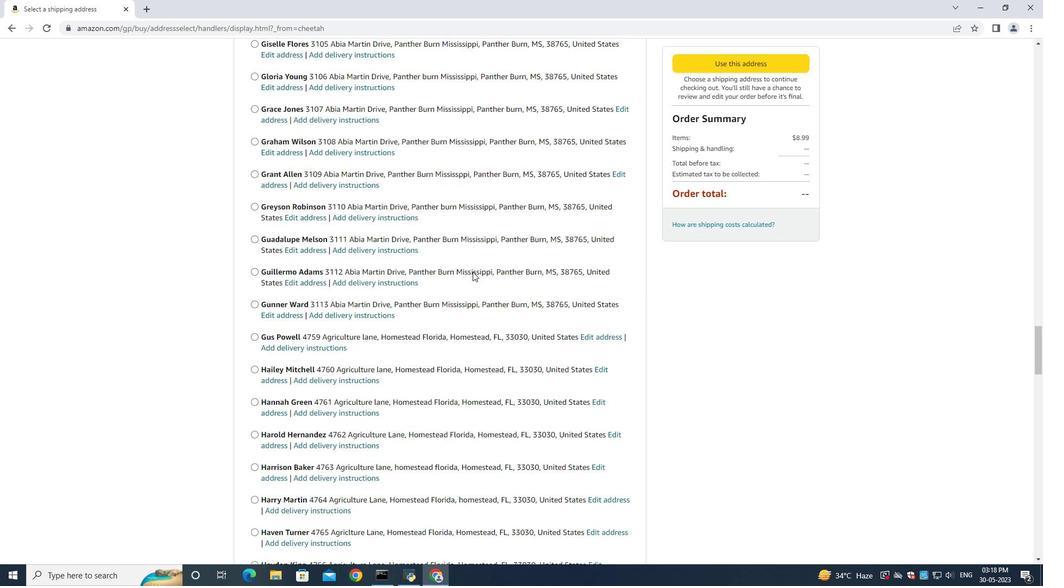 
Action: Mouse scrolled (471, 278) with delta (0, 0)
Screenshot: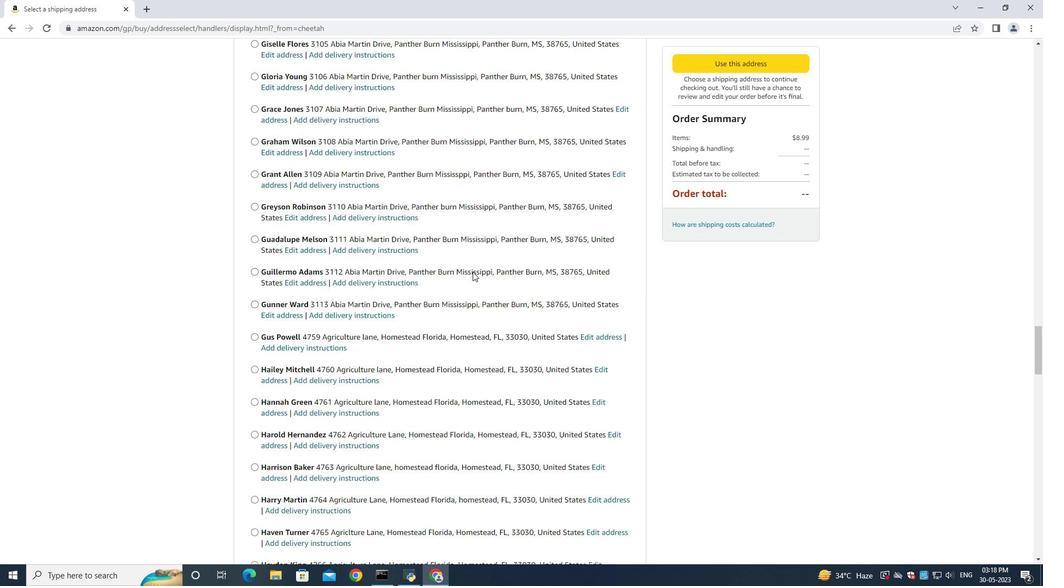 
Action: Mouse scrolled (471, 278) with delta (0, 0)
Screenshot: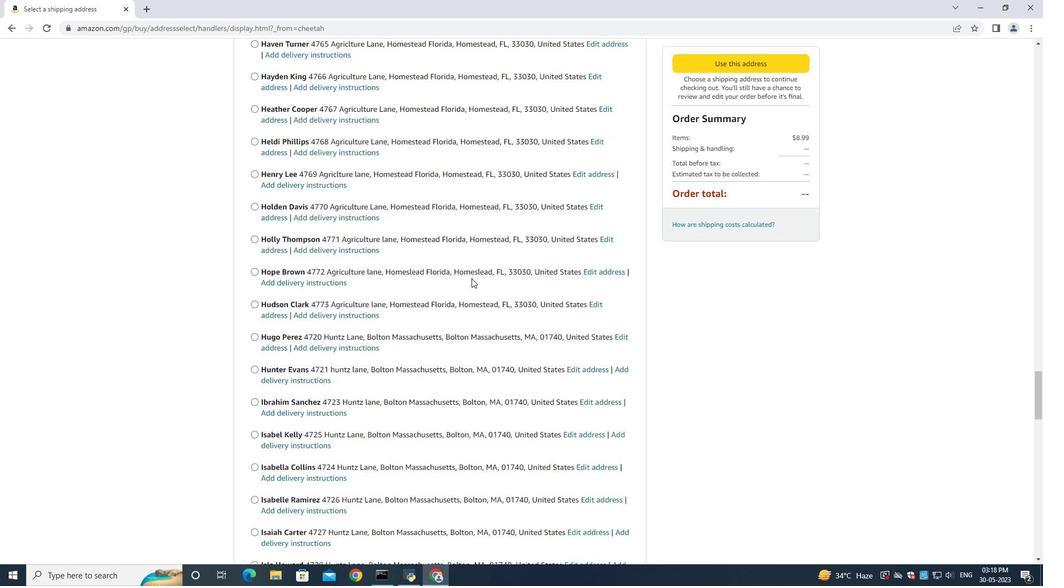 
Action: Mouse scrolled (471, 278) with delta (0, 0)
Screenshot: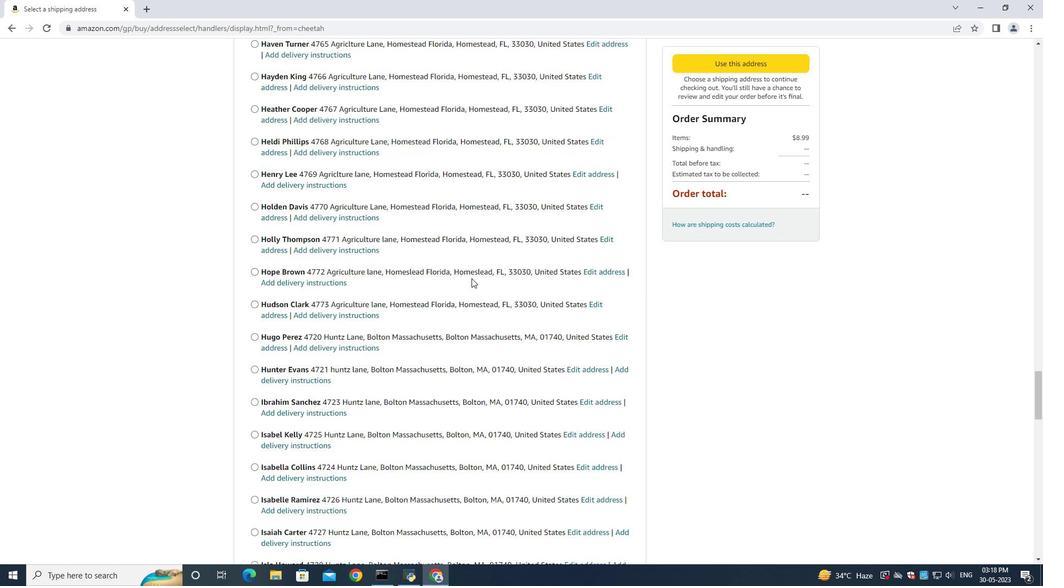 
Action: Mouse scrolled (471, 278) with delta (0, 0)
Screenshot: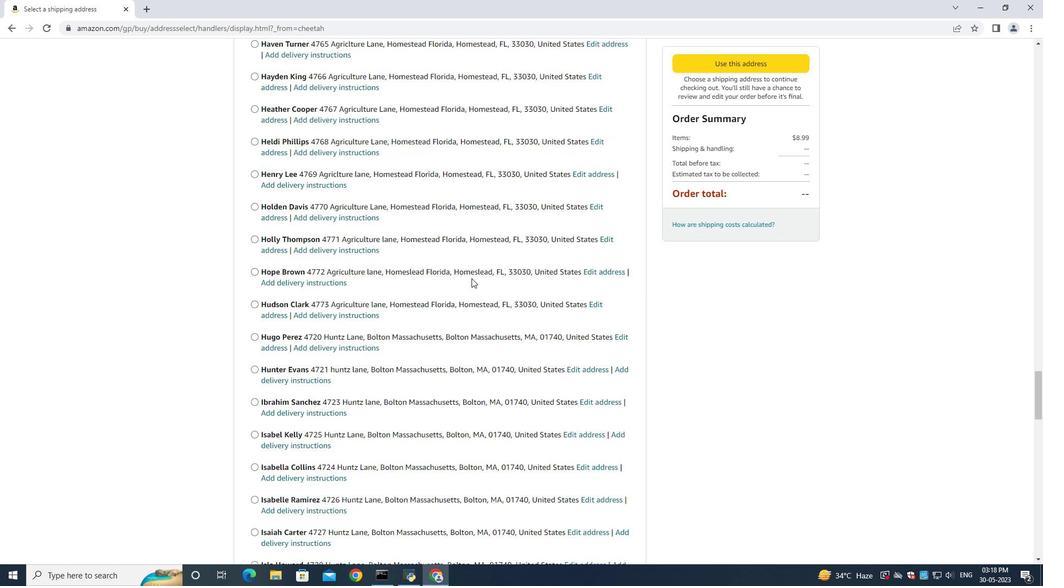 
Action: Mouse scrolled (471, 278) with delta (0, 0)
Screenshot: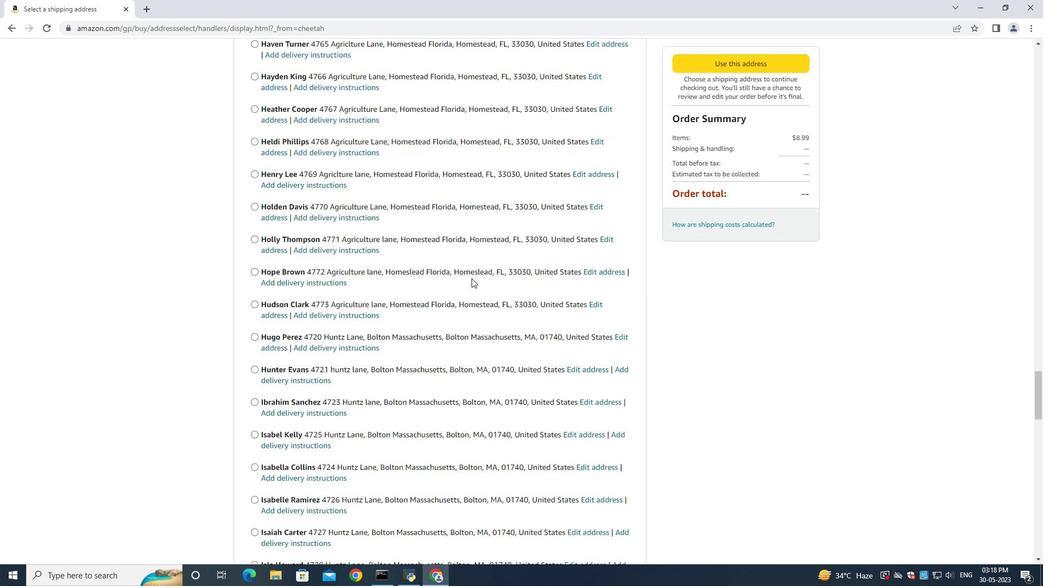 
Action: Mouse scrolled (471, 278) with delta (0, 0)
Screenshot: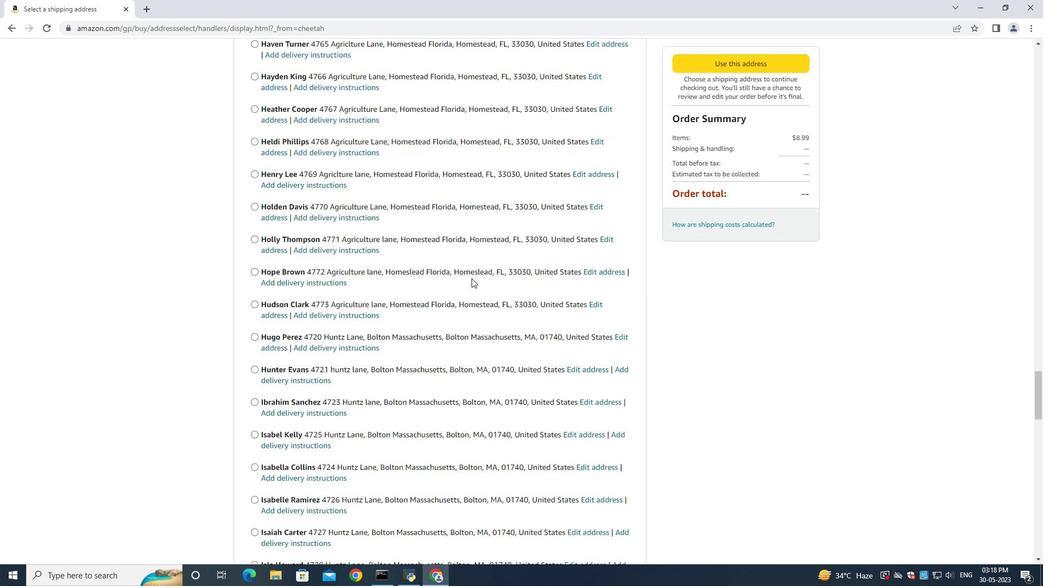 
Action: Mouse scrolled (471, 278) with delta (0, 0)
Screenshot: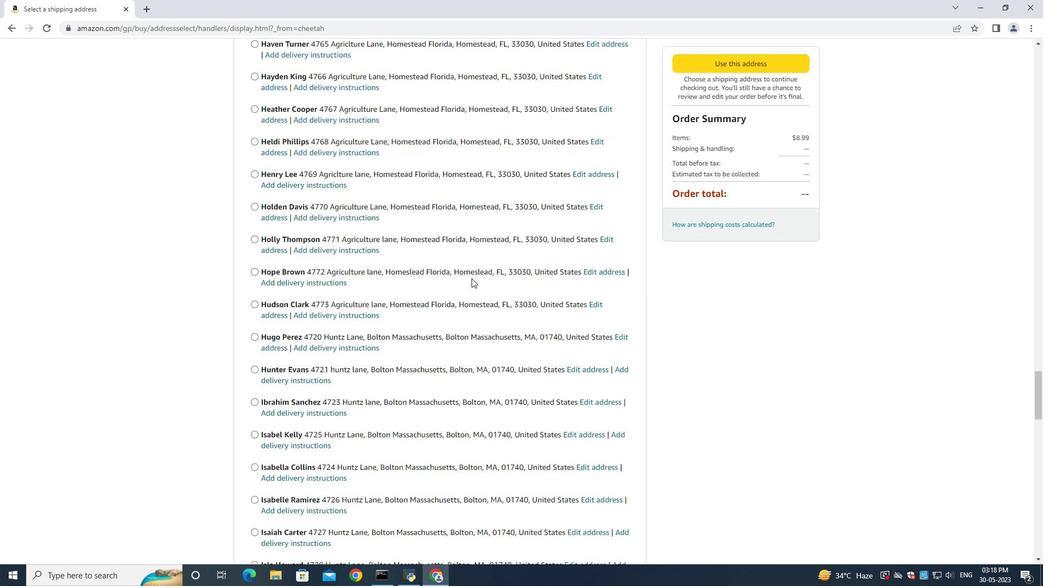 
Action: Mouse scrolled (471, 278) with delta (0, 0)
Screenshot: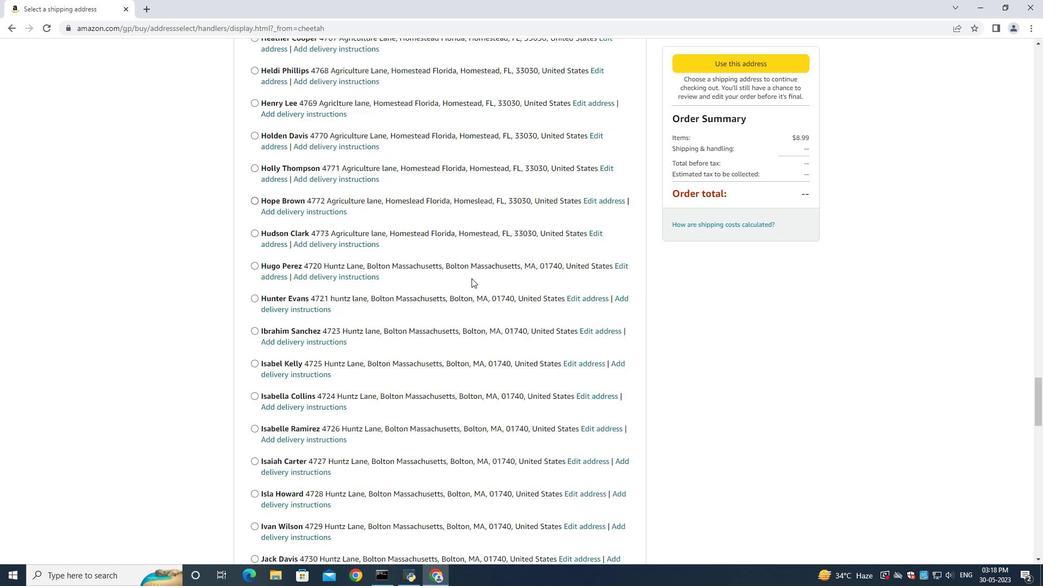 
Action: Mouse scrolled (471, 278) with delta (0, 0)
Screenshot: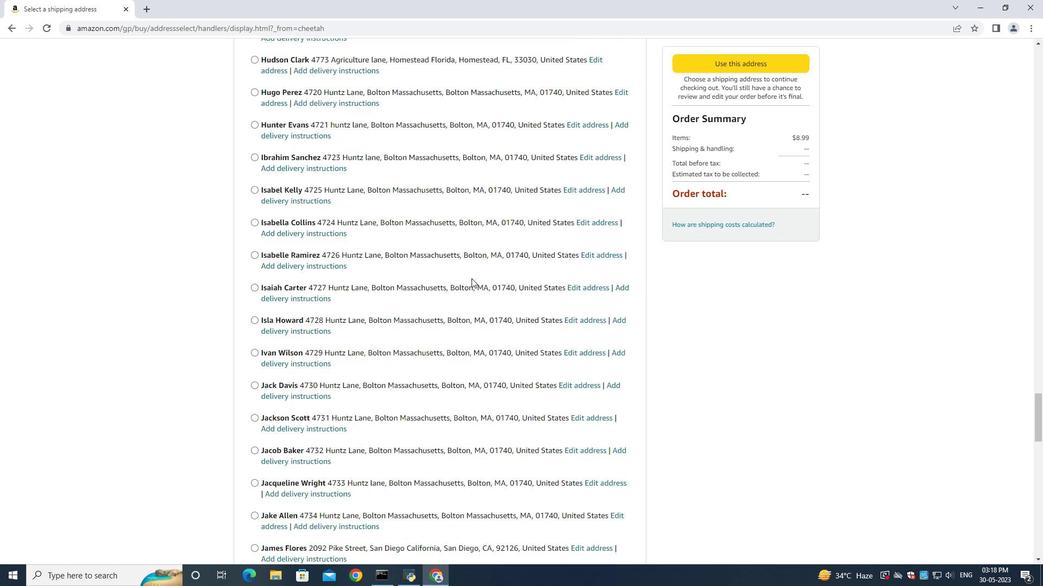 
Action: Mouse scrolled (471, 278) with delta (0, 0)
Screenshot: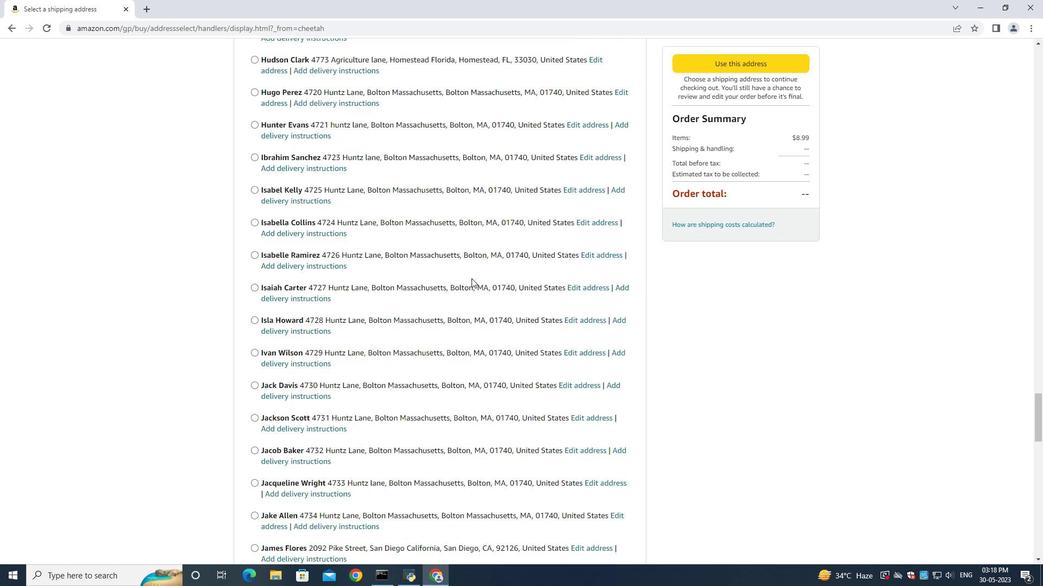 
Action: Mouse scrolled (471, 278) with delta (0, 0)
Screenshot: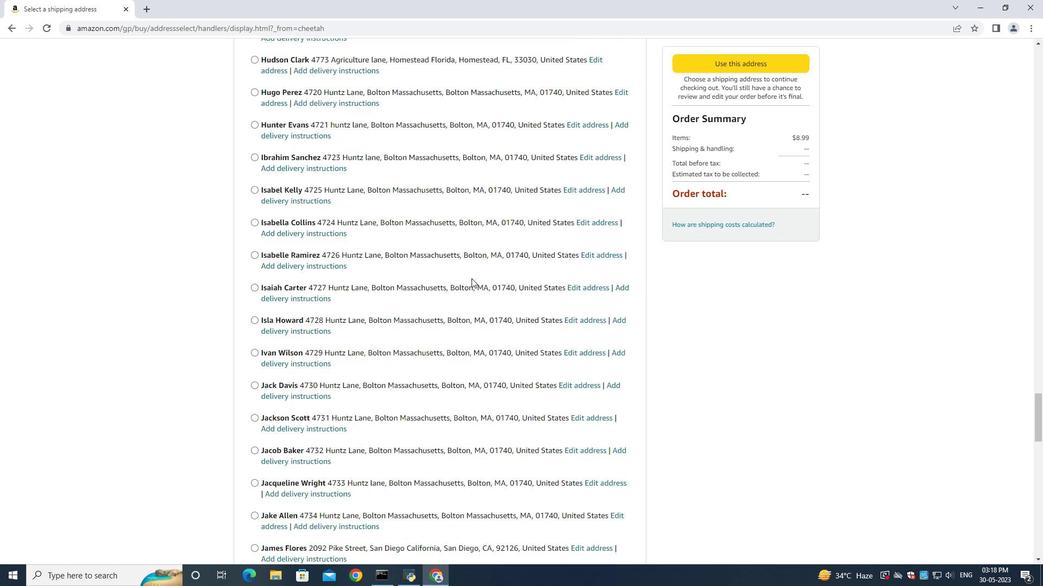 
Action: Mouse scrolled (471, 278) with delta (0, 0)
Screenshot: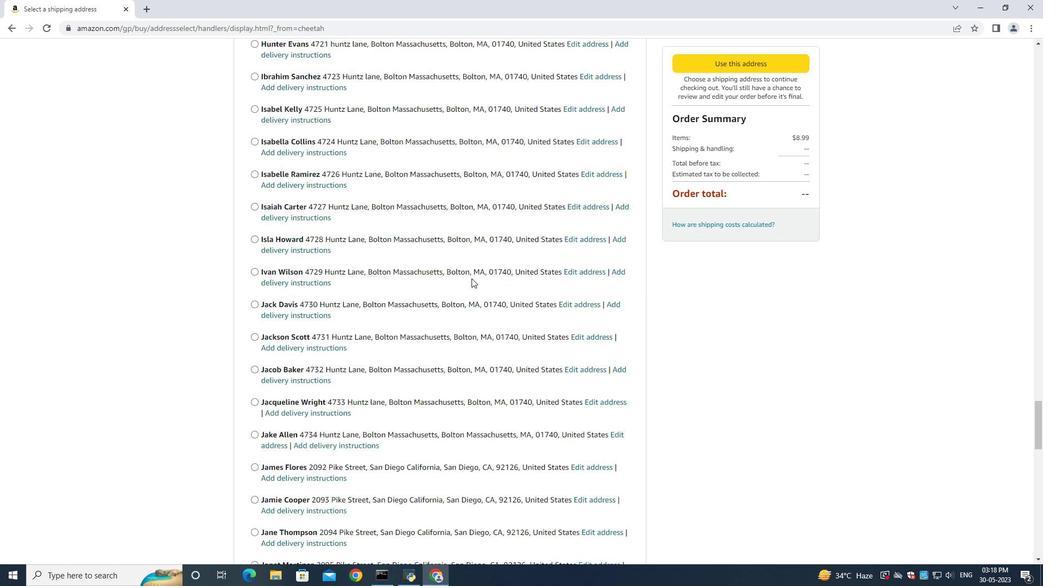
Action: Mouse scrolled (471, 278) with delta (0, 0)
Screenshot: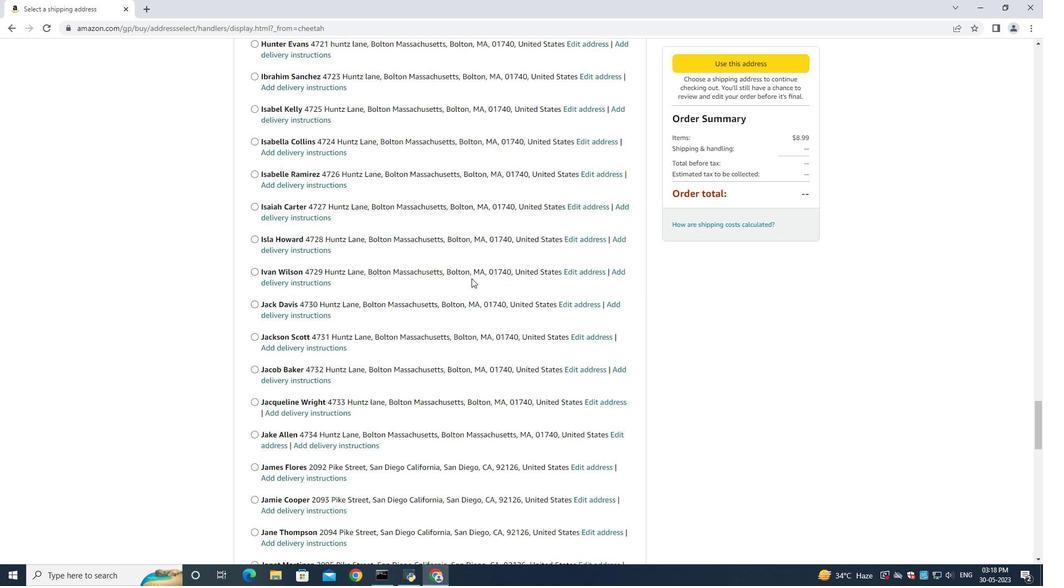 
Action: Mouse scrolled (471, 278) with delta (0, 0)
Screenshot: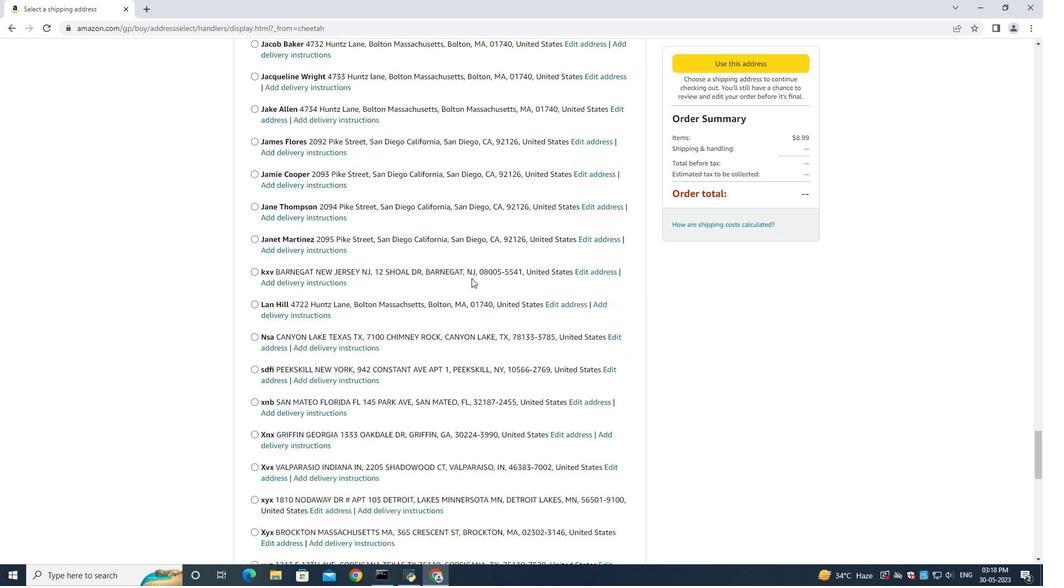 
Action: Mouse scrolled (471, 278) with delta (0, 0)
Screenshot: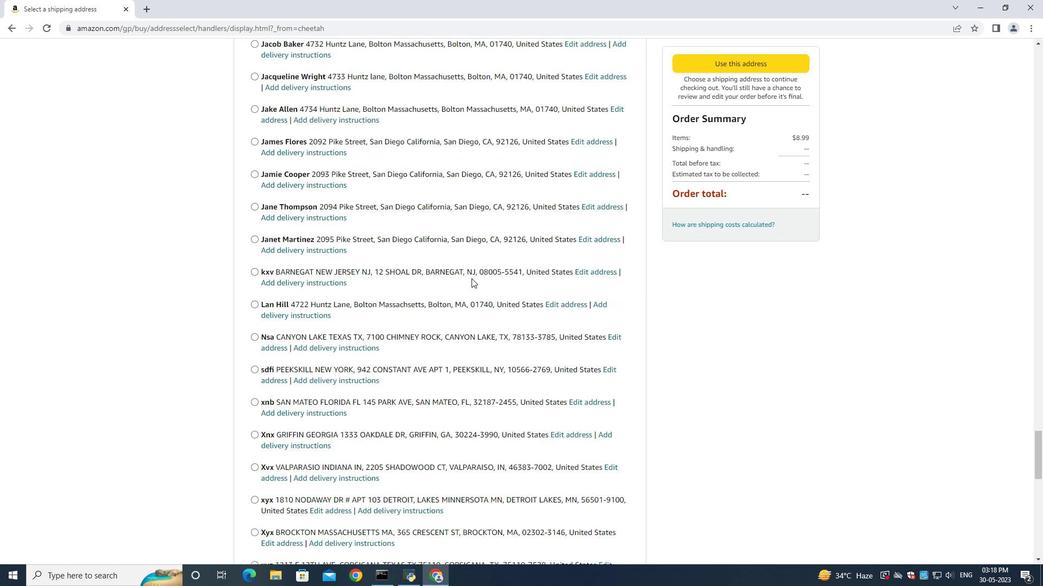 
Action: Mouse scrolled (471, 278) with delta (0, 0)
Screenshot: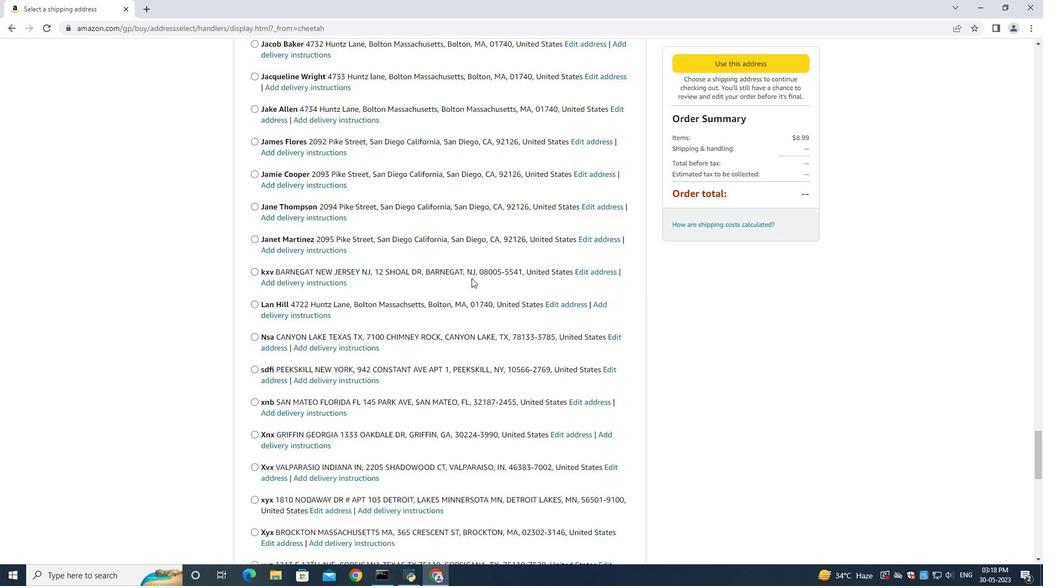 
Action: Mouse scrolled (471, 278) with delta (0, 0)
Screenshot: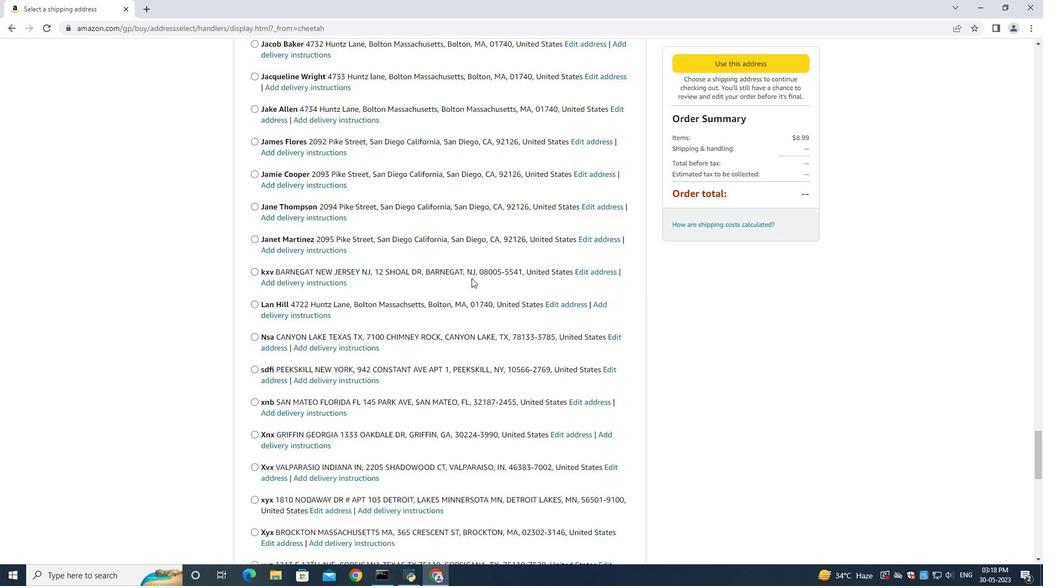 
Action: Mouse scrolled (471, 278) with delta (0, 0)
Screenshot: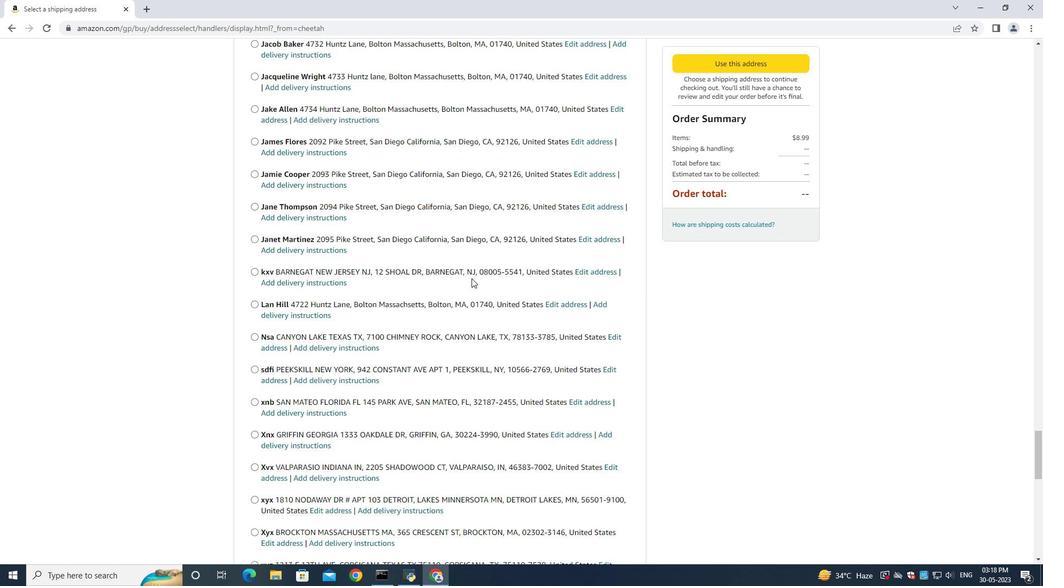 
Action: Mouse scrolled (471, 278) with delta (0, 0)
Screenshot: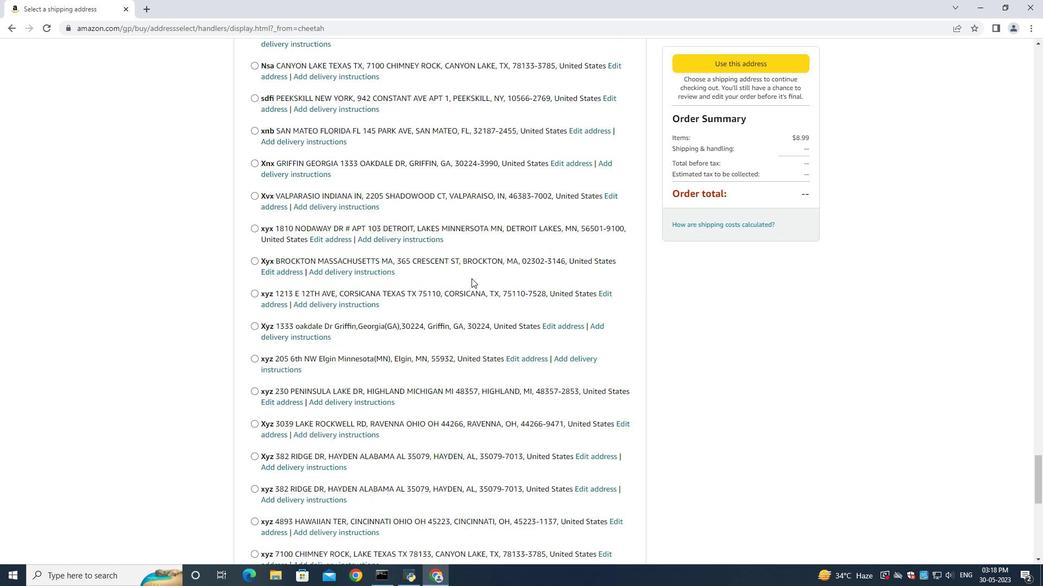 
Action: Mouse scrolled (471, 278) with delta (0, 0)
Screenshot: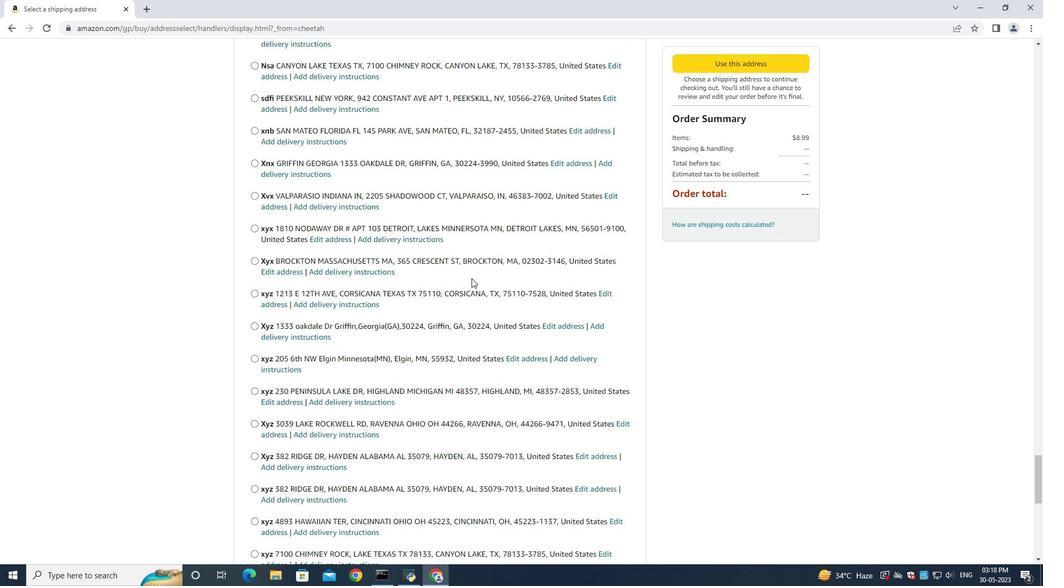 
Action: Mouse scrolled (471, 278) with delta (0, 0)
Screenshot: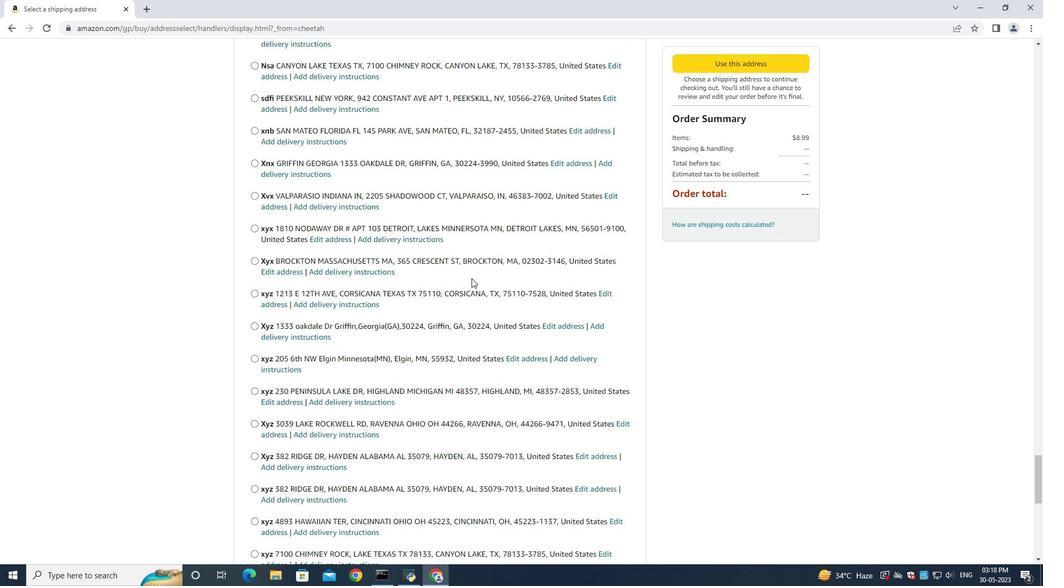 
Action: Mouse scrolled (471, 278) with delta (0, 0)
Screenshot: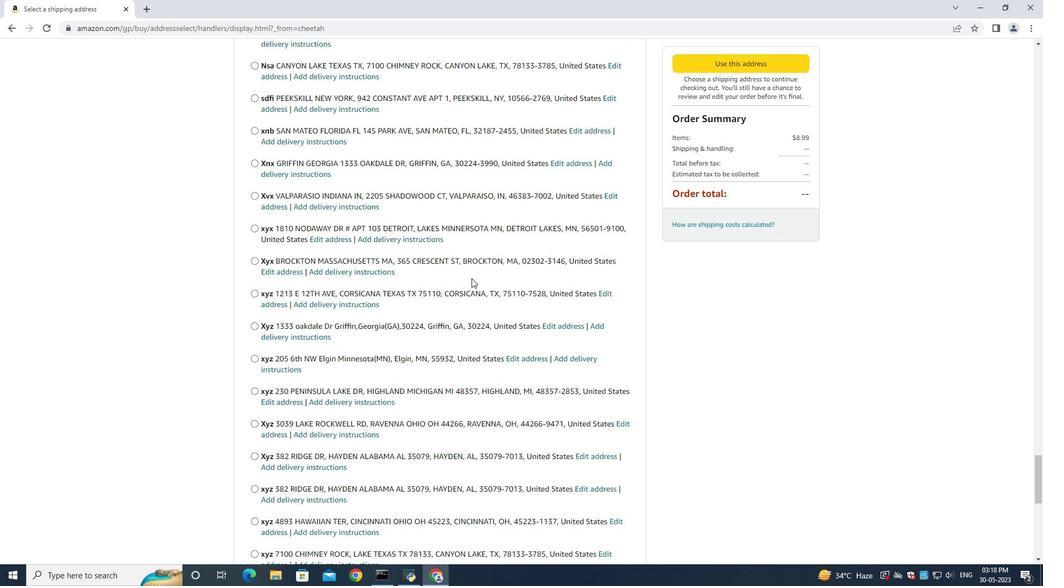 
Action: Mouse scrolled (471, 278) with delta (0, 0)
Screenshot: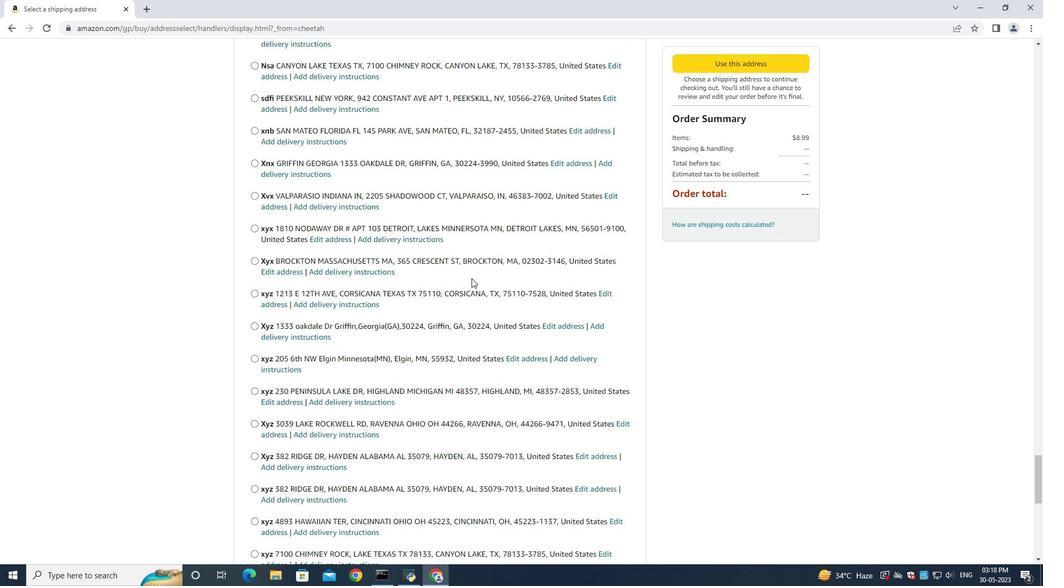 
Action: Mouse scrolled (471, 278) with delta (0, 0)
Screenshot: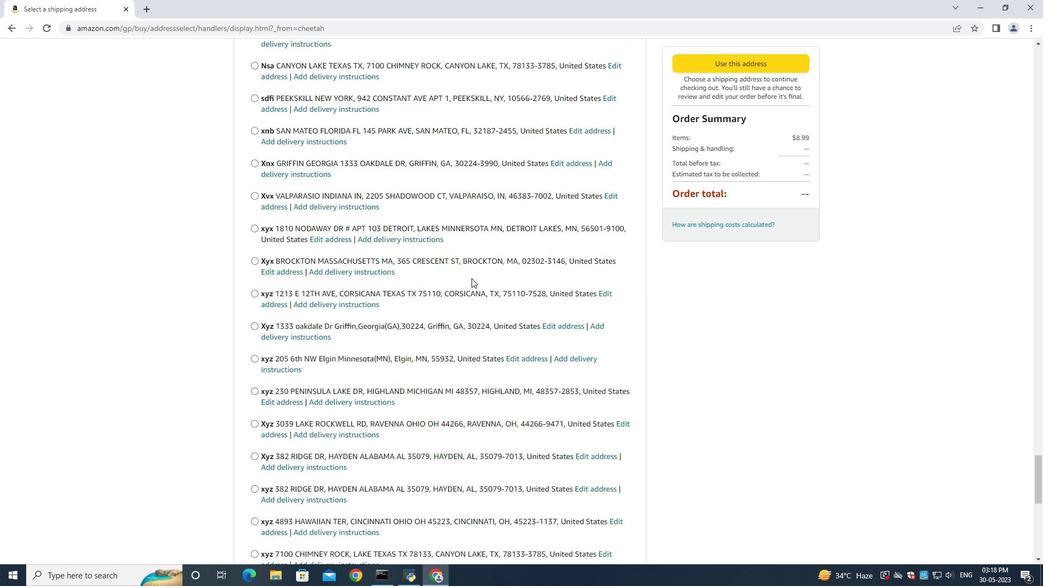 
Action: Mouse scrolled (471, 278) with delta (0, 0)
Screenshot: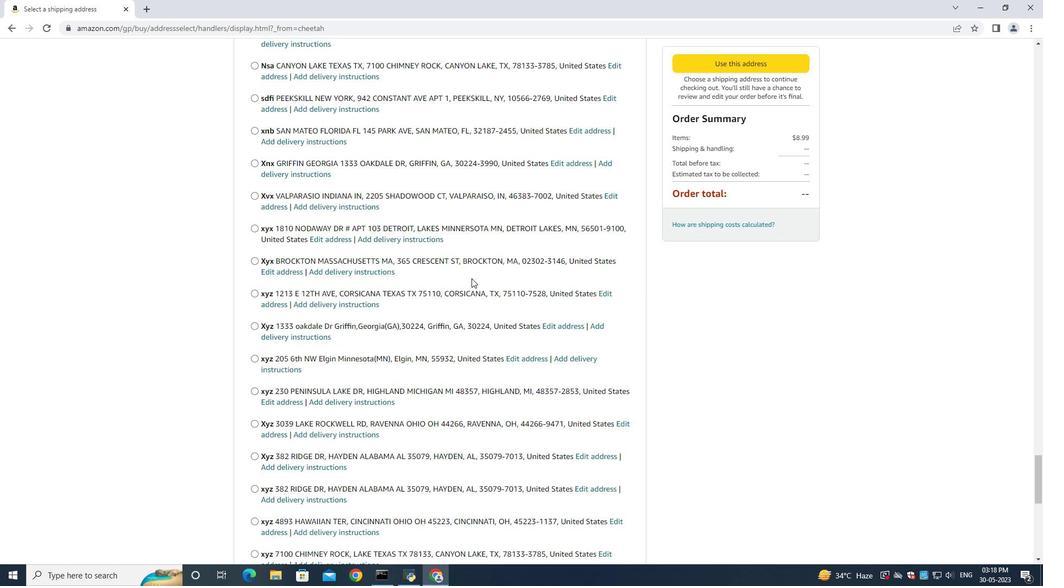 
Action: Mouse scrolled (471, 278) with delta (0, 0)
Screenshot: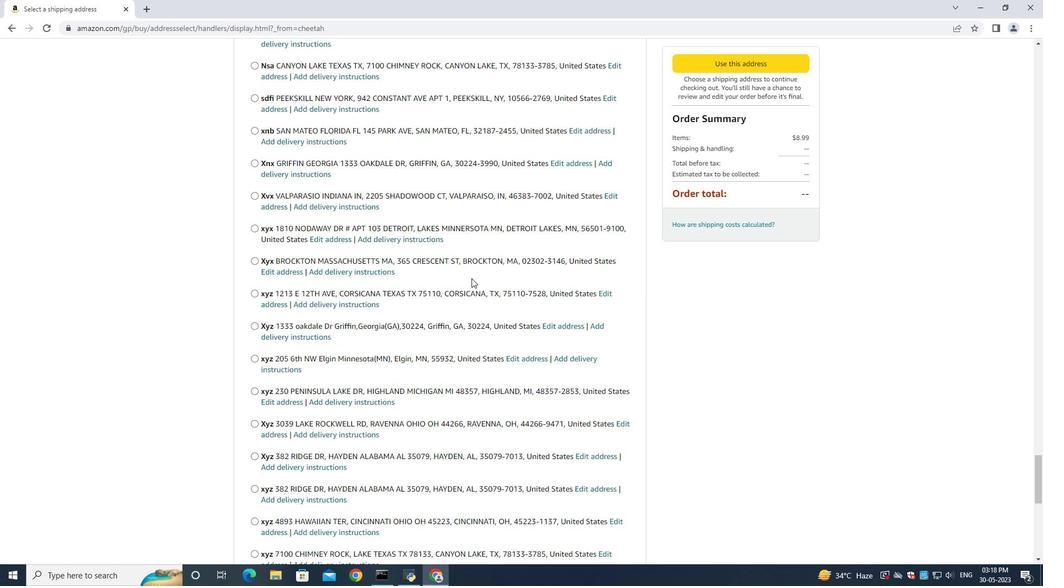 
Action: Mouse scrolled (471, 278) with delta (0, 0)
Screenshot: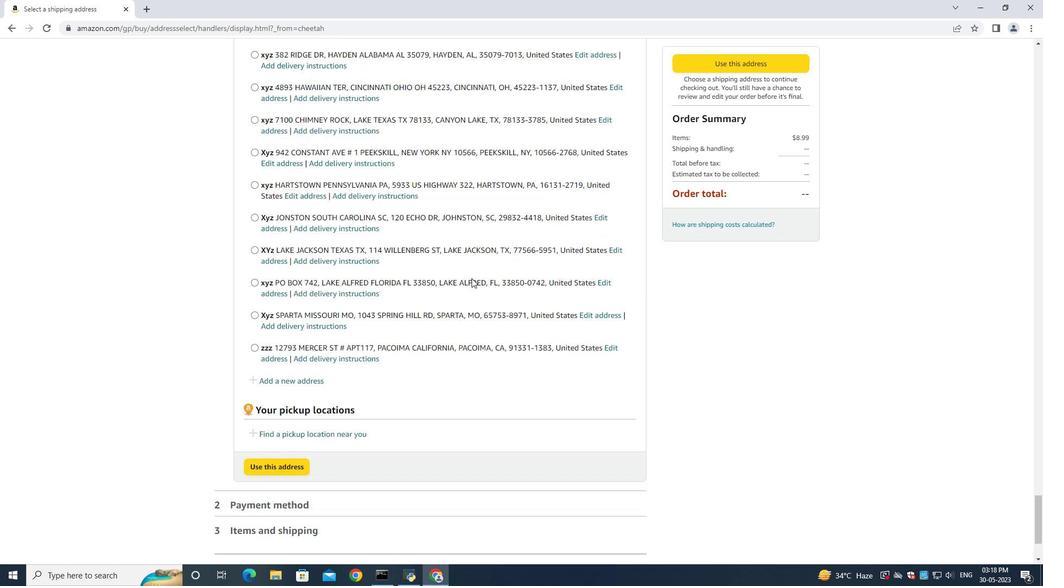 
Action: Mouse scrolled (471, 278) with delta (0, 0)
Screenshot: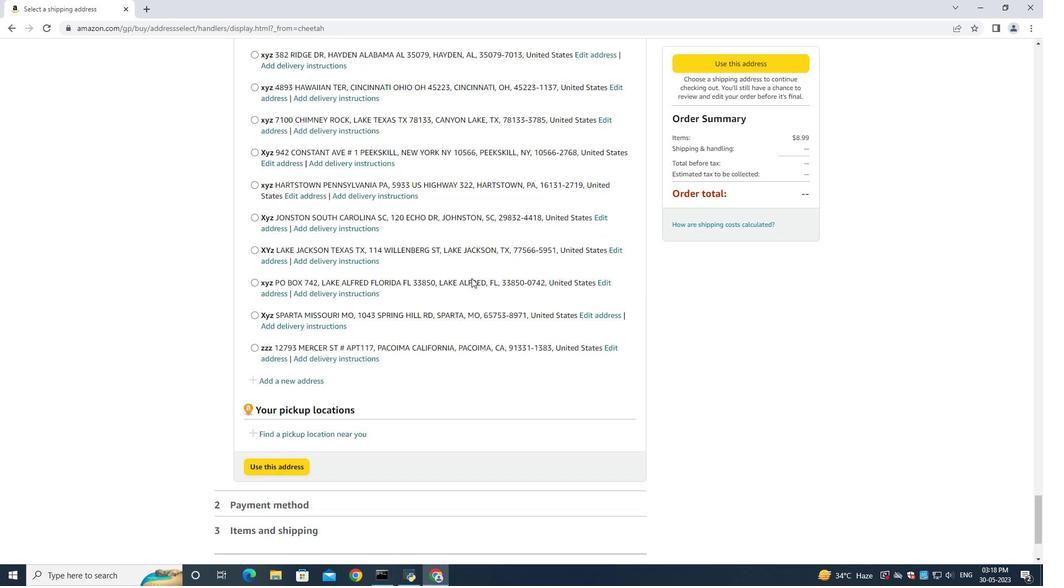 
Action: Mouse scrolled (471, 278) with delta (0, 0)
Screenshot: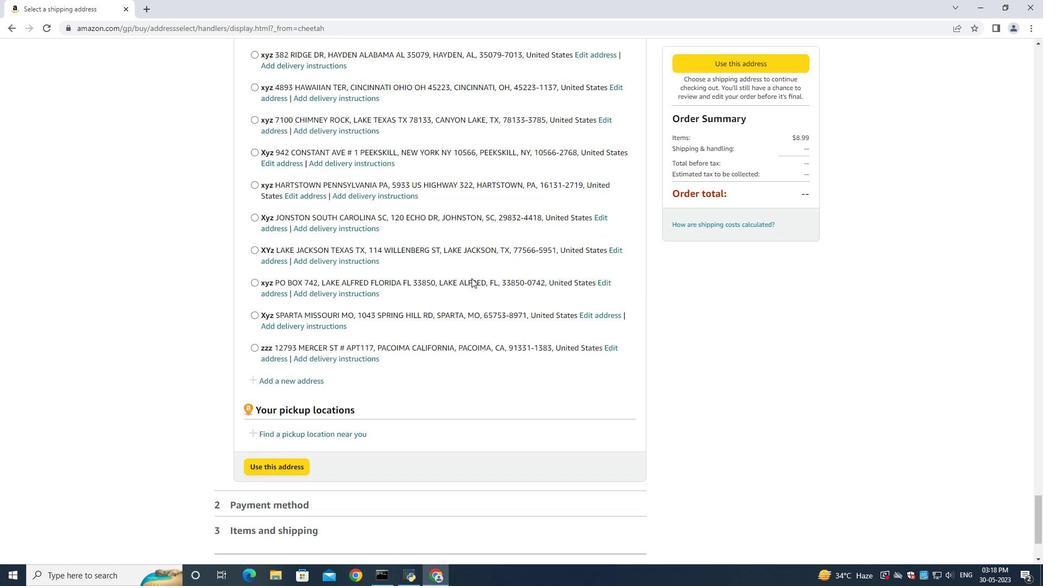 
Action: Mouse scrolled (471, 278) with delta (0, 0)
Screenshot: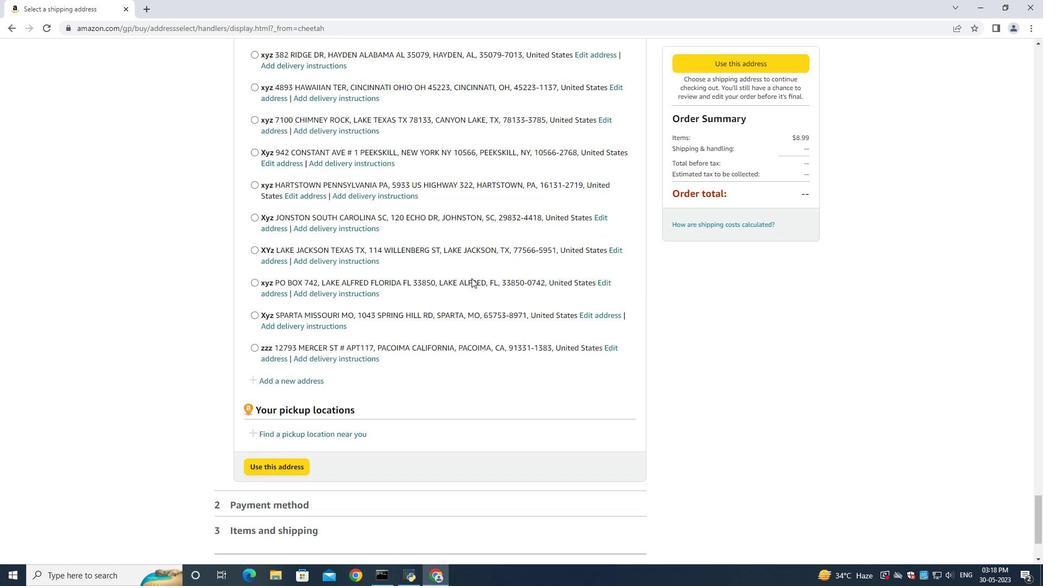 
Action: Mouse scrolled (471, 278) with delta (0, 0)
Screenshot: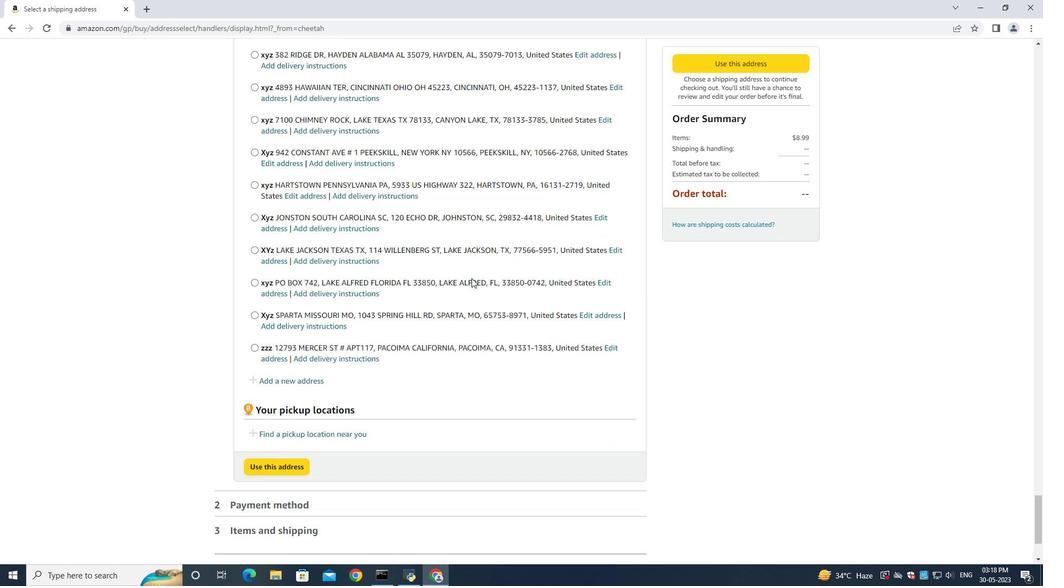 
Action: Mouse scrolled (471, 278) with delta (0, 0)
Screenshot: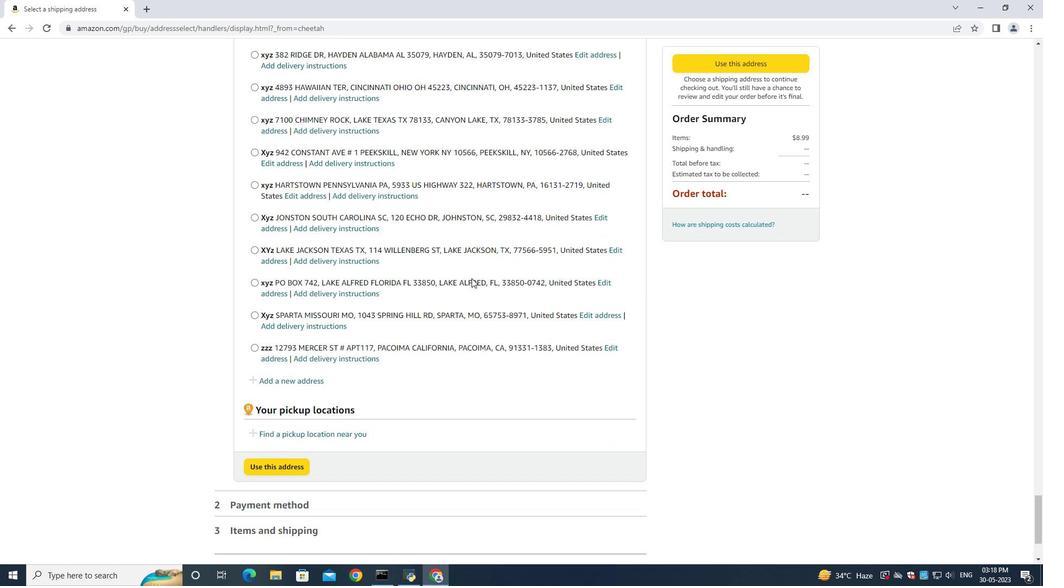 
Action: Mouse moved to (308, 258)
Screenshot: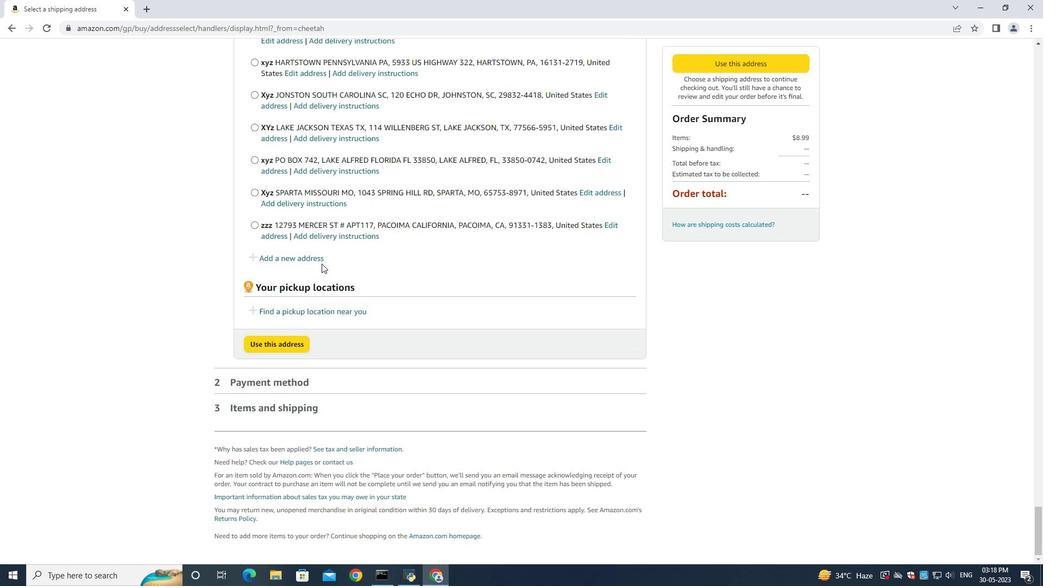 
Action: Mouse pressed left at (308, 258)
Screenshot: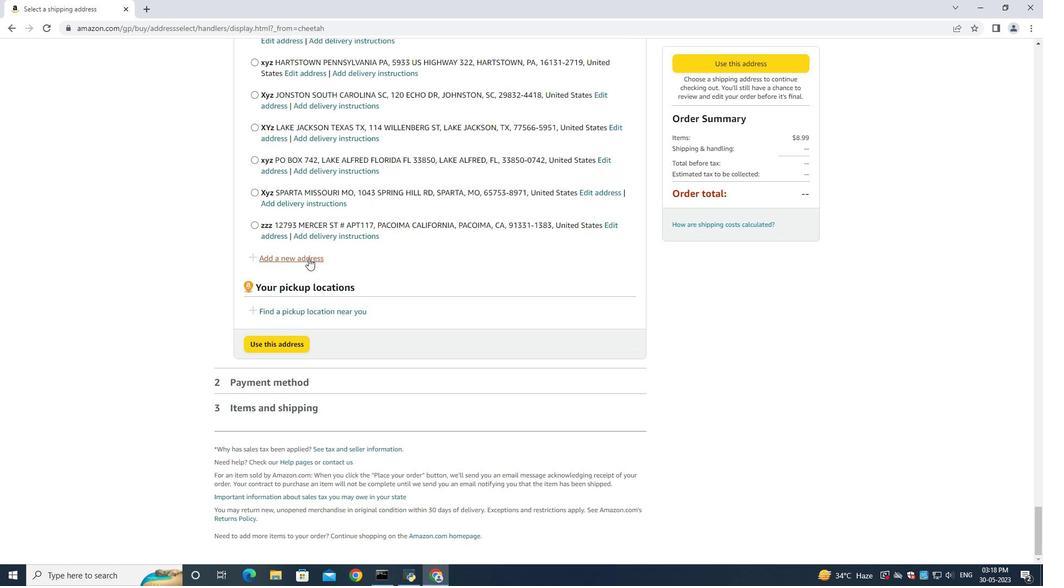 
Action: Mouse moved to (359, 262)
Screenshot: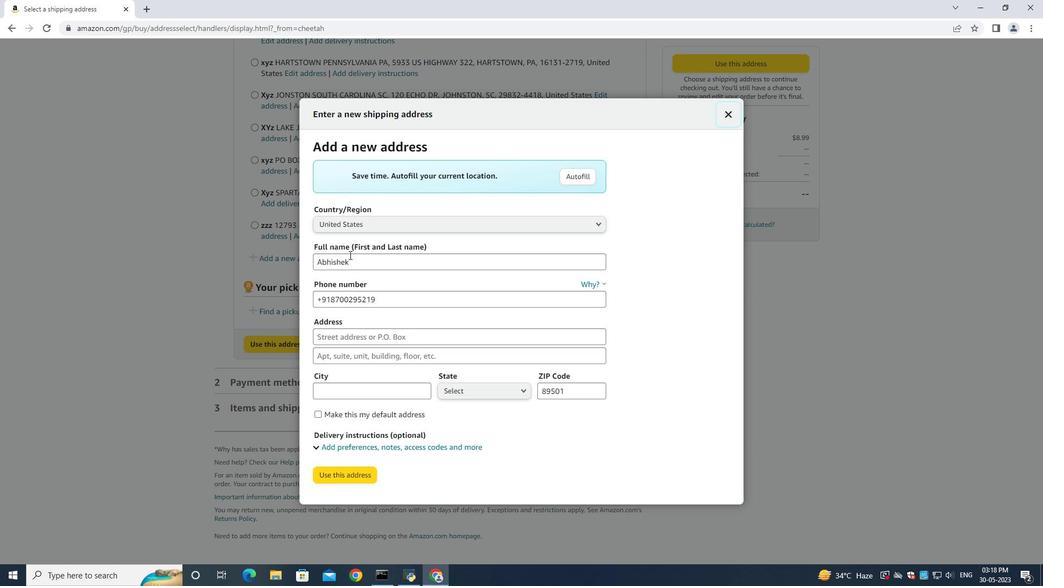 
Action: Mouse pressed left at (359, 262)
Screenshot: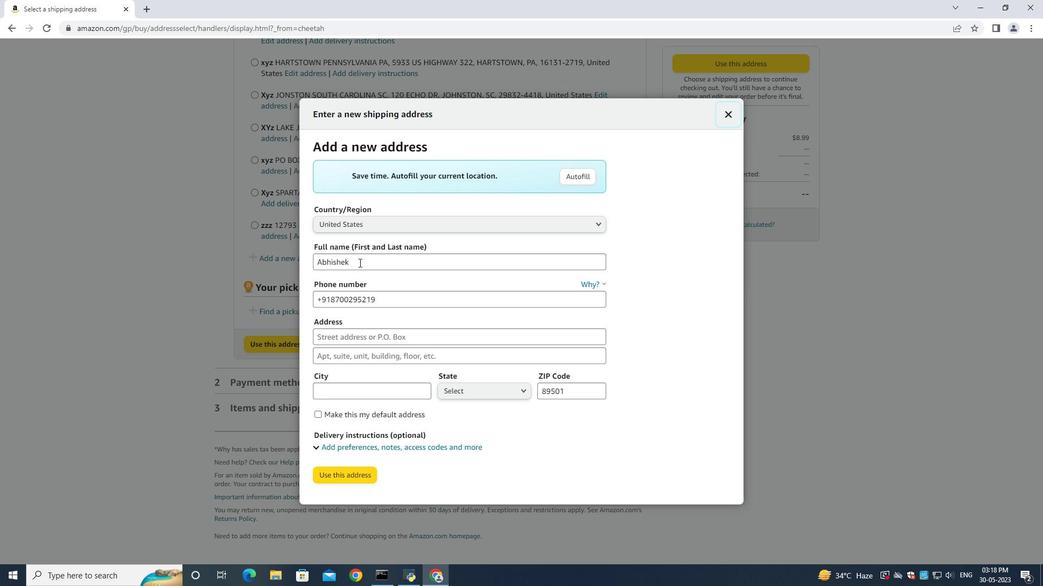 
Action: Mouse moved to (359, 263)
Screenshot: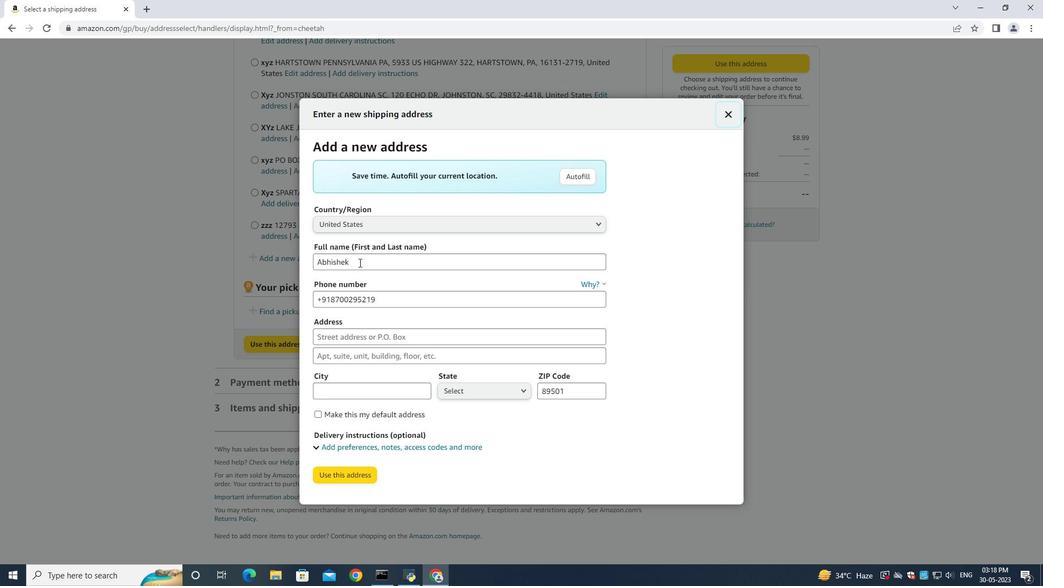 
Action: Key pressed ctrl+A<Key.backspace><Key.shift>Janice<Key.space><Key.shift><Key.shift><Key.shift><Key.shift><Key.shift><Key.shift><Key.shift><Key.shift><Key.shift><Key.shift><Key.shift><Key.shift><Key.shift><Key.shift><Key.shift><Key.shift><Key.shift><Key.shift><Key.shift><Key.shift><Key.shift><Key.shift><Key.shift><Key.shift><Key.shift><Key.shift><Key.shift><Key.shift><Key.shift><Key.shift><Key.shift><Key.shift><Key.shift><Key.shift><Key.shift><Key.shift><Key.shift><Key.shift><Key.shift><Key.shift><Key.shift><Key.shift><Key.shift>Green<Key.space>
Screenshot: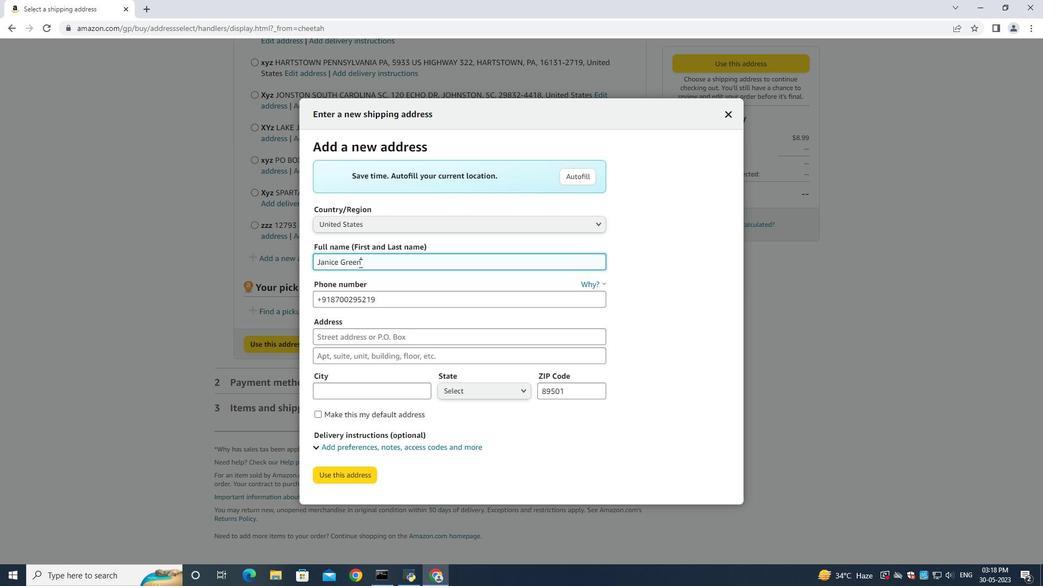 
Action: Mouse moved to (399, 302)
Screenshot: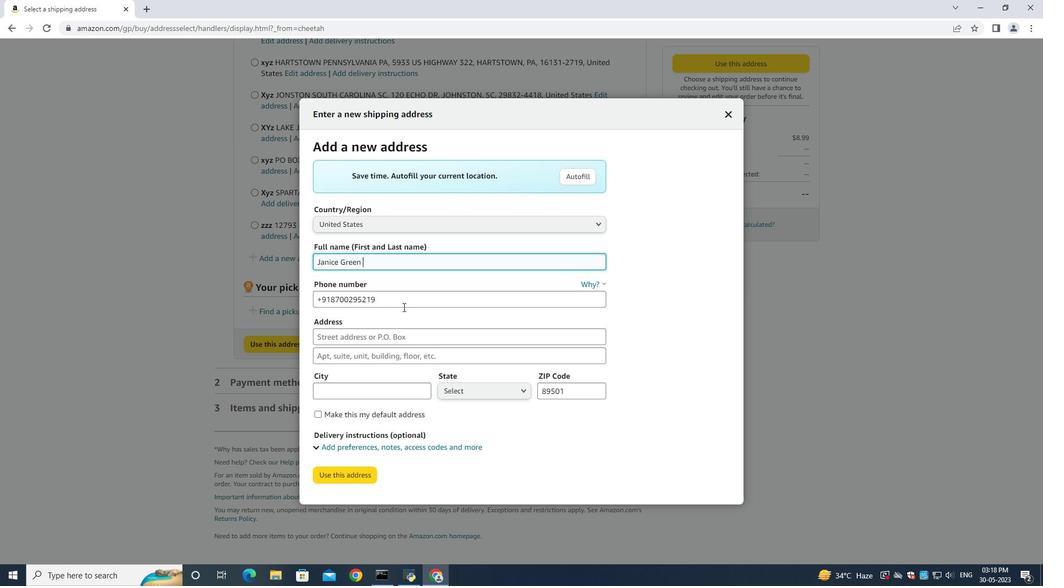 
Action: Mouse pressed left at (399, 302)
Screenshot: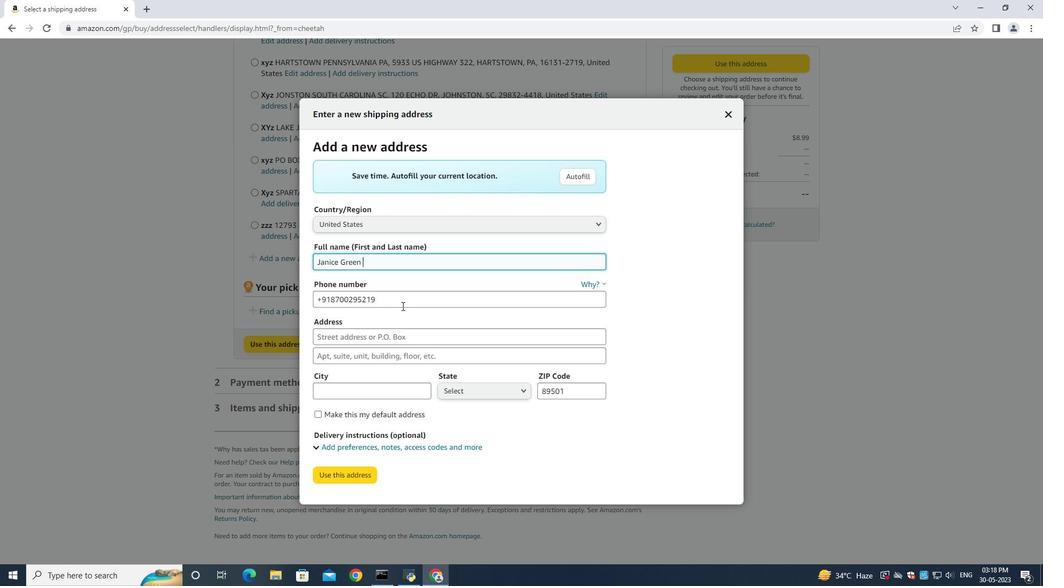 
Action: Key pressed ctrl+A=<Key.backspace><Key.backspace>8585770212<Key.tab>2096<Key.space><Key.shift>Pike<Key.space><Key.shift>Sr<Key.backspace>treet<Key.space><Key.tab><Key.shift><Key.shift><Key.shift>San<Key.space><Key.shift><Key.shift><Key.shift><Key.shift><Key.shift><Key.shift><Key.shift><Key.shift><Key.shift><Key.shift><Key.shift><Key.shift><Key.shift><Key.shift><Key.shift><Key.shift><Key.shift><Key.shift><Key.shift><Key.shift><Key.shift><Key.shift><Key.shift><Key.shift><Key.shift><Key.shift><Key.shift><Key.shift><Key.shift><Key.shift><Key.shift><Key.shift><Key.shift>Diego
Screenshot: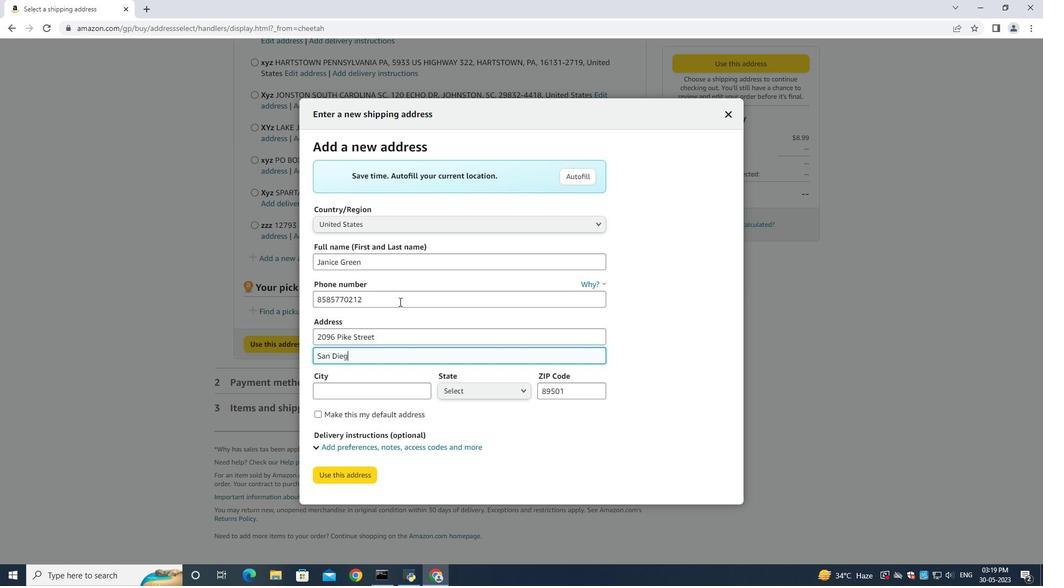 
Action: Mouse moved to (358, 394)
Screenshot: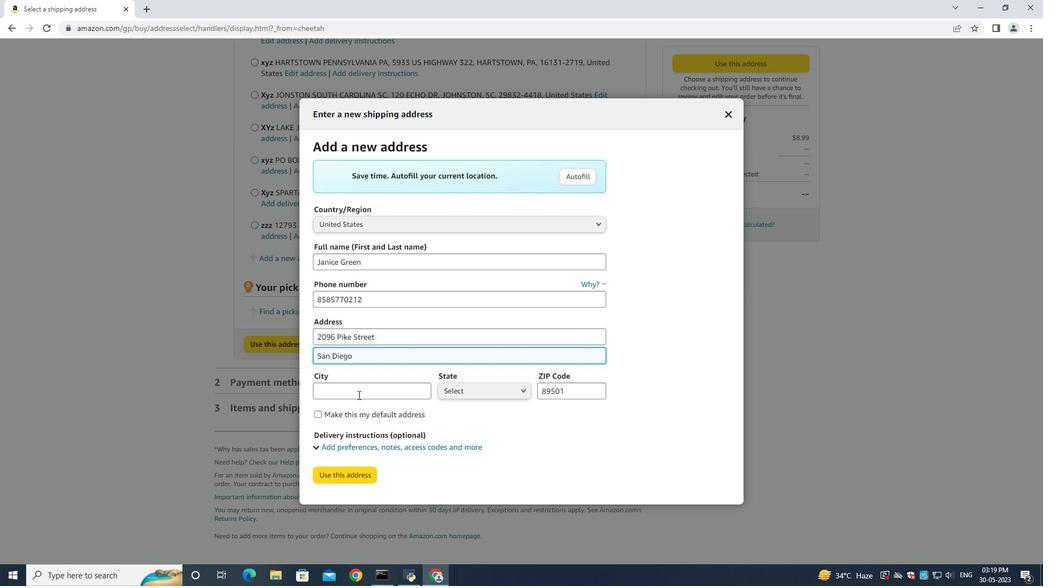 
Action: Mouse pressed left at (358, 394)
Screenshot: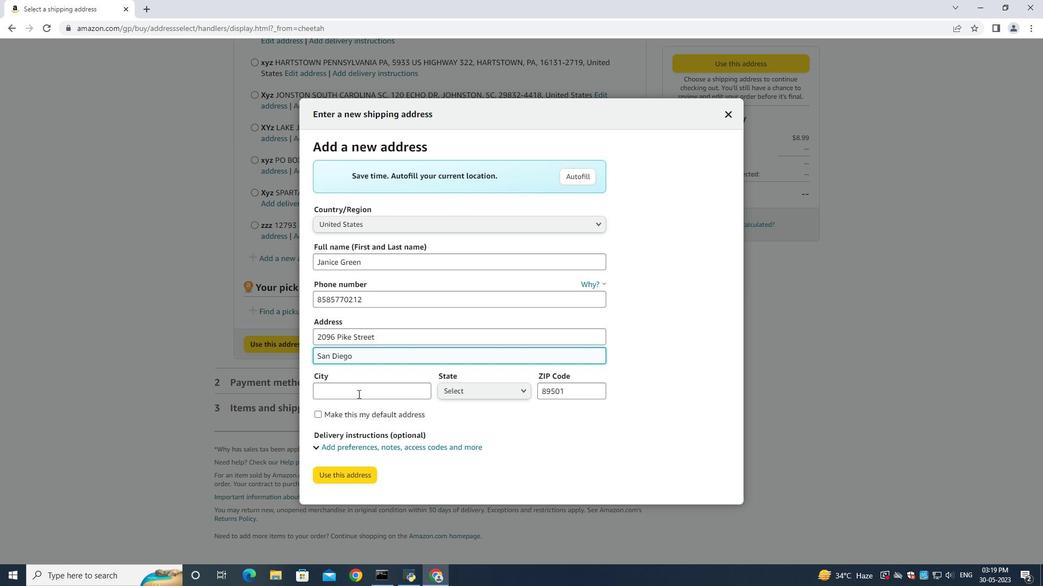 
Action: Mouse moved to (387, 362)
Screenshot: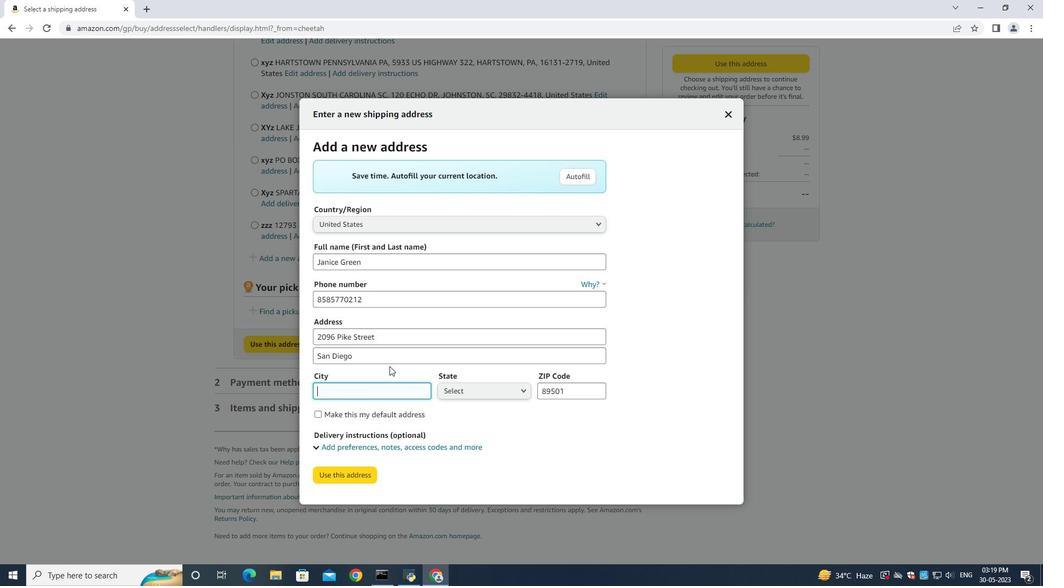 
Action: Mouse pressed left at (387, 362)
Screenshot: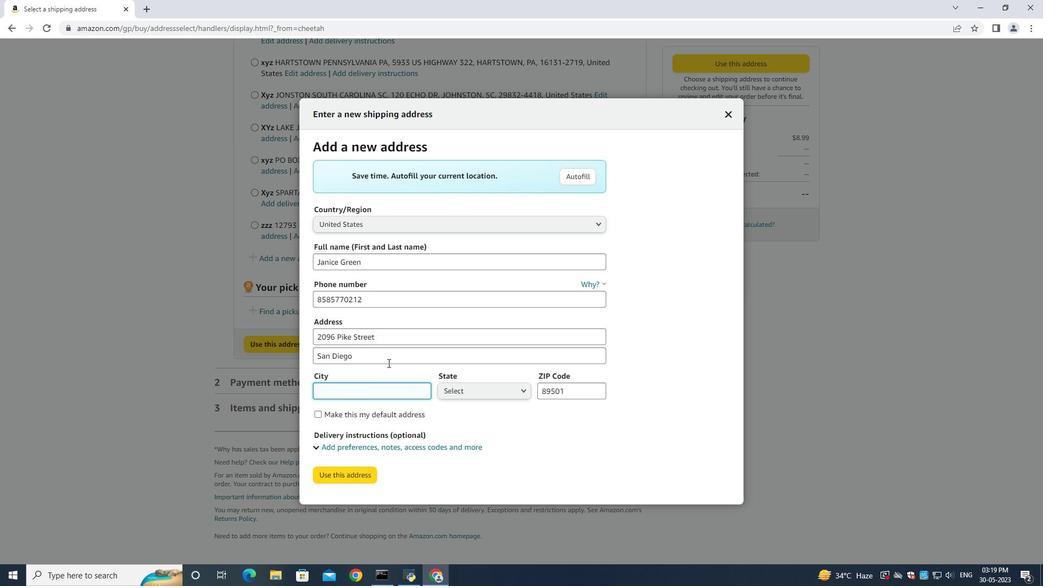 
Action: Key pressed <Key.space><Key.shift><Key.shift><Key.shift><Key.shift><Key.shift><Key.shift><Key.shift><Key.shift><Key.shift><Key.shift><Key.shift><Key.shift><Key.shift><Key.shift><Key.shift><Key.shift><Key.shift><Key.shift><Key.shift><Key.shift><Key.shift><Key.shift><Key.shift><Key.shift><Key.shift><Key.shift><Key.shift><Key.shift><Key.shift><Key.shift><Key.shift><Key.shift><Key.shift><Key.shift><Key.shift><Key.shift><Key.shift><Key.shift><Key.shift><Key.shift><Key.shift><Key.shift><Key.shift><Key.shift><Key.shift><Key.shift><Key.shift><Key.shift><Key.shift><Key.shift><Key.shift><Key.shift><Key.shift><Key.shift><Key.shift><Key.shift><Key.shift><Key.shift><Key.shift><Key.shift><Key.shift><Key.shift><Key.shift><Key.shift><Key.shift><Key.shift><Key.shift><Key.shift><Key.shift><Key.shift><Key.shift>California<Key.tab><Key.shift><Key.shift><Key.shift><Key.shift>San<Key.space><Key.shift><Key.shift>Diego<Key.space><Key.tab><Key.up>c<Key.enter><Key.tab><Key.backspace>92126
Screenshot: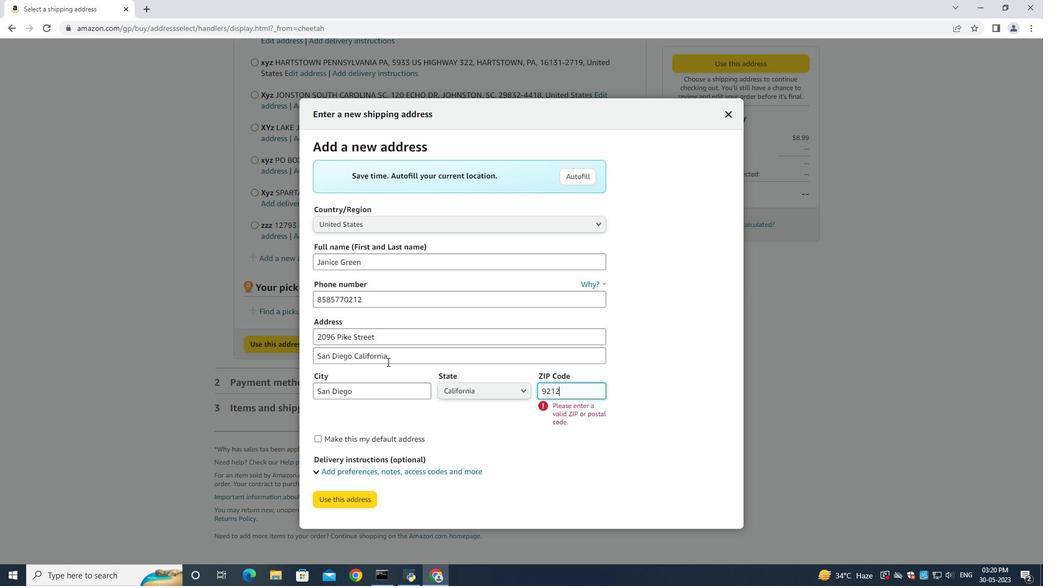
Action: Mouse moved to (354, 476)
Screenshot: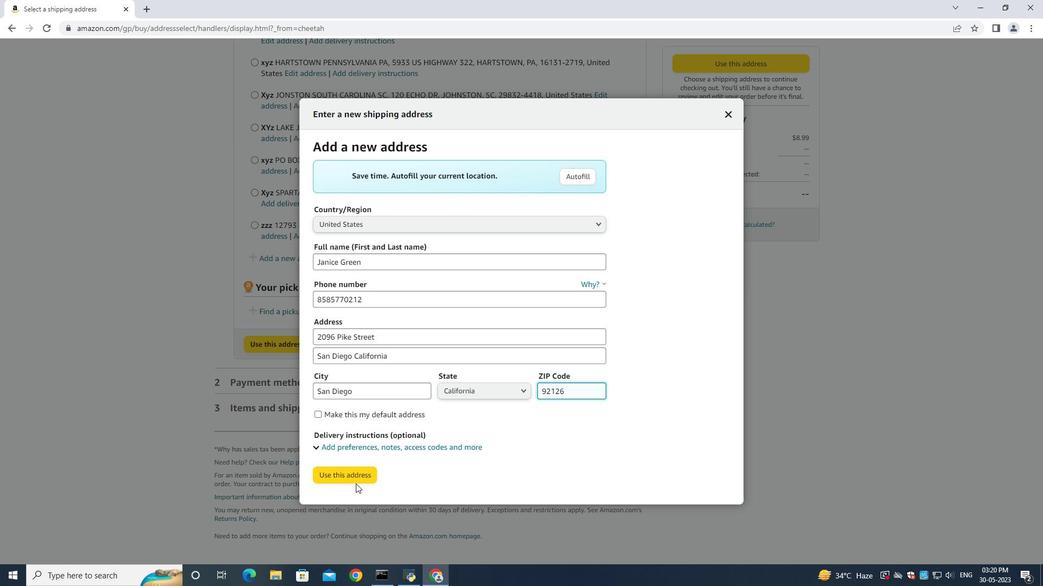 
Action: Mouse pressed left at (354, 476)
Screenshot: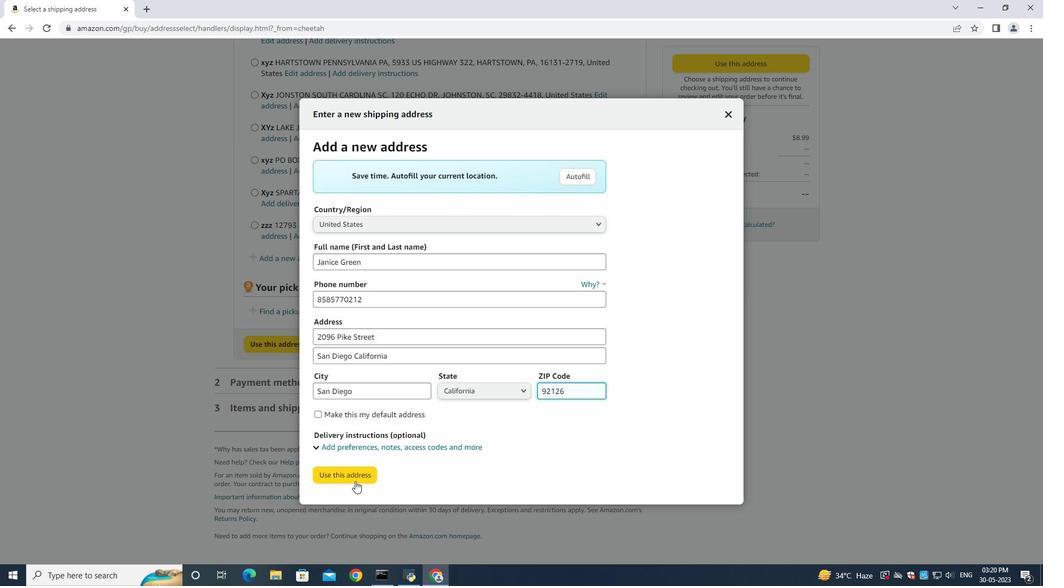 
Action: Mouse moved to (344, 549)
Screenshot: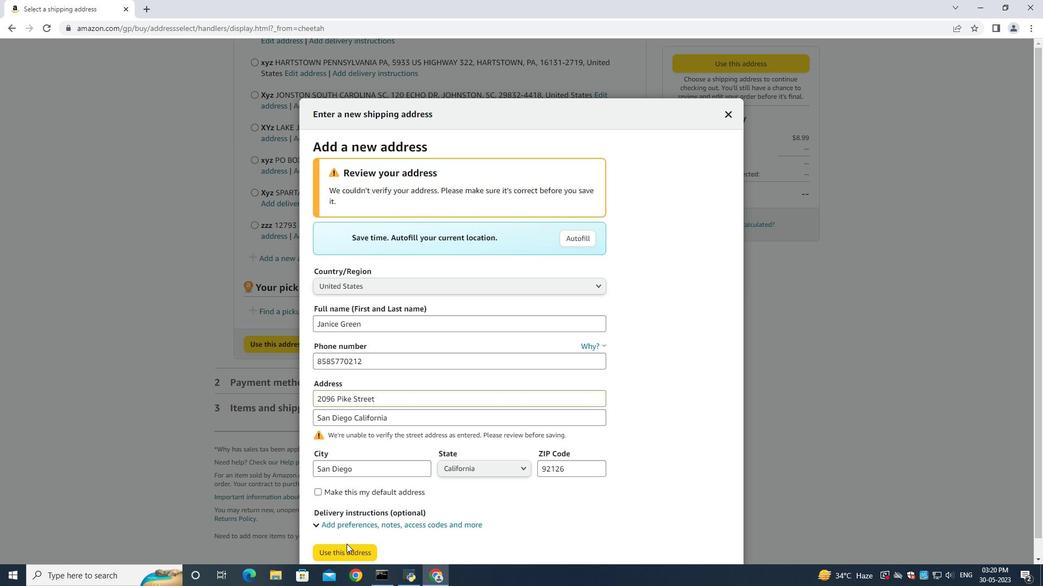 
Action: Mouse pressed left at (344, 549)
Screenshot: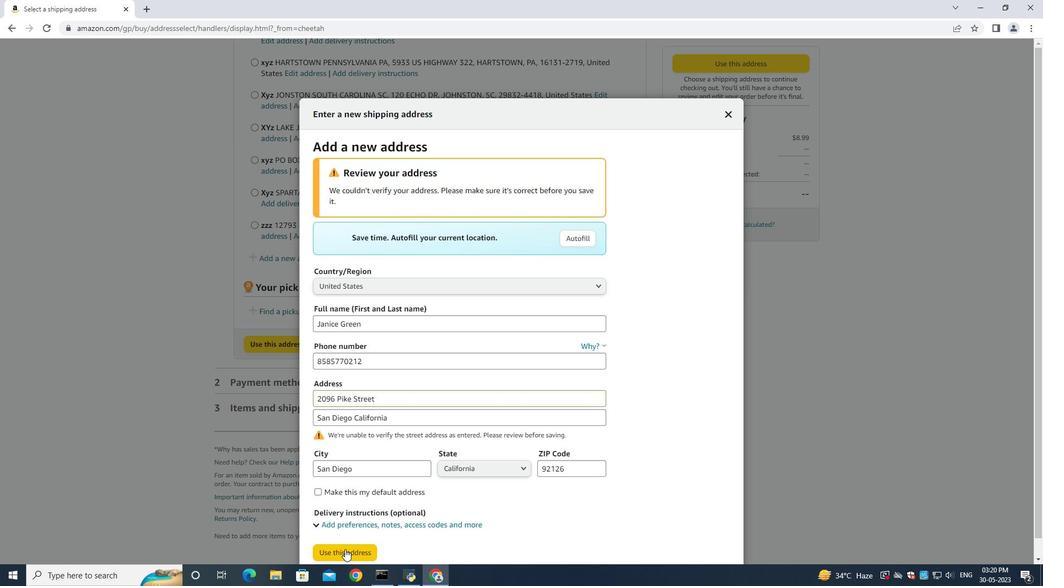 
Action: Mouse moved to (480, 334)
Screenshot: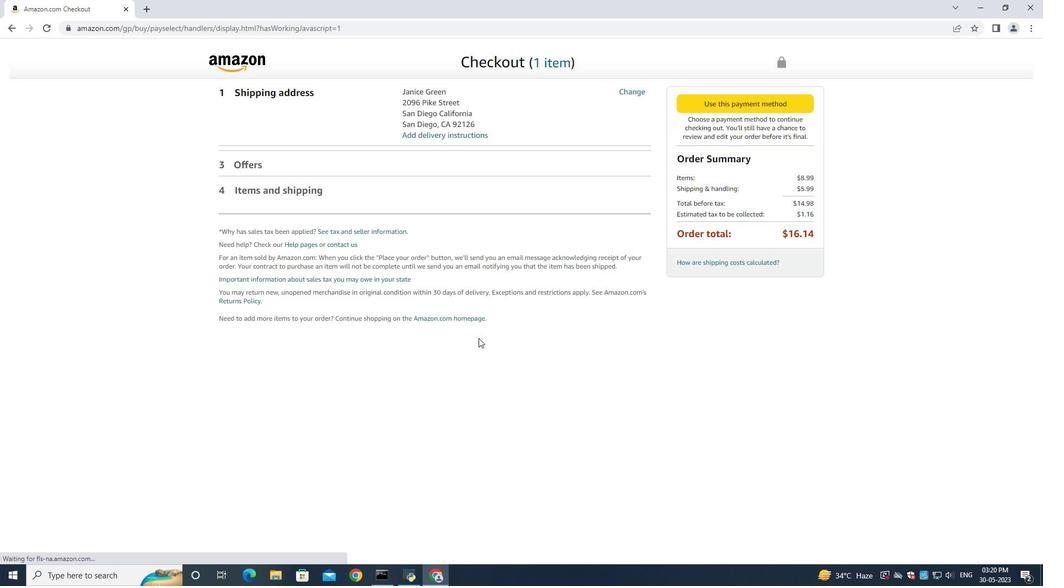 
